 Task: Find connections with filter location Mūndwa with filter topic #Leanstartupswith filter profile language French with filter current company ZestMoney with filter school PSGR Krishnammal College for Women with filter industry Machinery Manufacturing with filter service category Technical with filter keywords title Culture Operations Manager
Action: Mouse moved to (612, 91)
Screenshot: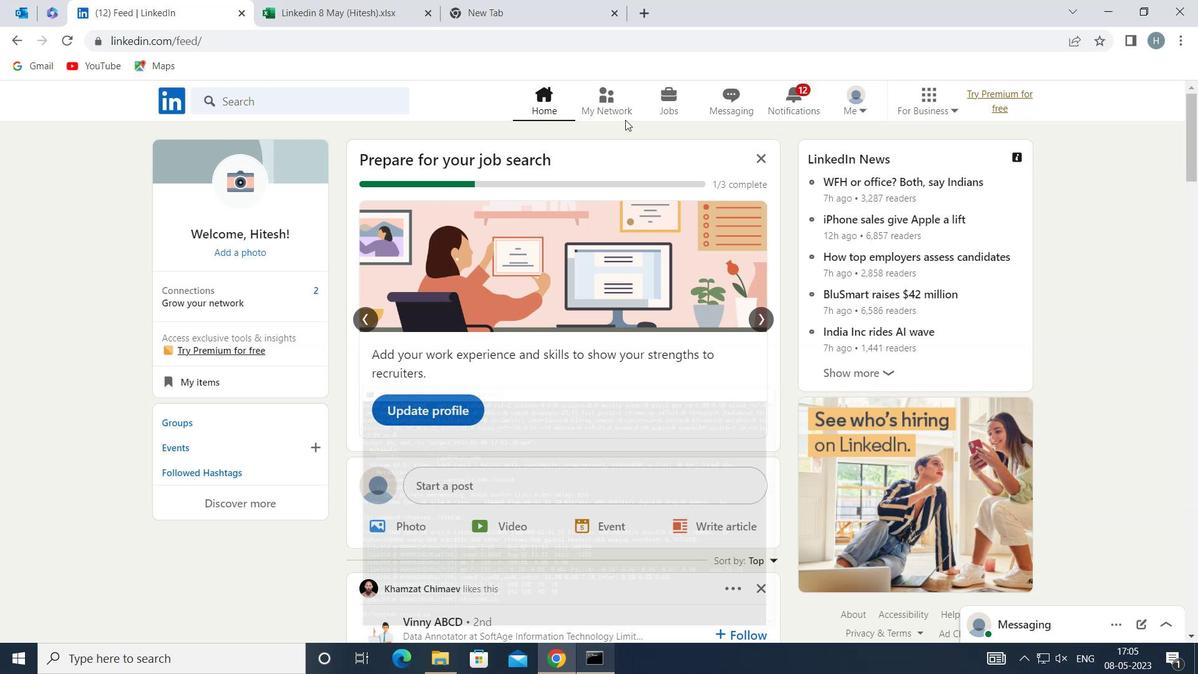
Action: Mouse pressed left at (612, 91)
Screenshot: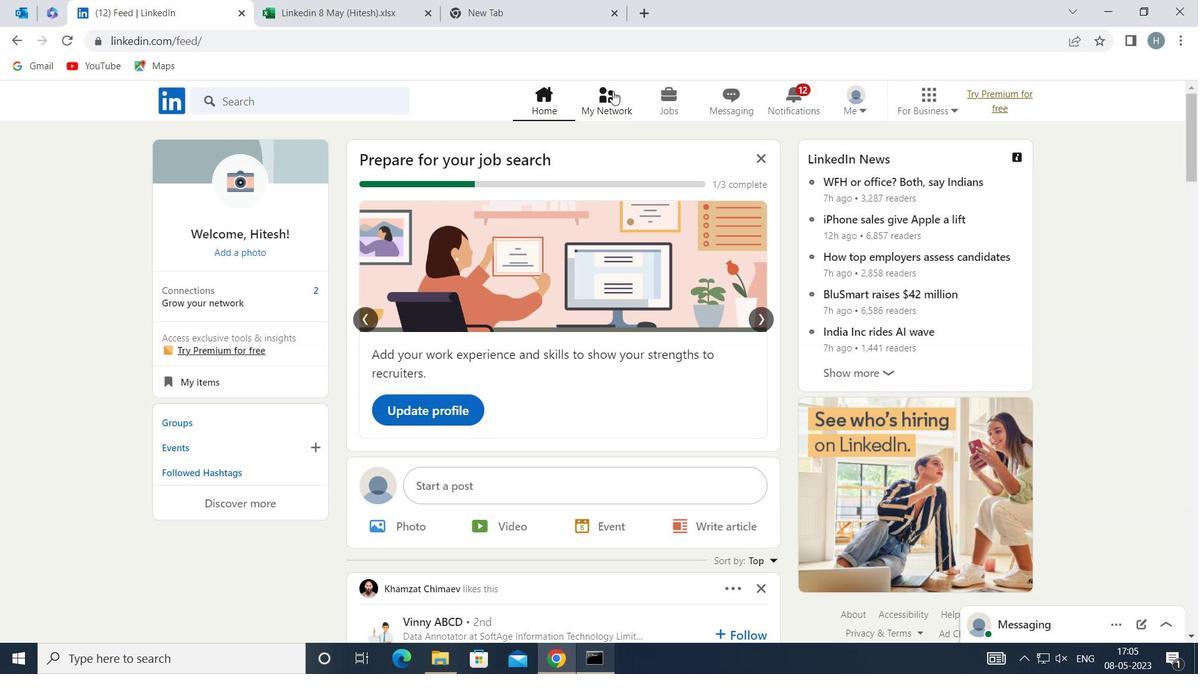 
Action: Mouse moved to (340, 185)
Screenshot: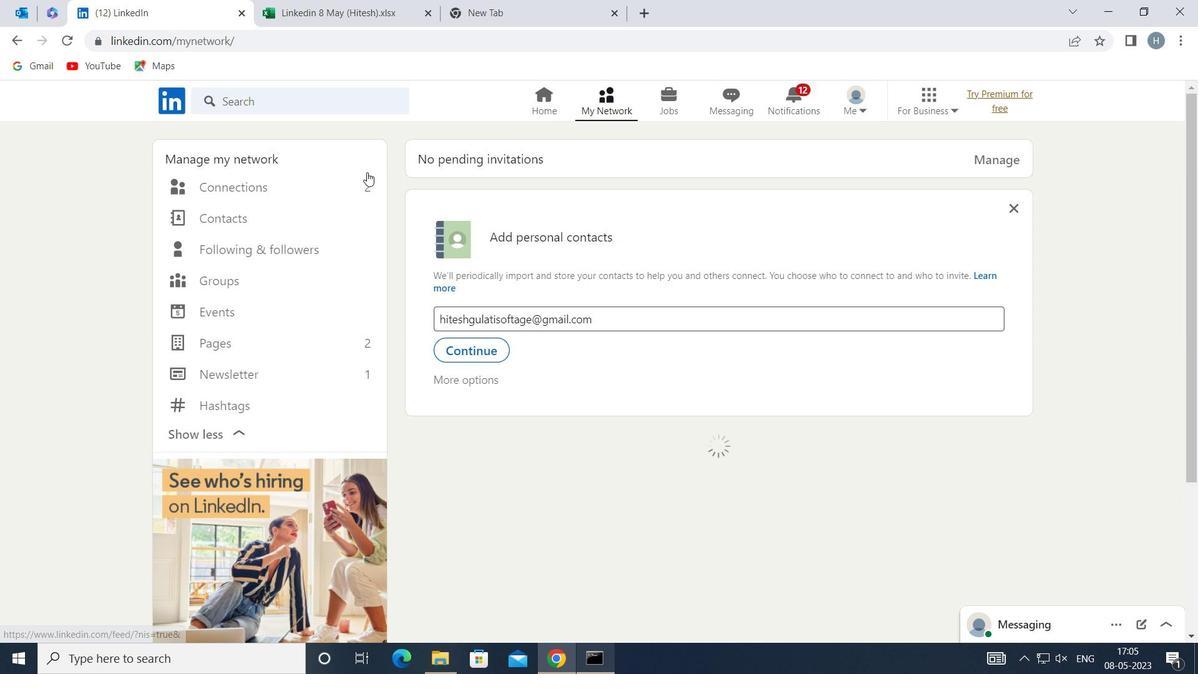 
Action: Mouse pressed left at (340, 185)
Screenshot: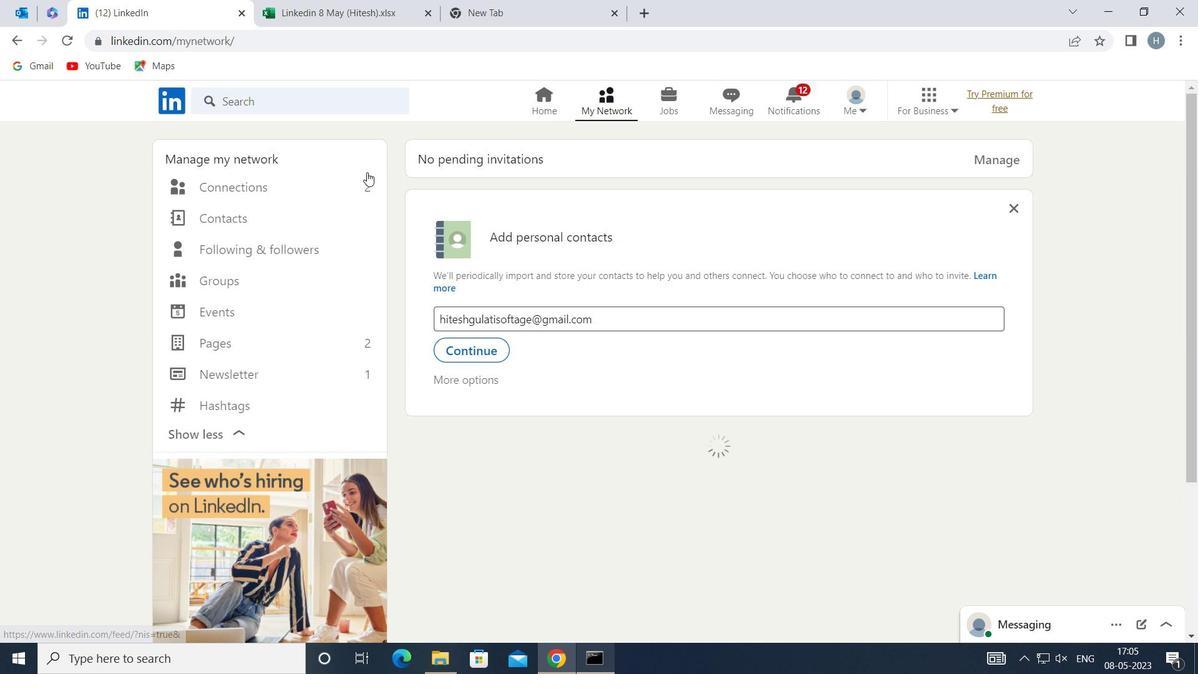 
Action: Mouse moved to (739, 186)
Screenshot: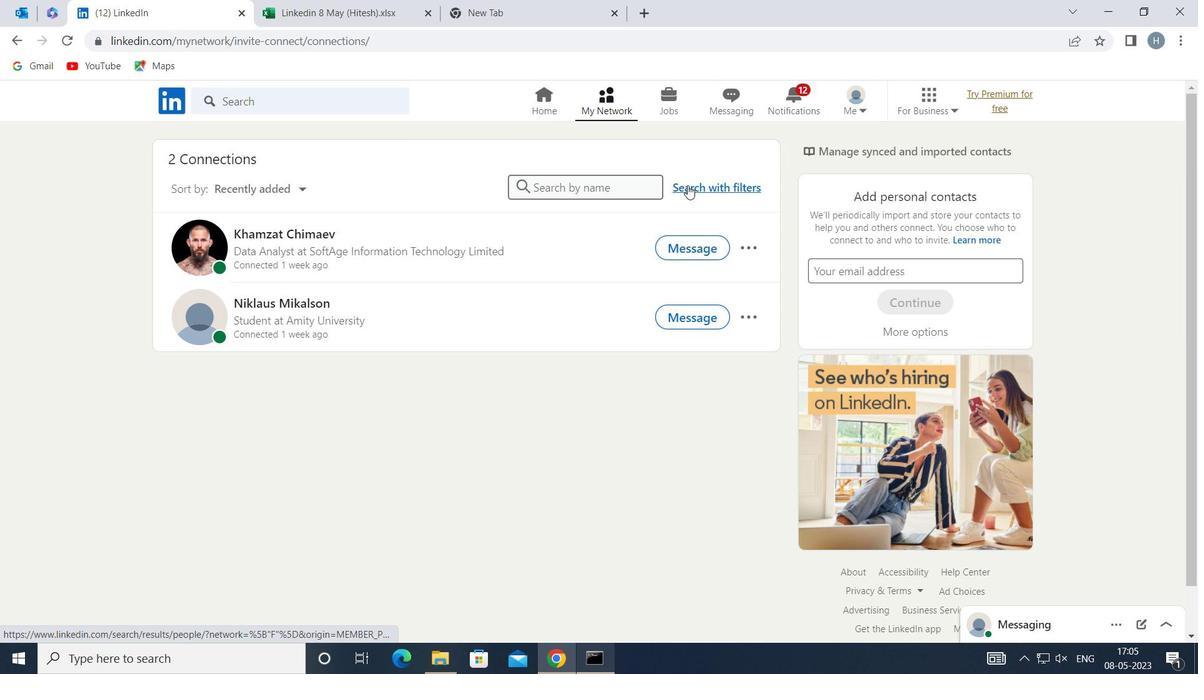 
Action: Mouse pressed left at (739, 186)
Screenshot: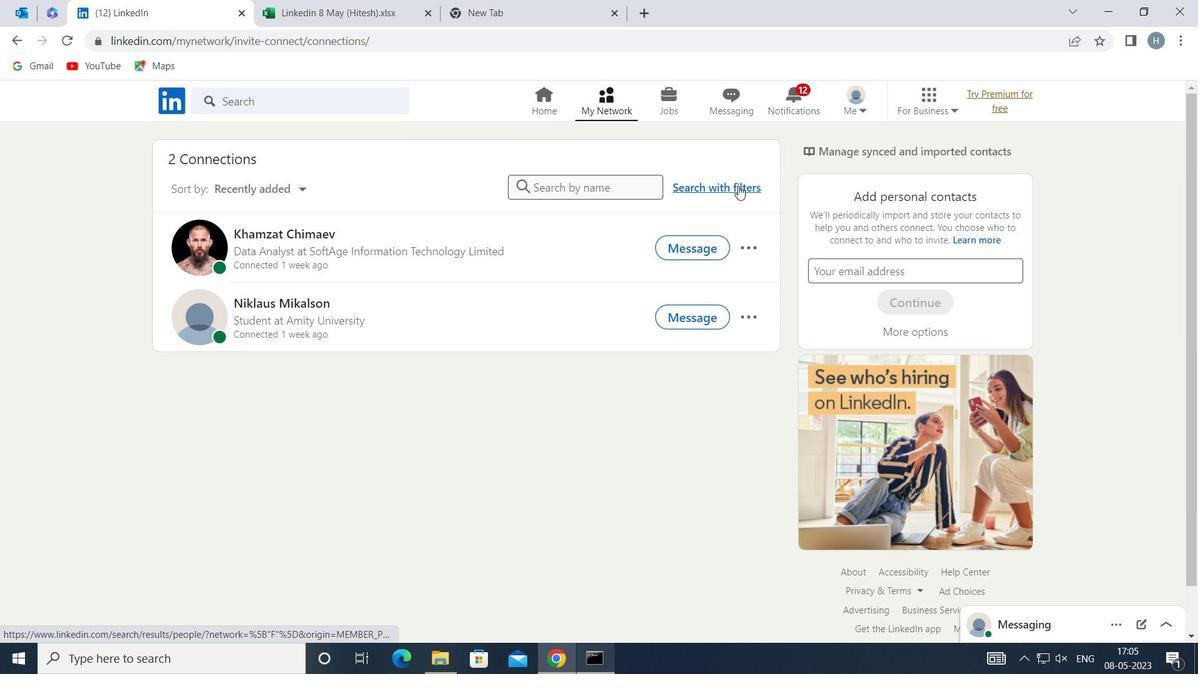 
Action: Mouse moved to (654, 142)
Screenshot: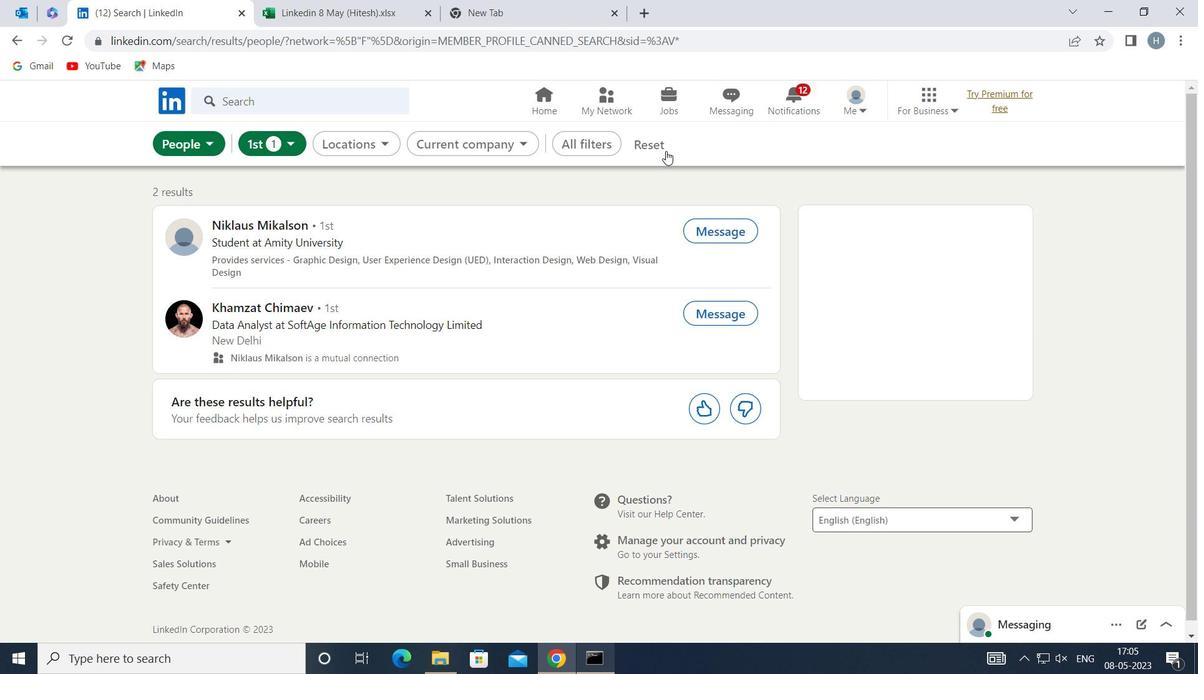 
Action: Mouse pressed left at (654, 142)
Screenshot: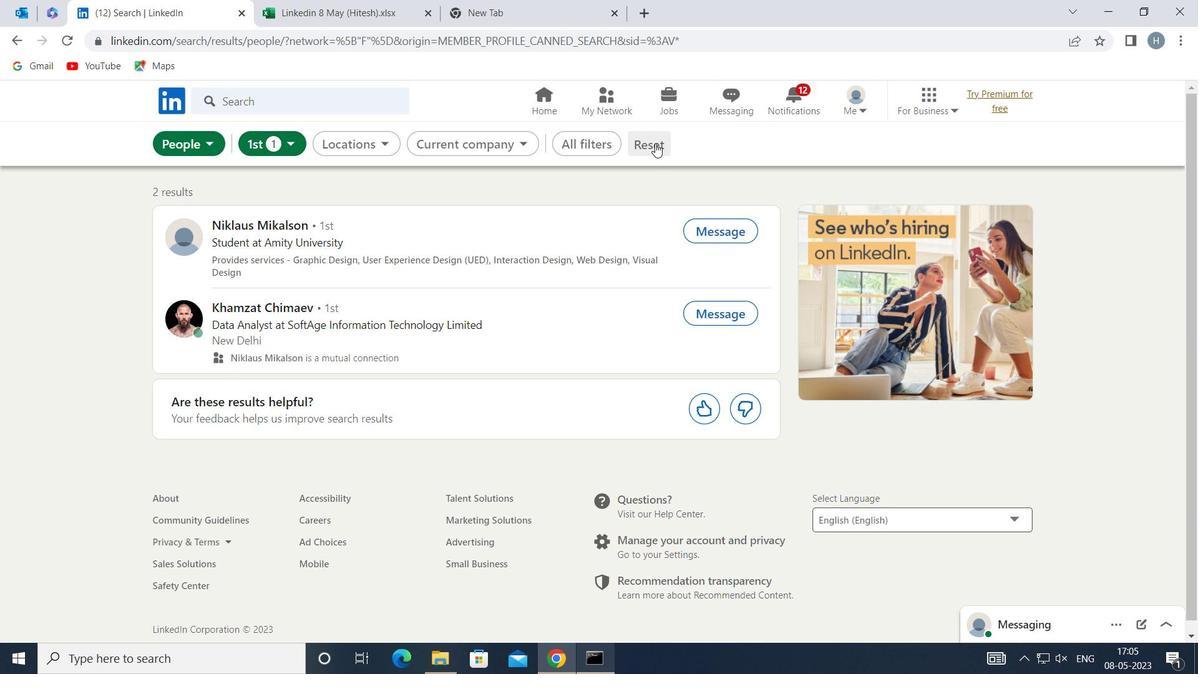 
Action: Mouse moved to (637, 140)
Screenshot: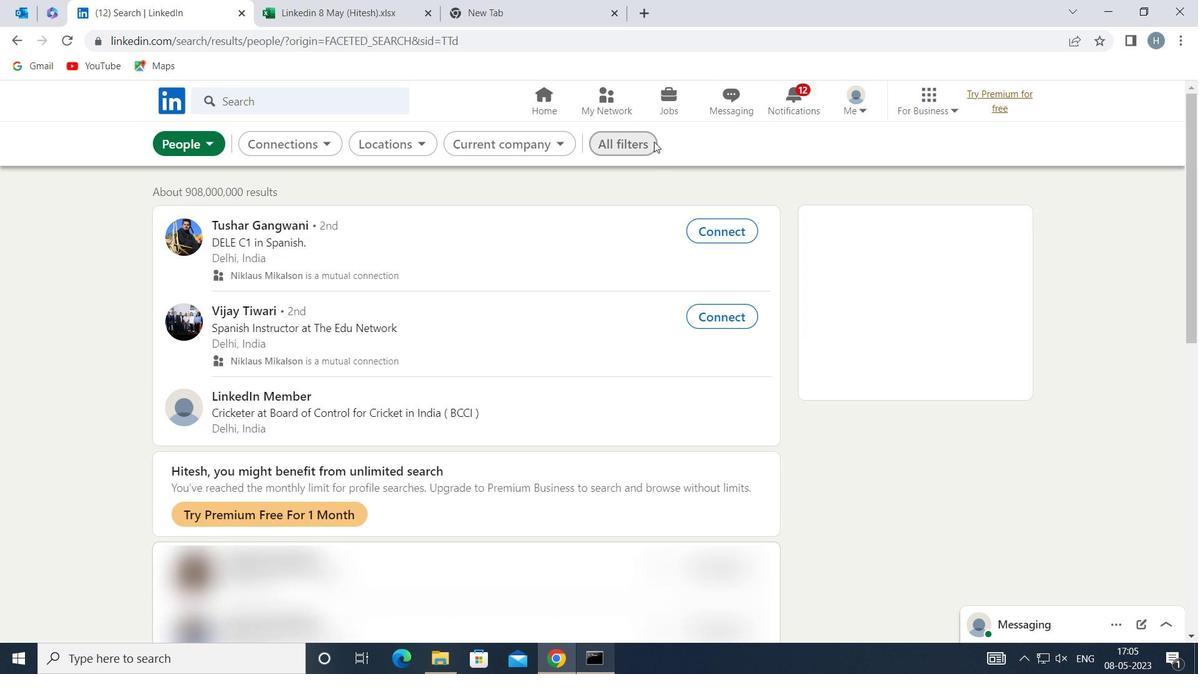 
Action: Mouse pressed left at (637, 140)
Screenshot: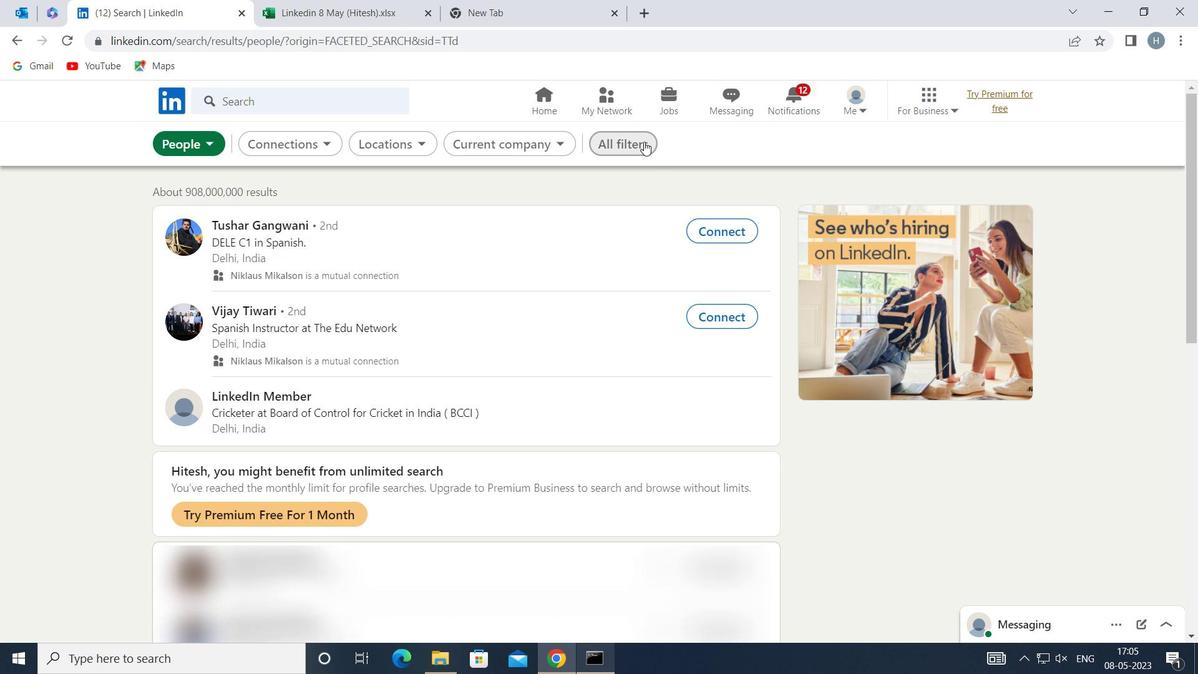 
Action: Mouse moved to (913, 278)
Screenshot: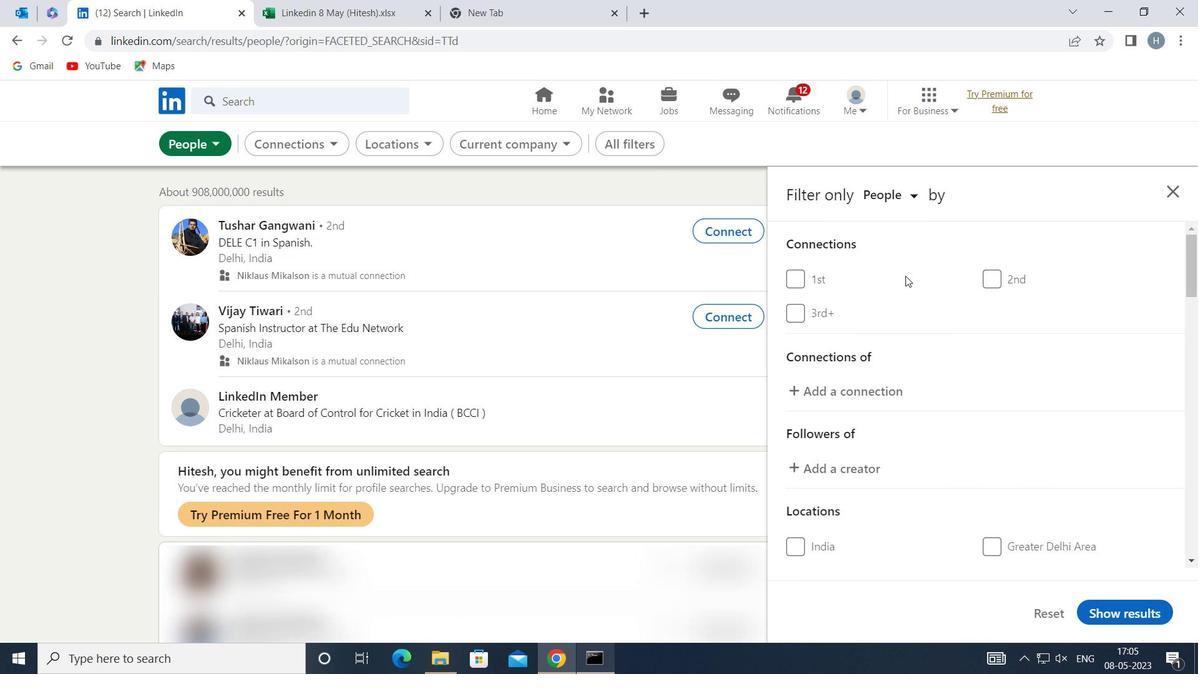 
Action: Mouse scrolled (913, 278) with delta (0, 0)
Screenshot: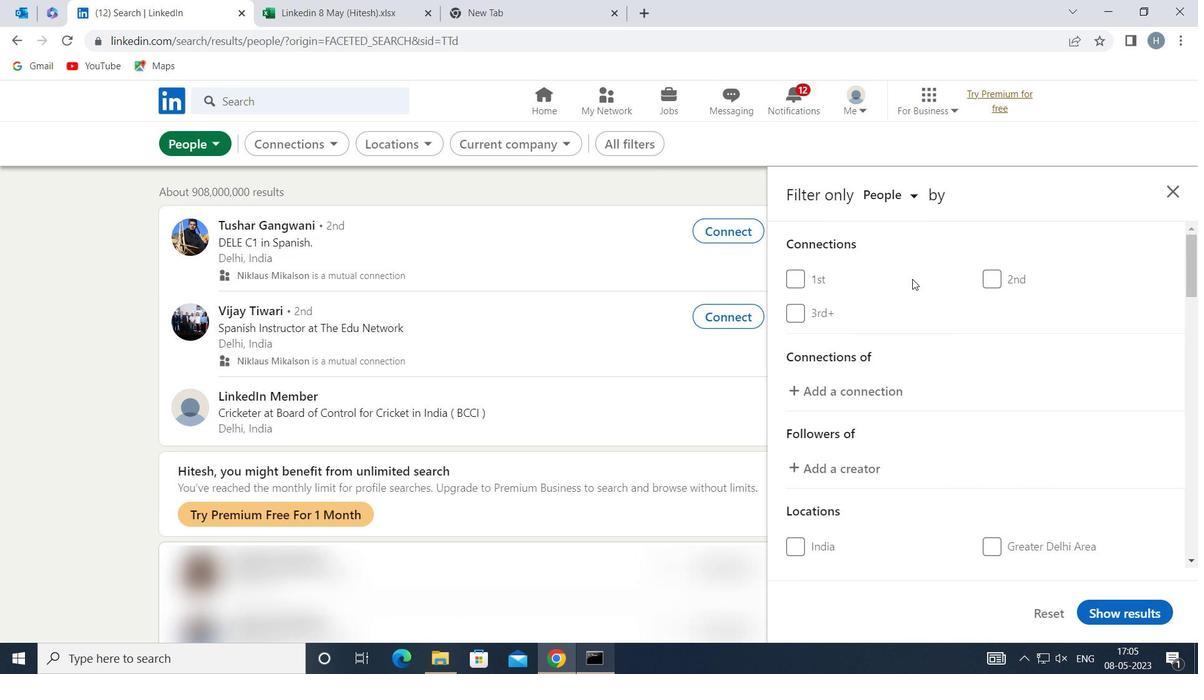 
Action: Mouse scrolled (913, 278) with delta (0, 0)
Screenshot: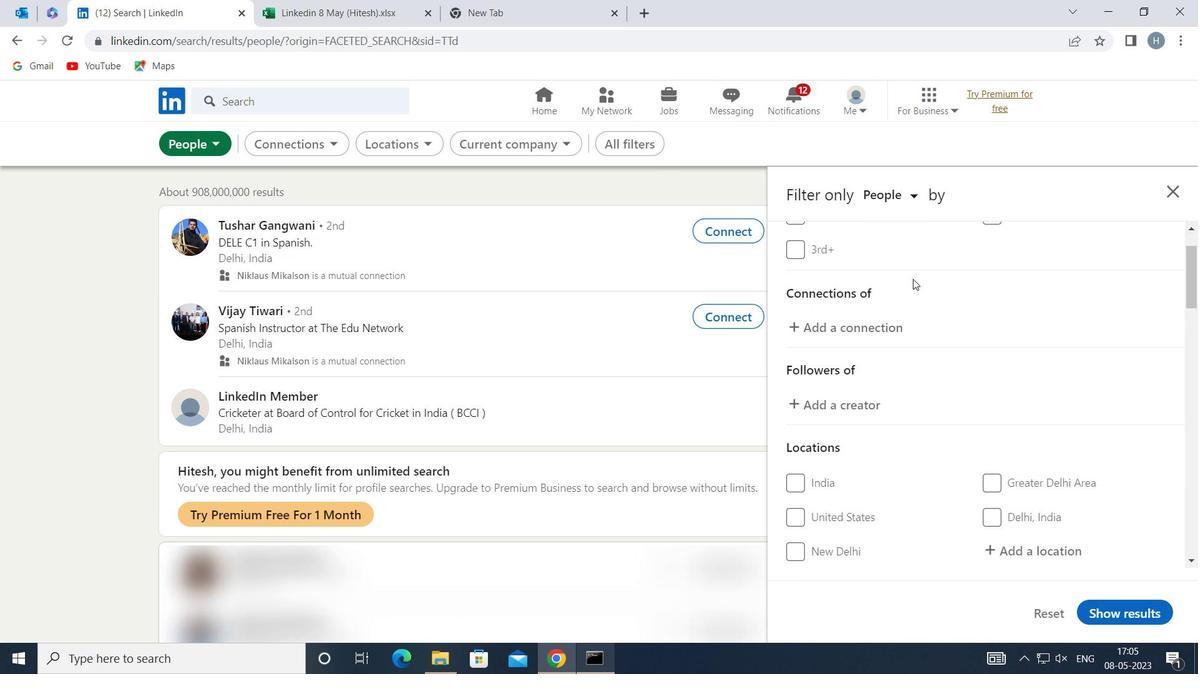 
Action: Mouse scrolled (913, 278) with delta (0, 0)
Screenshot: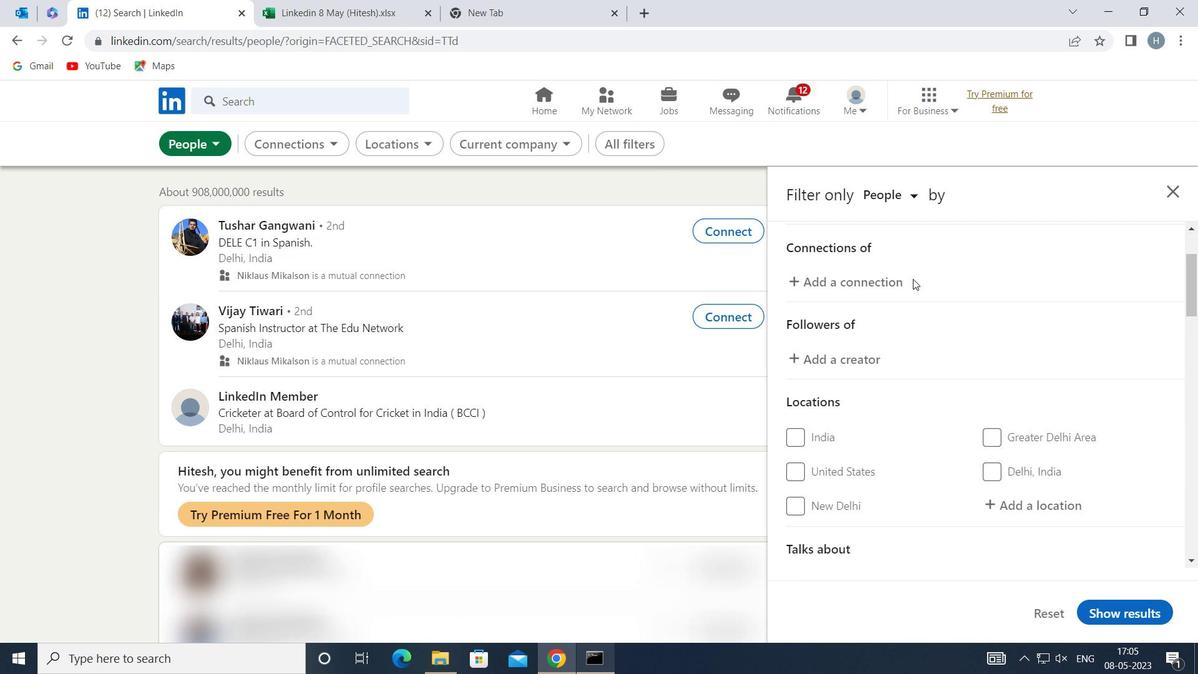 
Action: Mouse moved to (1018, 368)
Screenshot: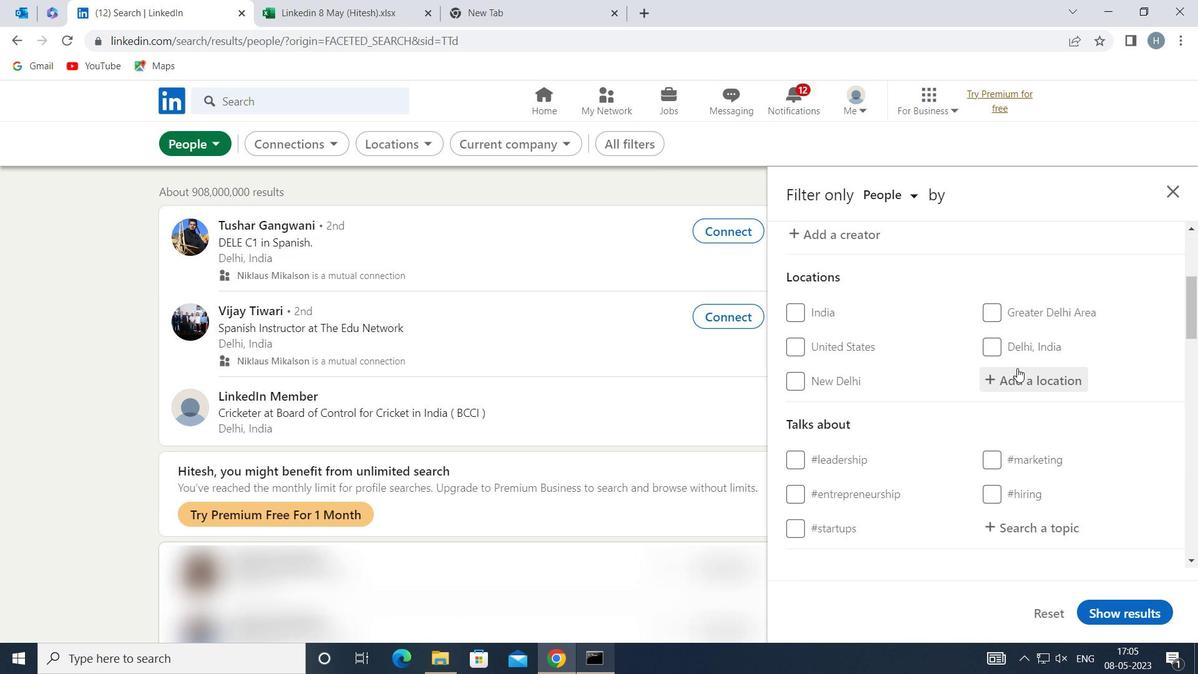 
Action: Mouse pressed left at (1018, 368)
Screenshot: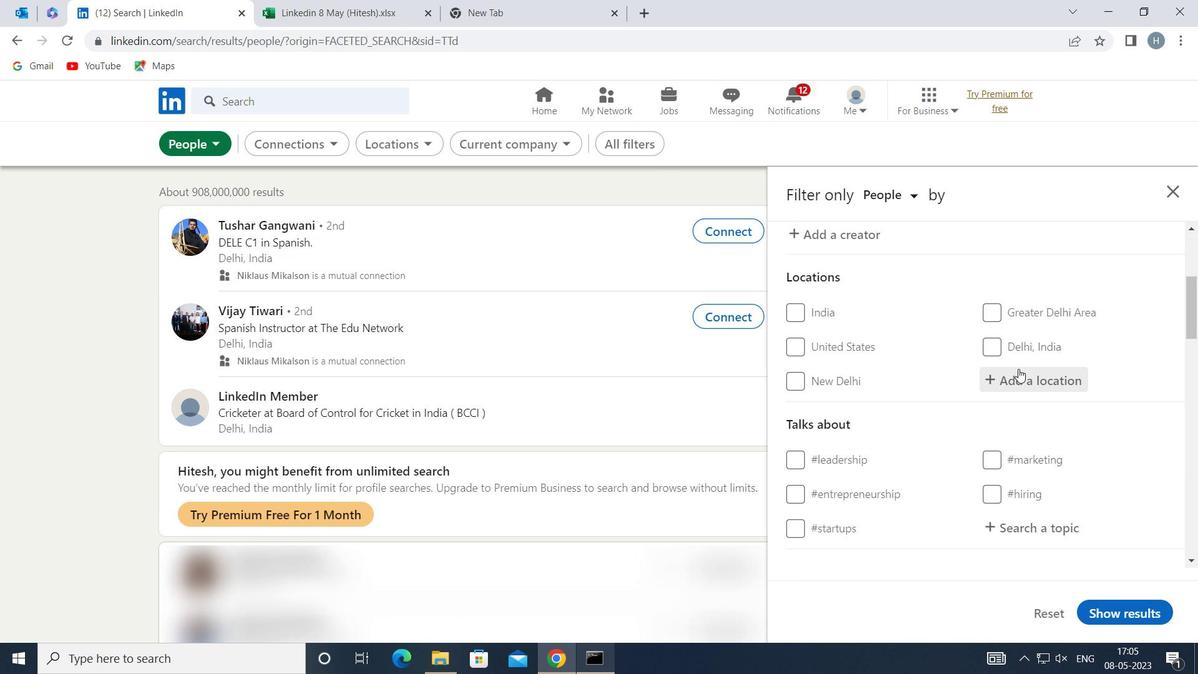 
Action: Key pressed <Key.shift>MUNDWA
Screenshot: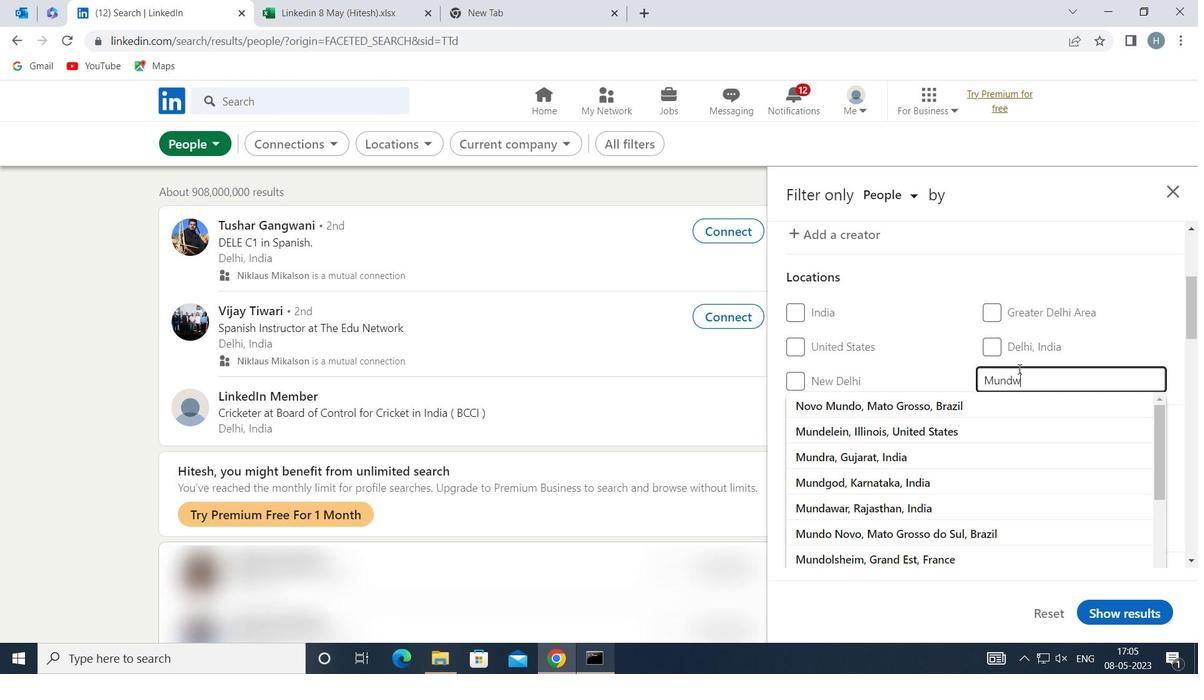 
Action: Mouse moved to (1069, 429)
Screenshot: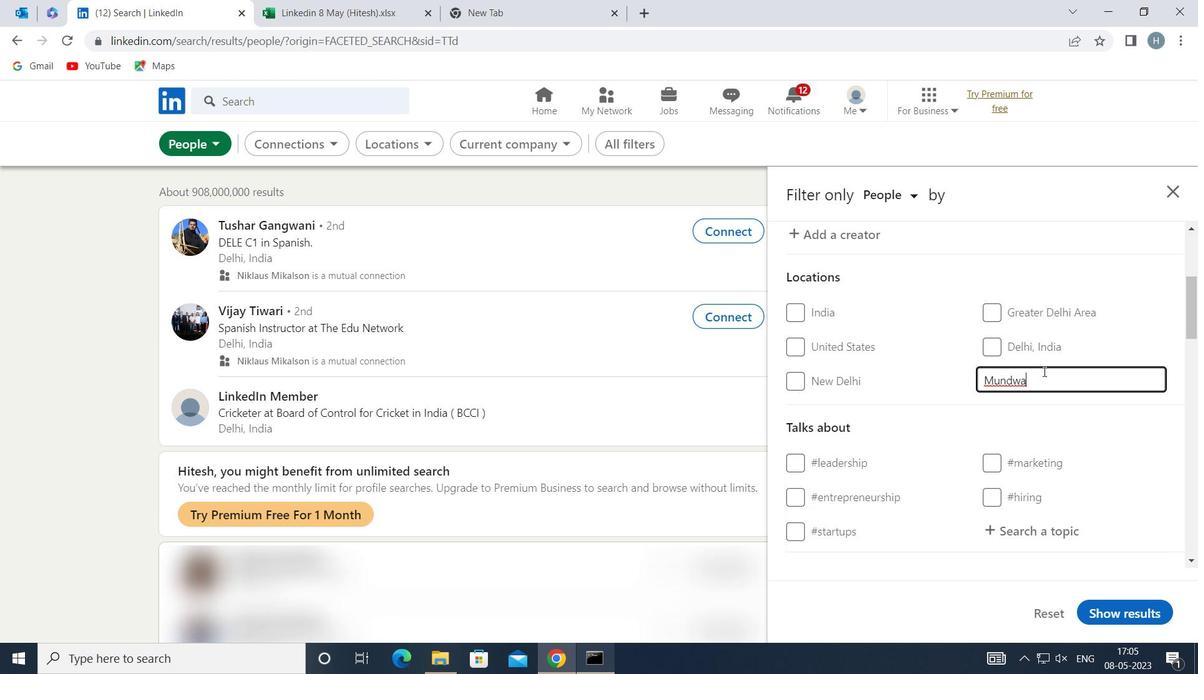 
Action: Mouse pressed left at (1069, 429)
Screenshot: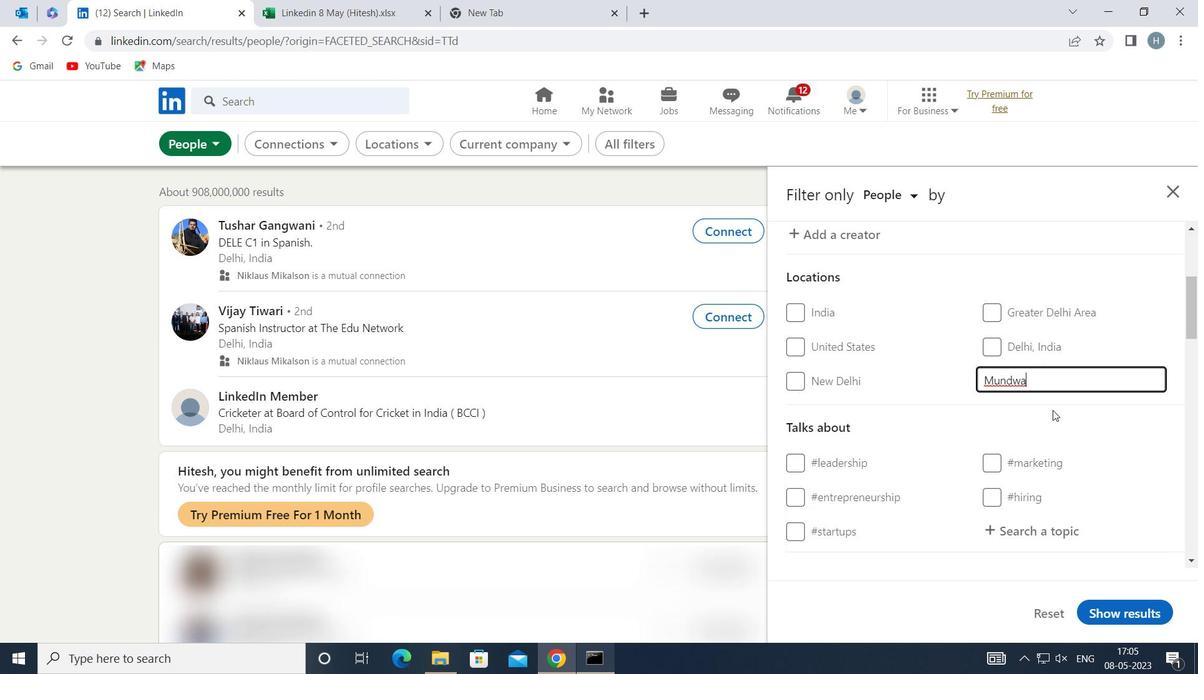 
Action: Mouse moved to (1069, 431)
Screenshot: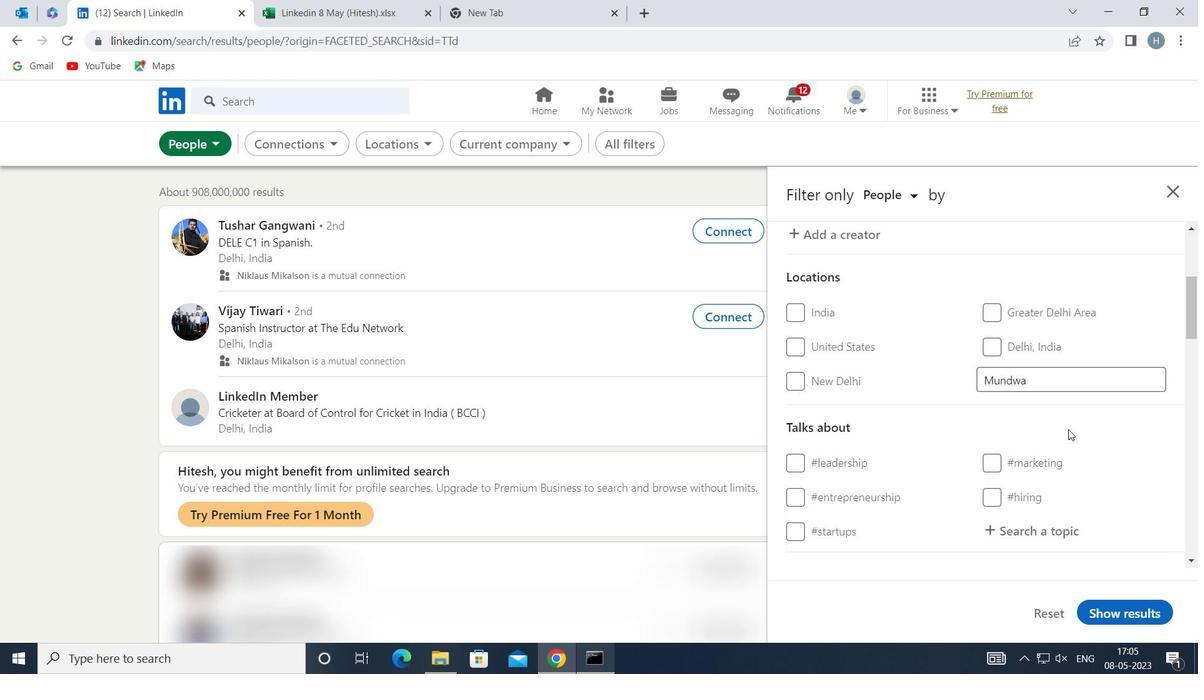 
Action: Mouse scrolled (1069, 430) with delta (0, 0)
Screenshot: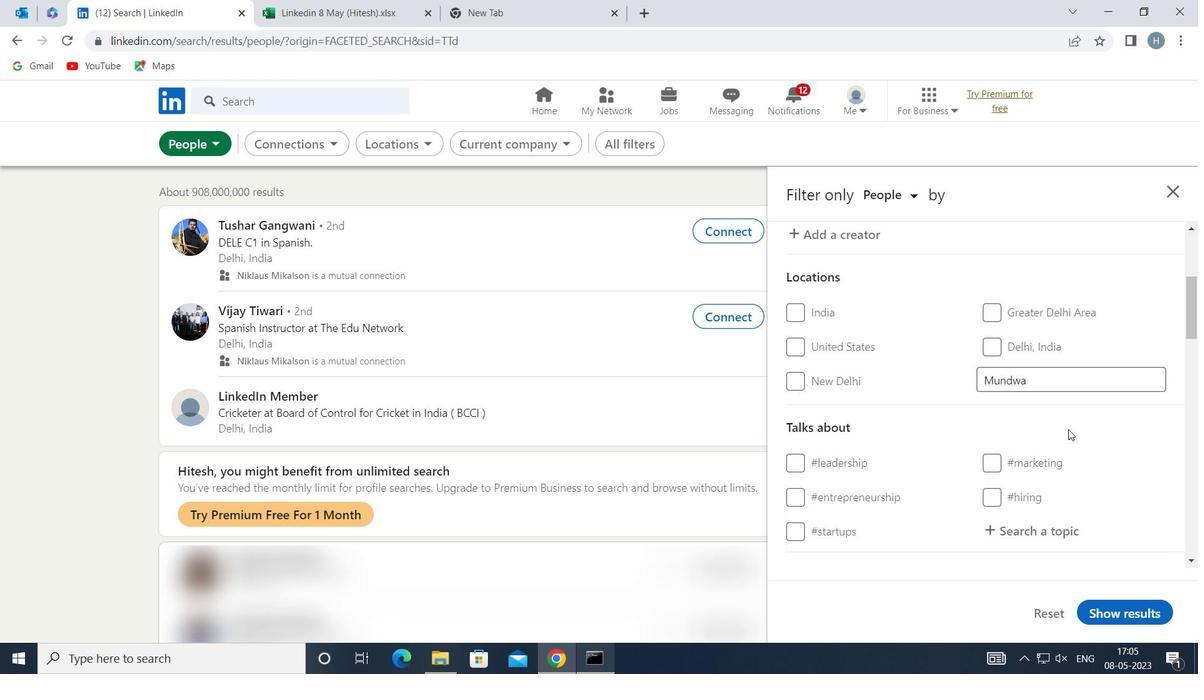 
Action: Mouse scrolled (1069, 430) with delta (0, 0)
Screenshot: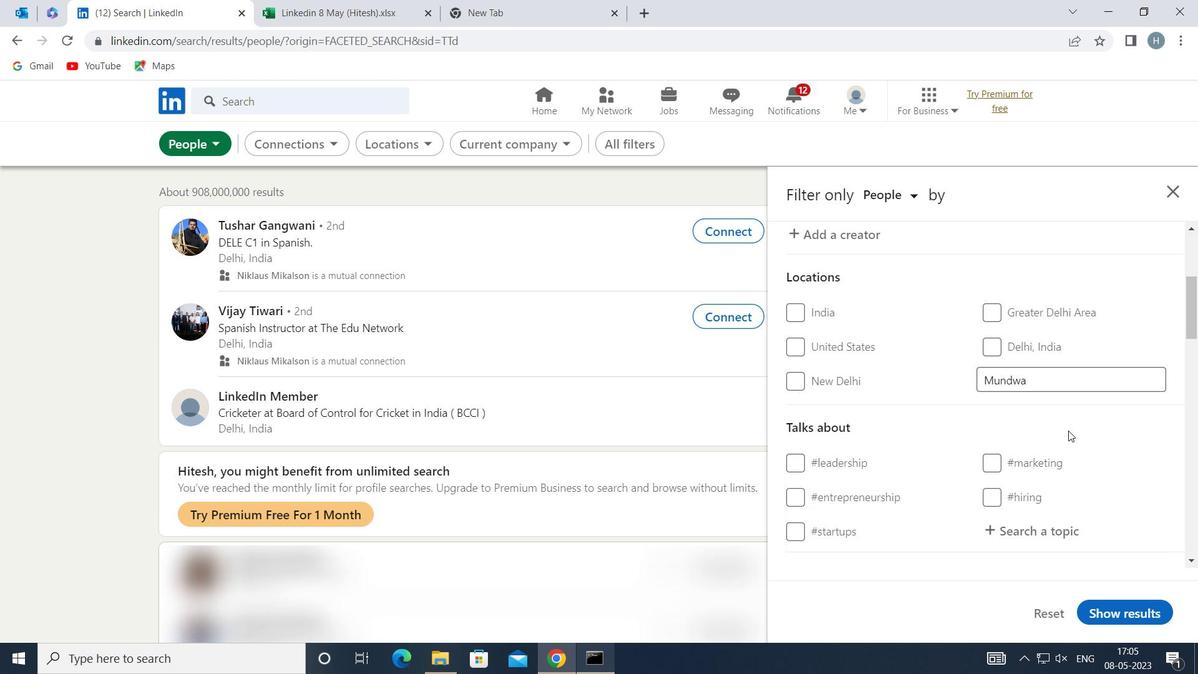 
Action: Mouse moved to (1047, 375)
Screenshot: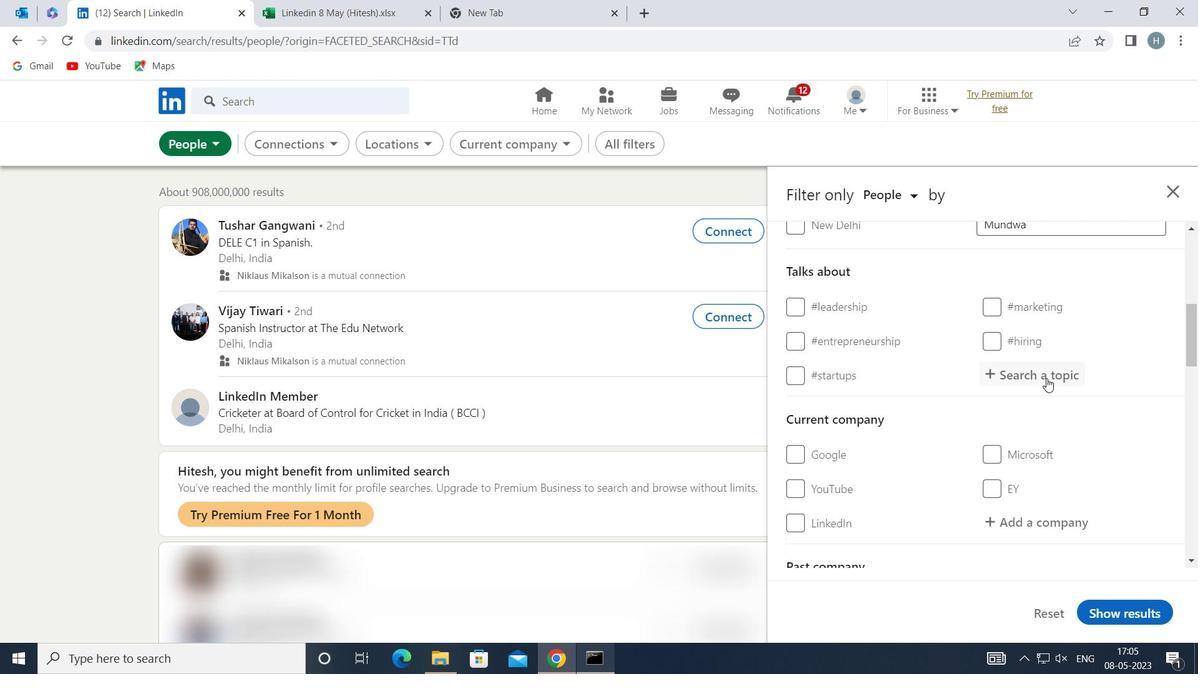 
Action: Mouse pressed left at (1047, 375)
Screenshot: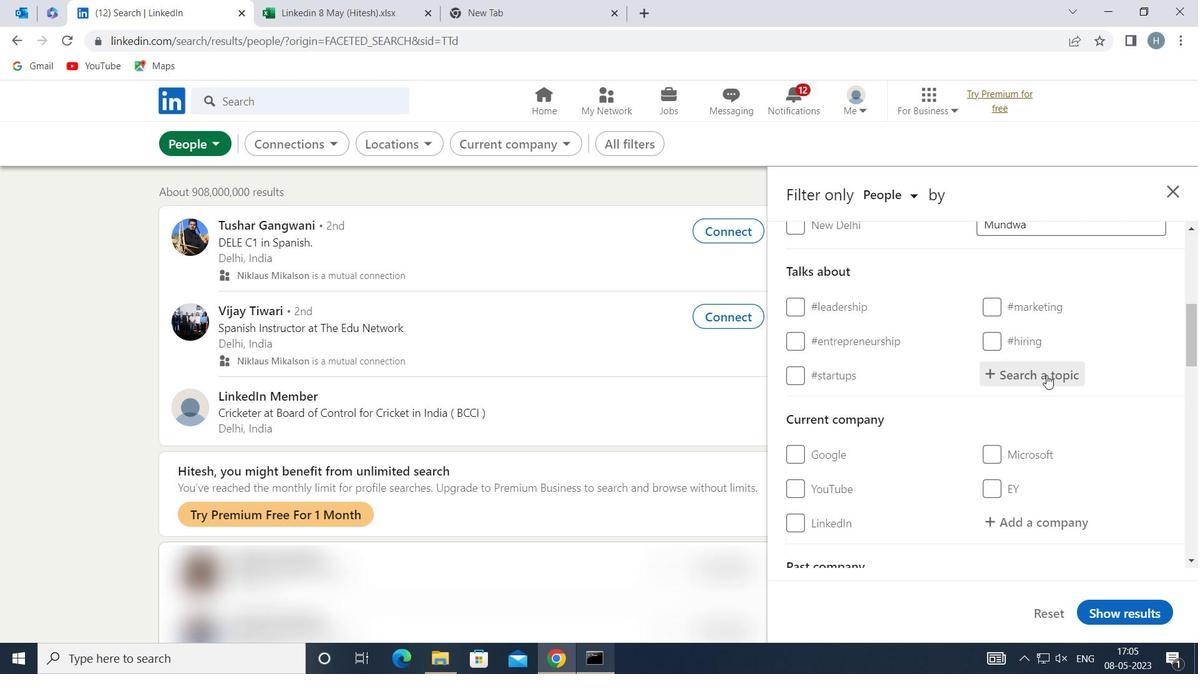 
Action: Key pressed LEANST
Screenshot: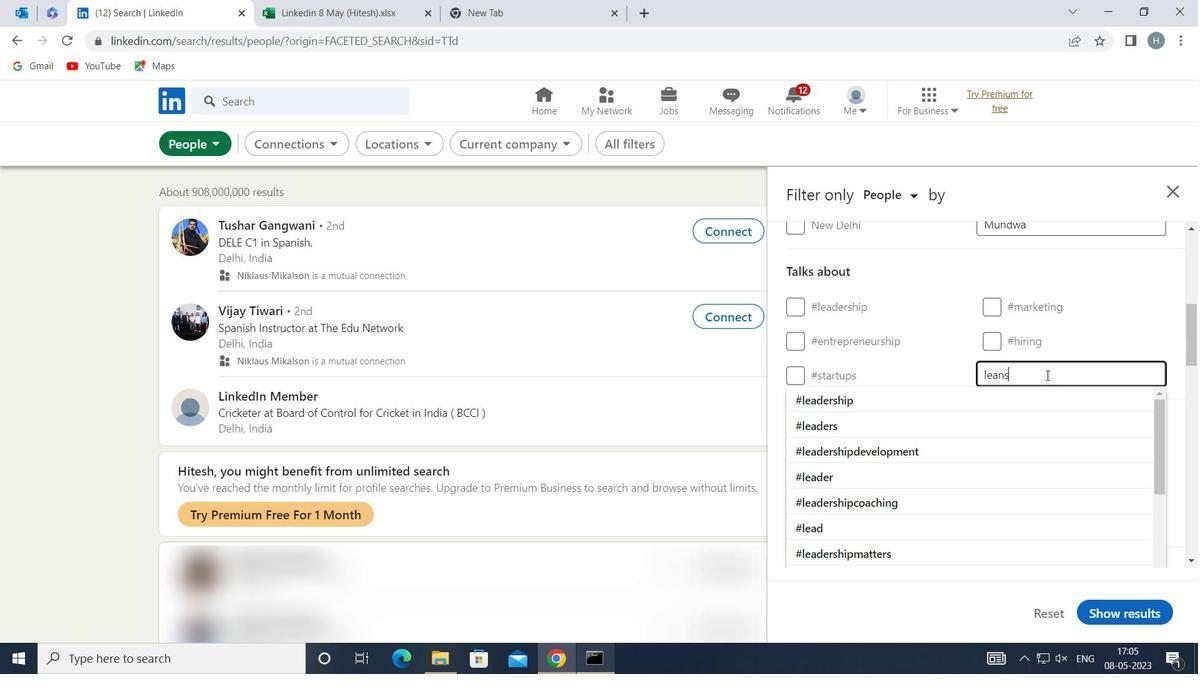 
Action: Mouse moved to (964, 393)
Screenshot: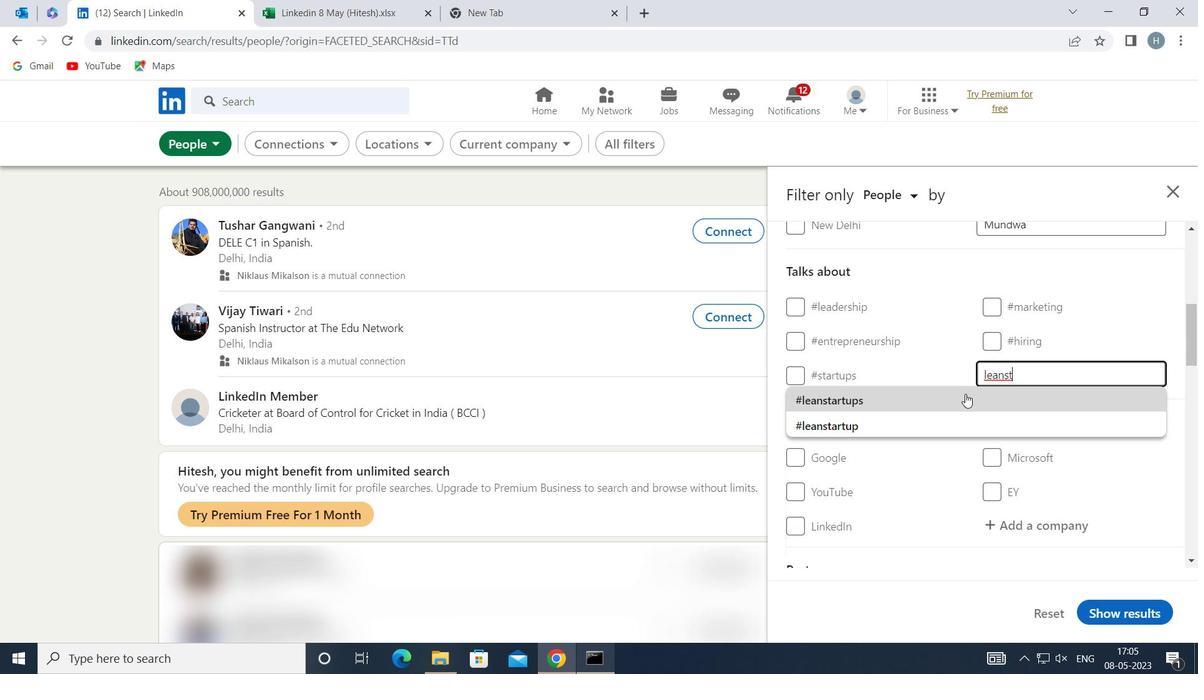 
Action: Mouse pressed left at (964, 393)
Screenshot: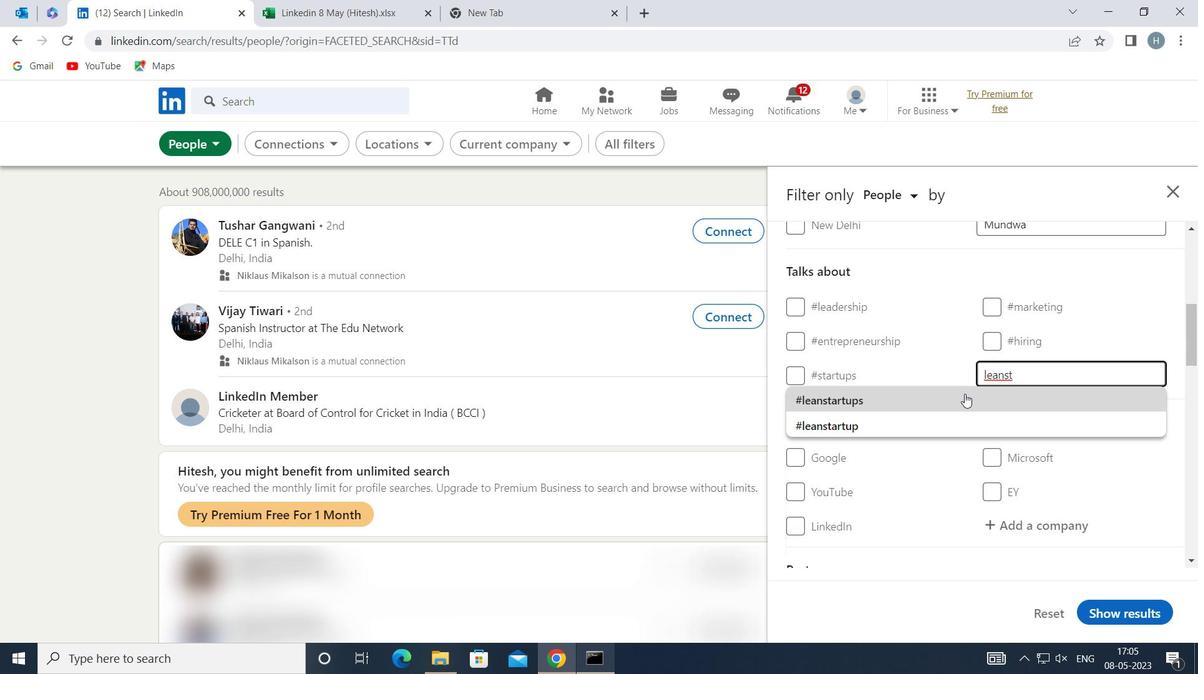 
Action: Mouse moved to (946, 393)
Screenshot: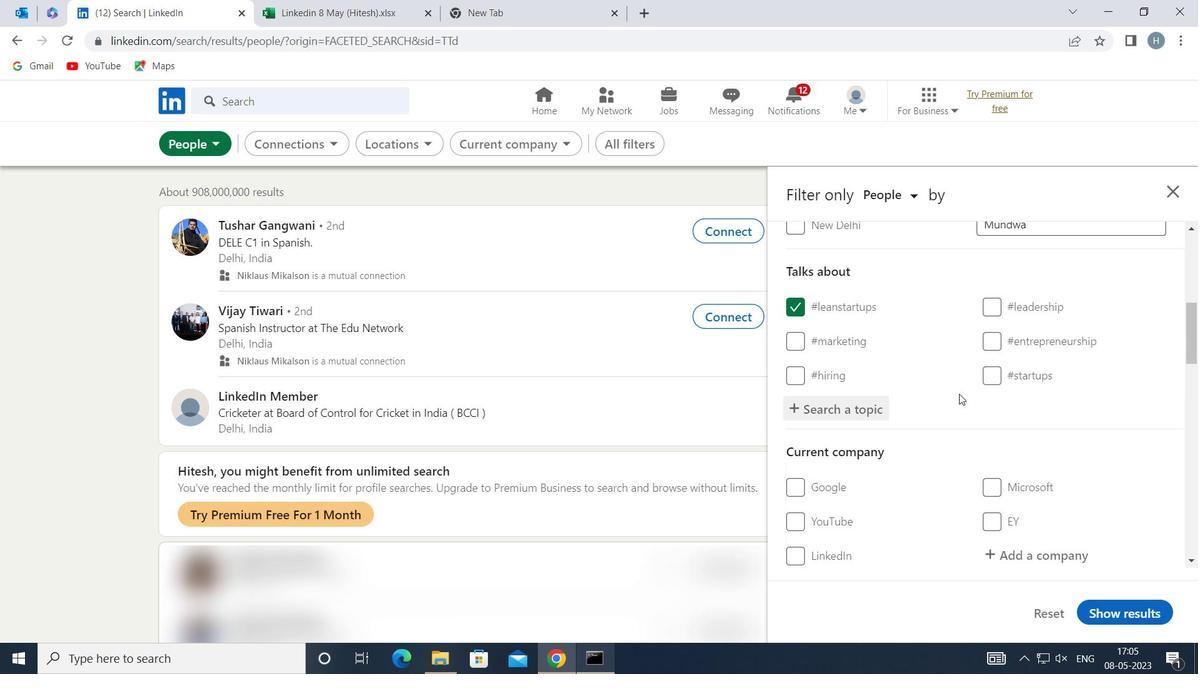 
Action: Mouse scrolled (946, 393) with delta (0, 0)
Screenshot: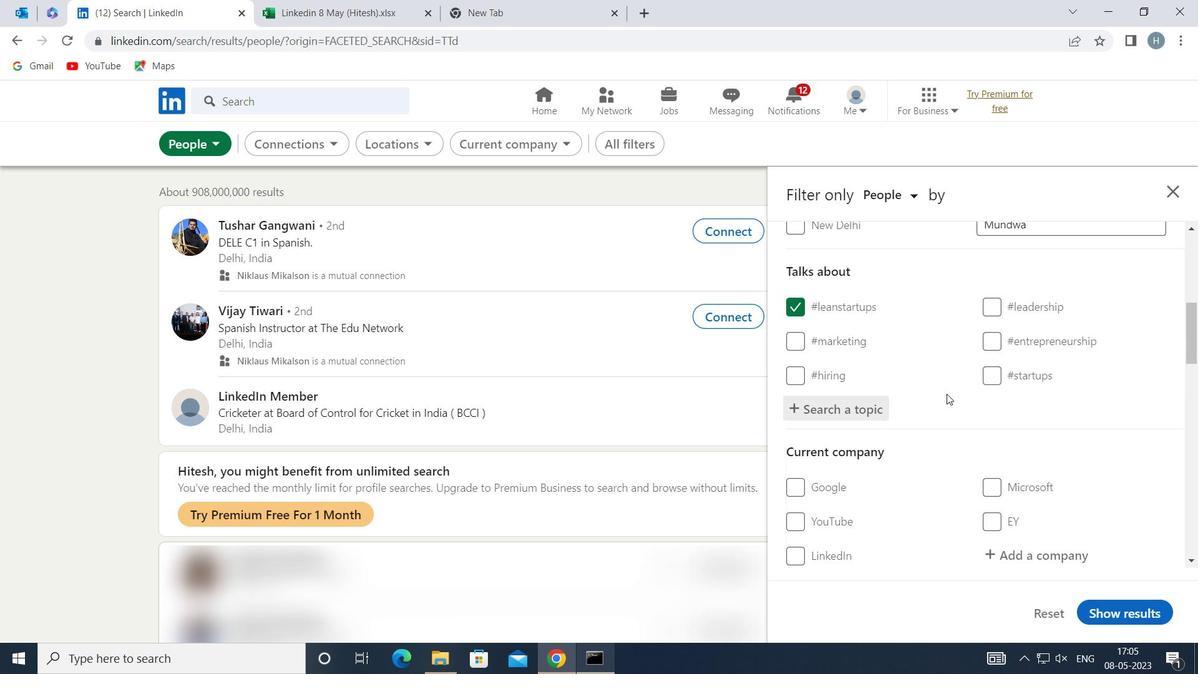 
Action: Mouse moved to (943, 395)
Screenshot: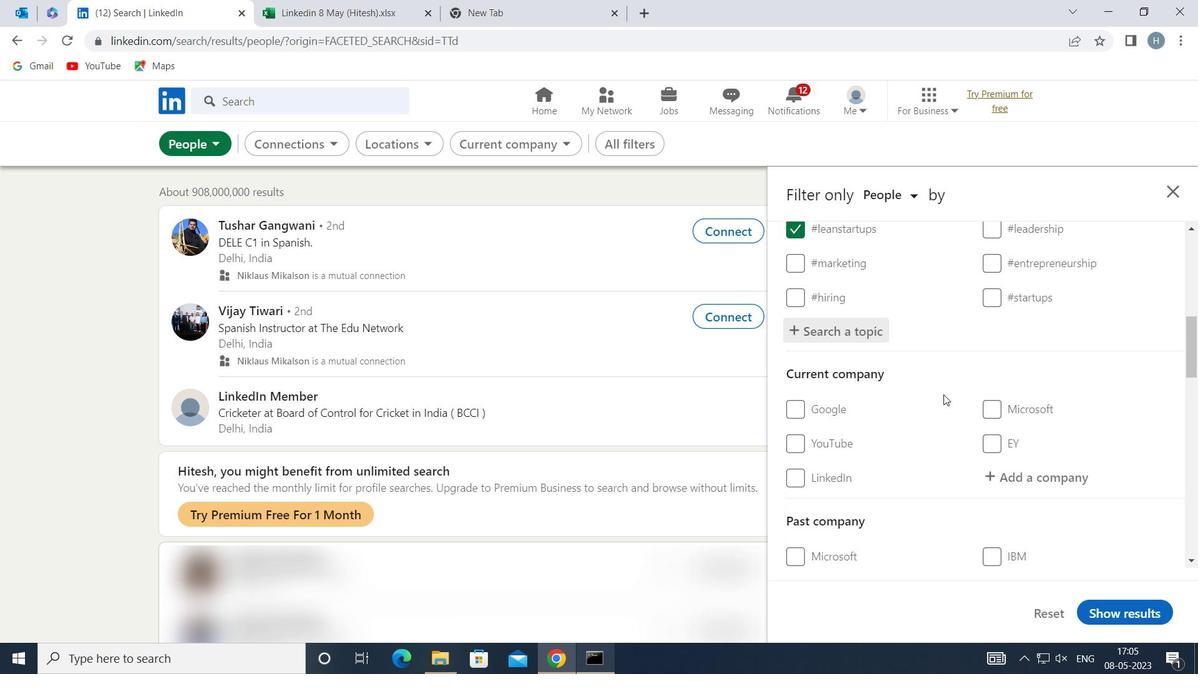 
Action: Mouse scrolled (943, 395) with delta (0, 0)
Screenshot: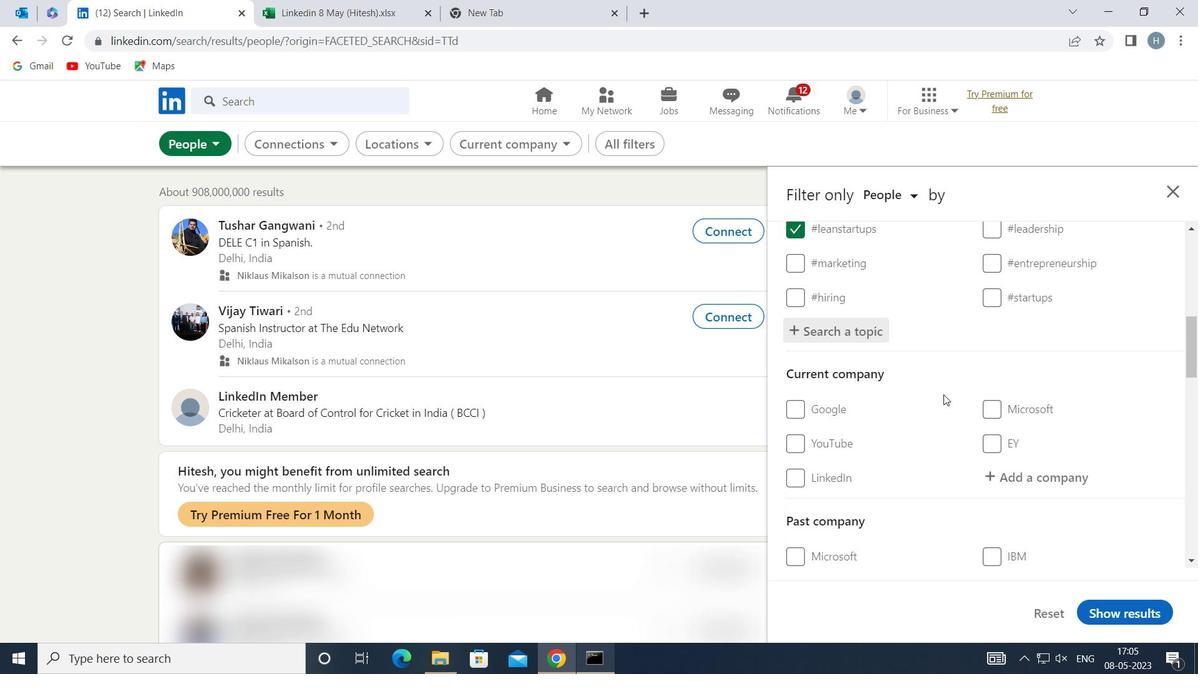 
Action: Mouse moved to (941, 396)
Screenshot: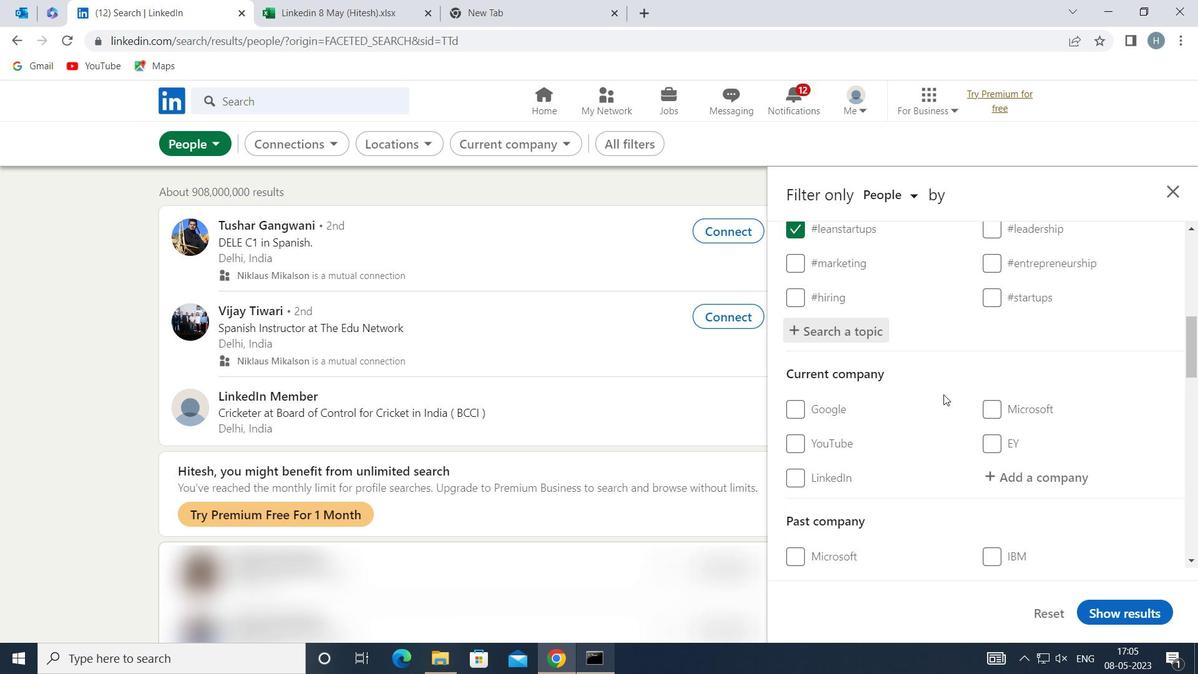 
Action: Mouse scrolled (941, 395) with delta (0, 0)
Screenshot: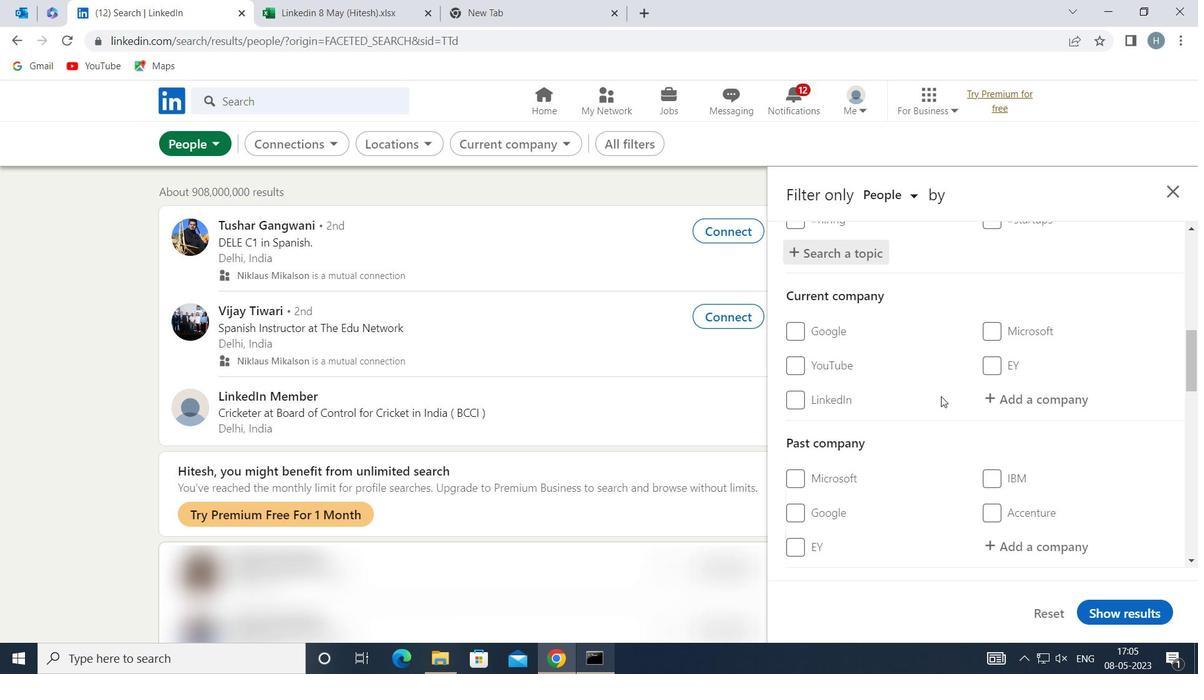 
Action: Mouse moved to (941, 393)
Screenshot: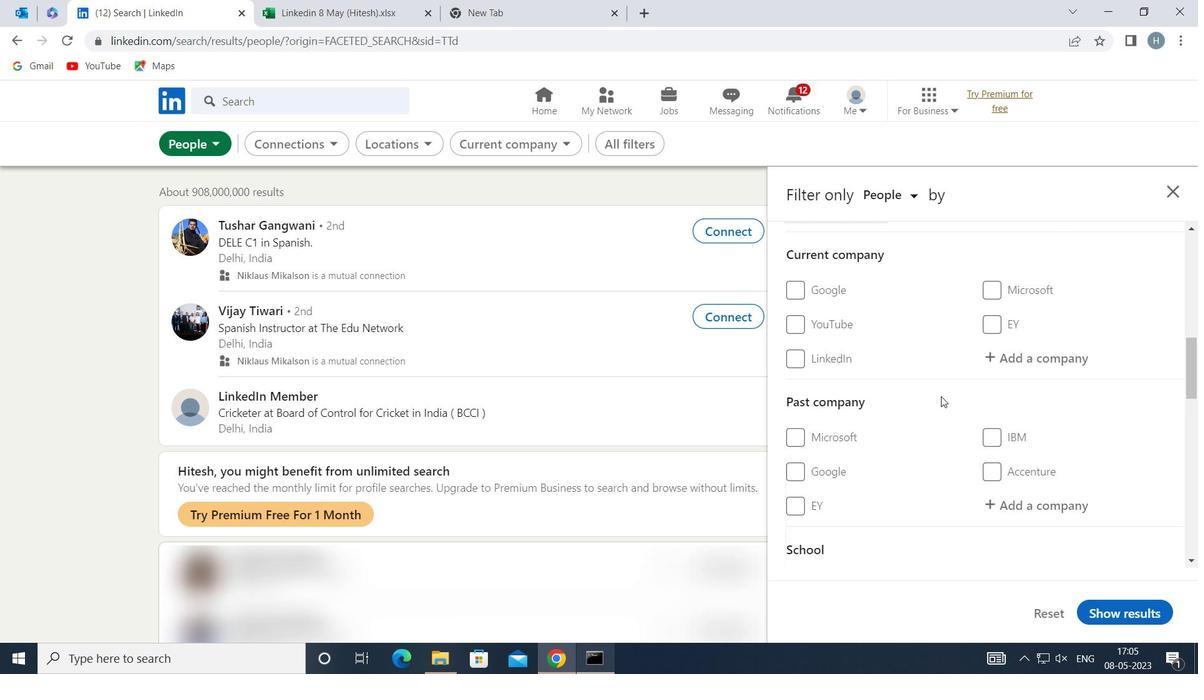 
Action: Mouse scrolled (941, 392) with delta (0, 0)
Screenshot: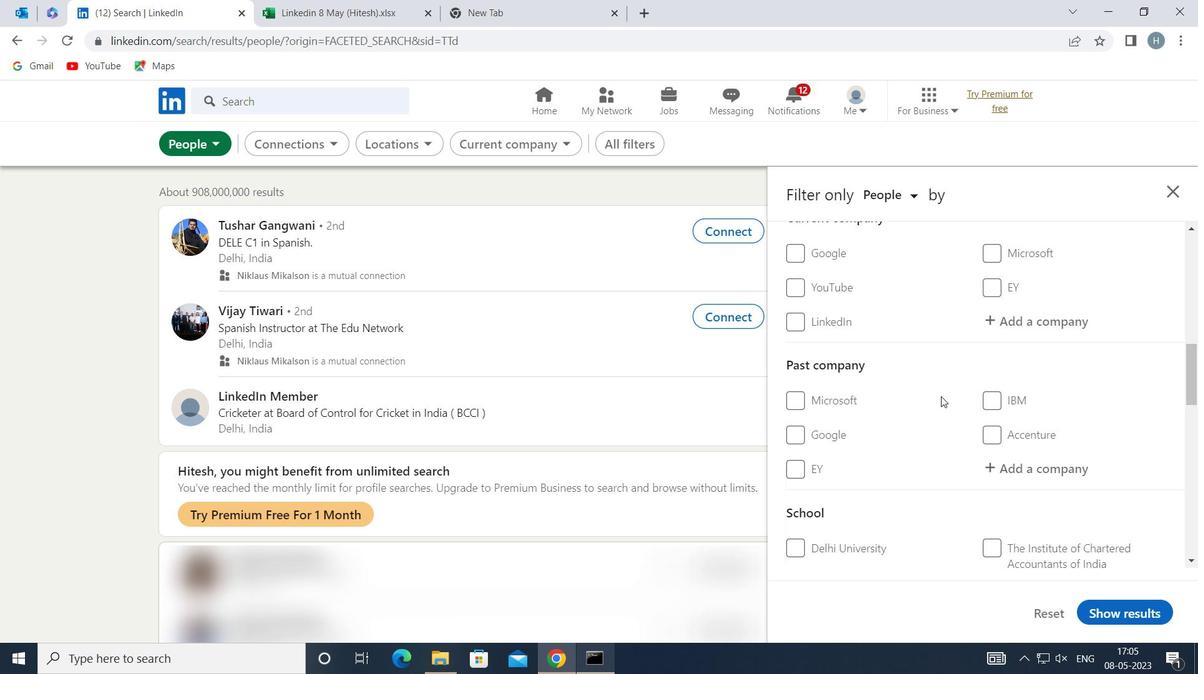 
Action: Mouse scrolled (941, 392) with delta (0, 0)
Screenshot: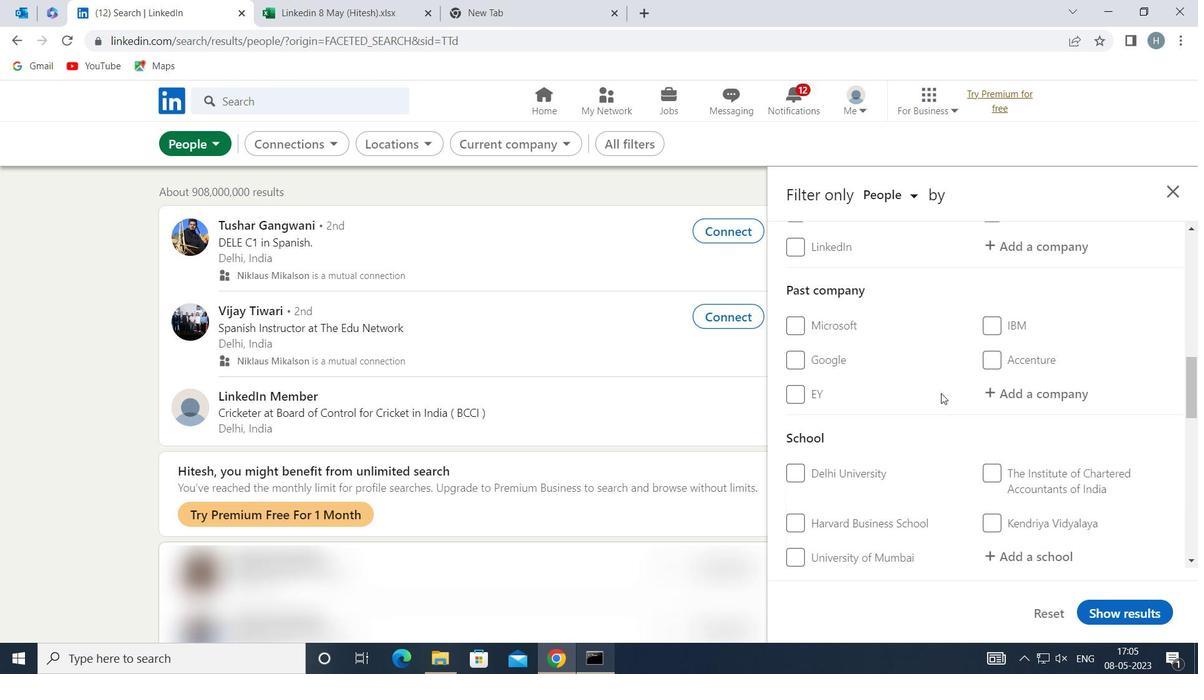
Action: Mouse scrolled (941, 392) with delta (0, 0)
Screenshot: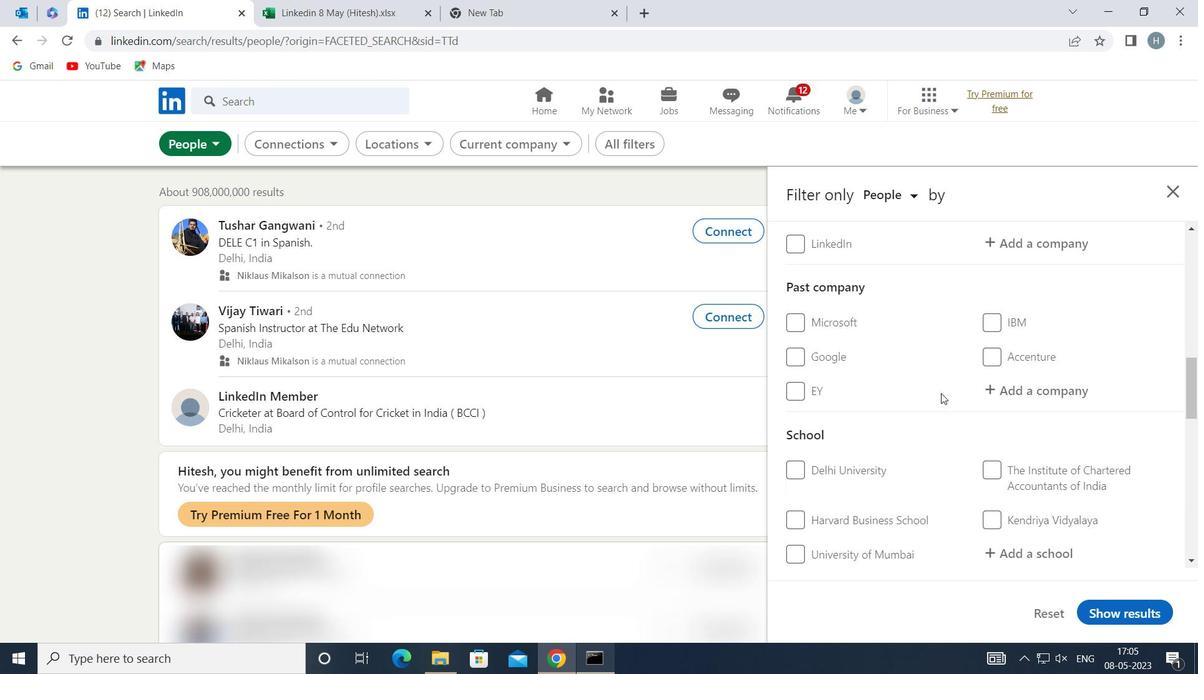 
Action: Mouse scrolled (941, 392) with delta (0, 0)
Screenshot: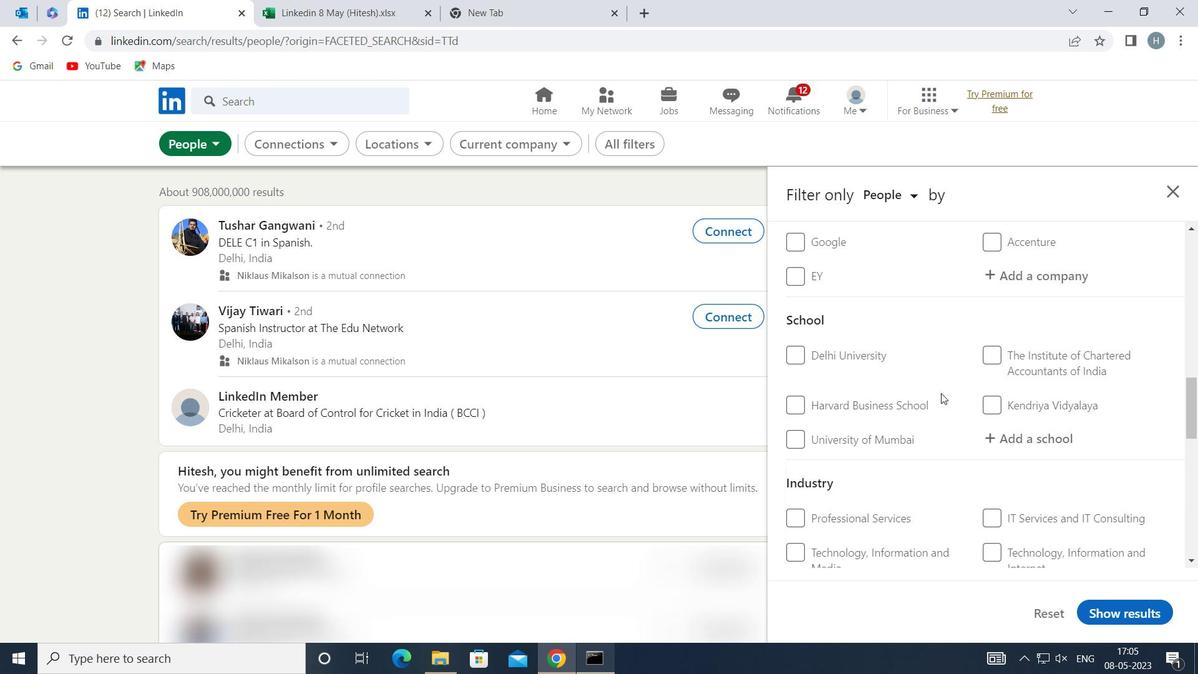 
Action: Mouse scrolled (941, 392) with delta (0, 0)
Screenshot: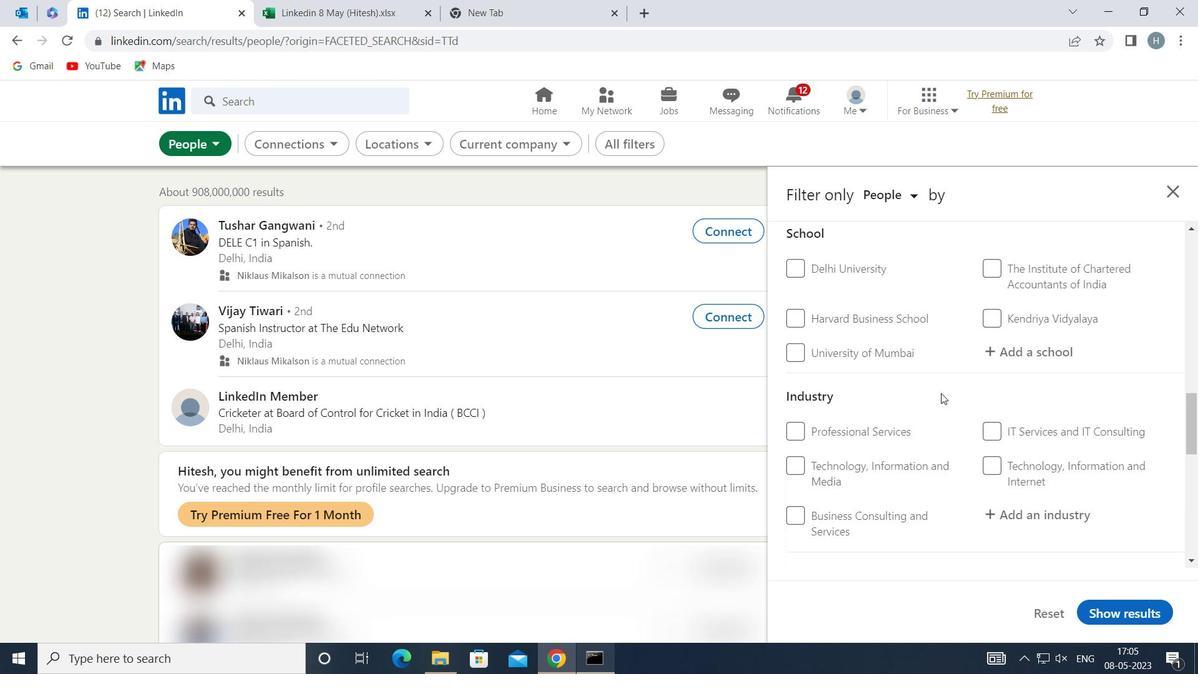 
Action: Mouse scrolled (941, 392) with delta (0, 0)
Screenshot: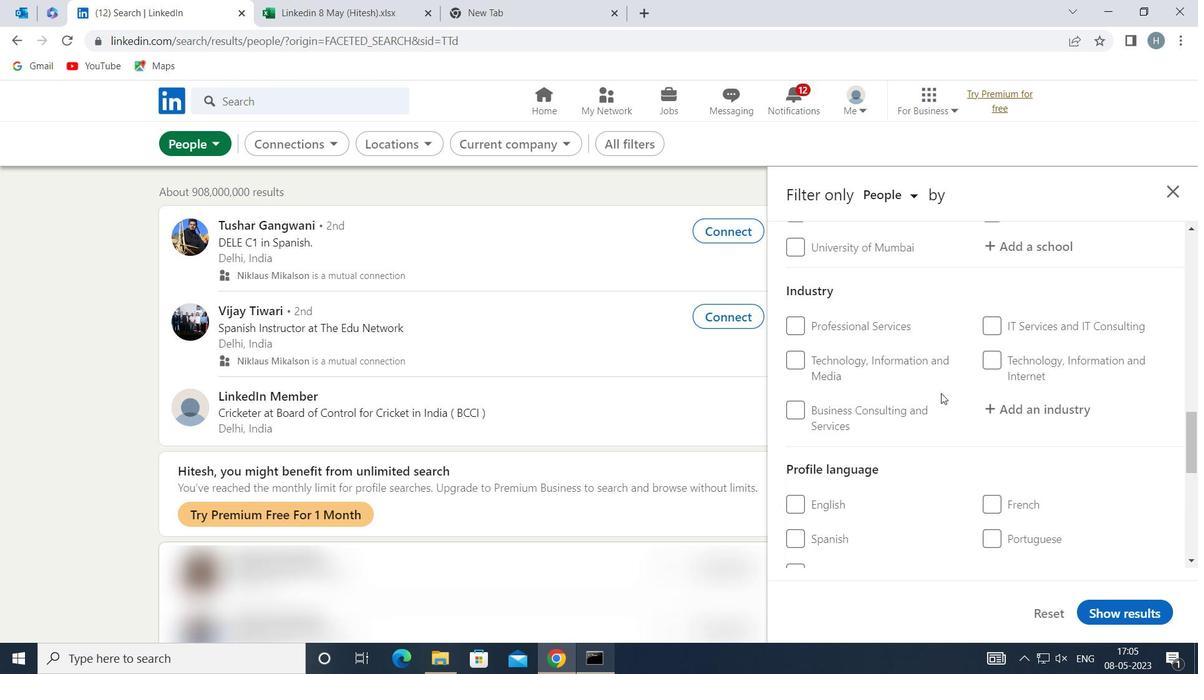 
Action: Mouse moved to (993, 420)
Screenshot: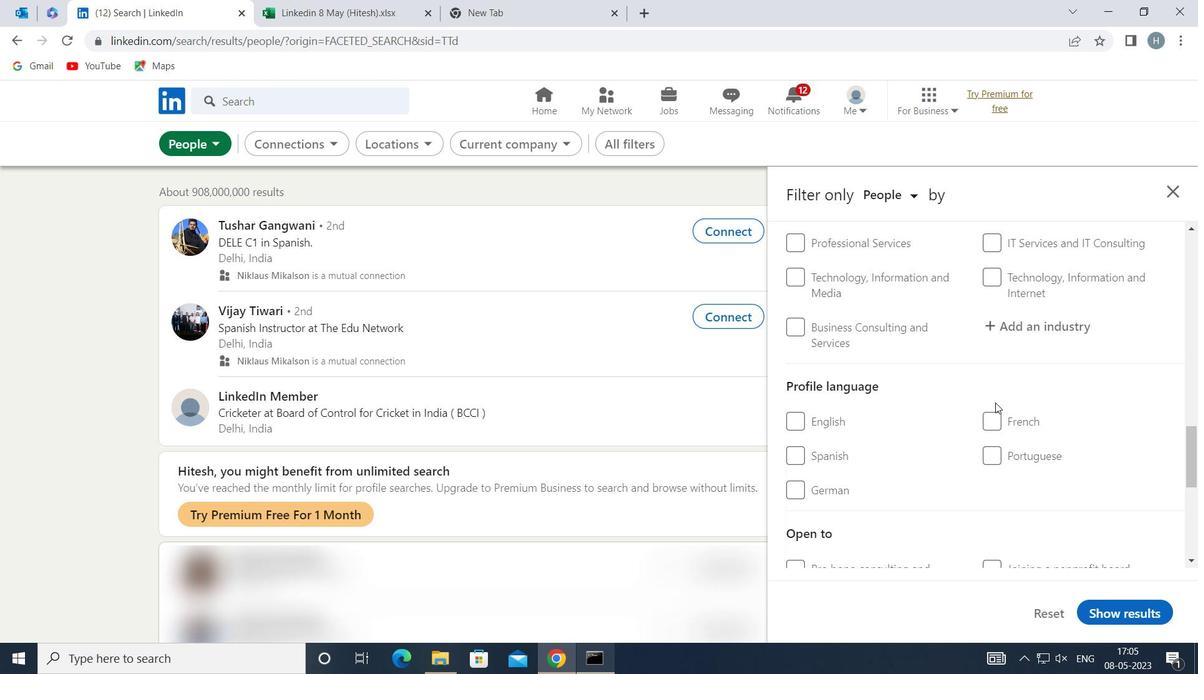 
Action: Mouse pressed left at (993, 420)
Screenshot: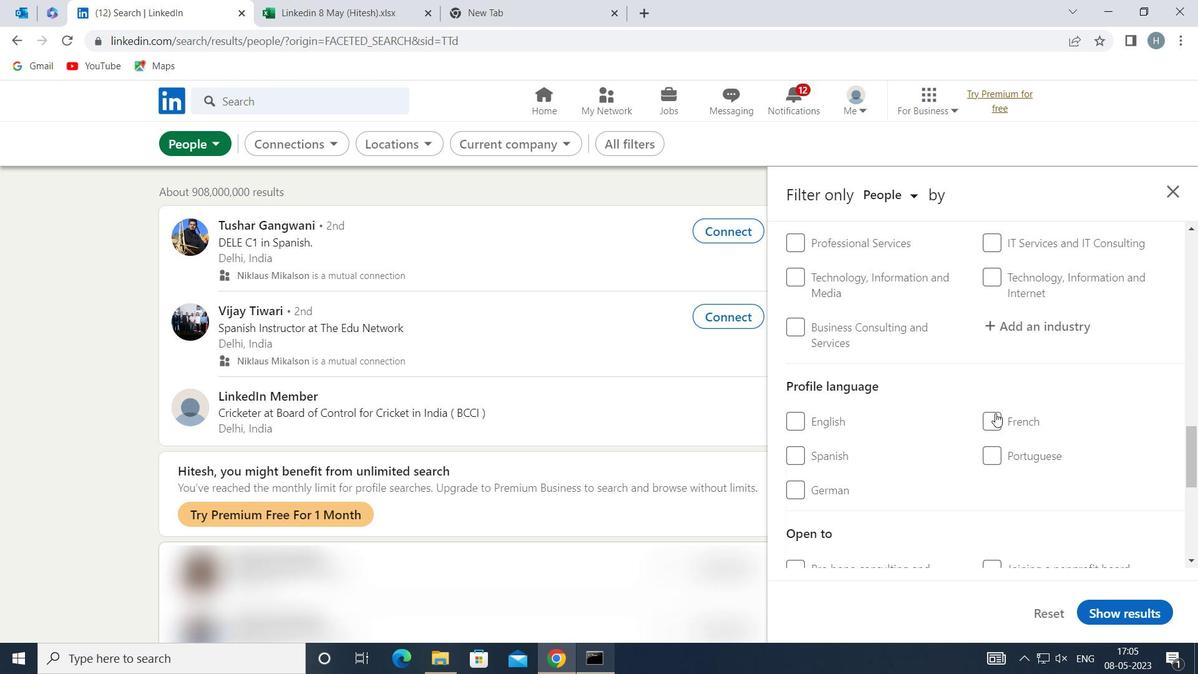 
Action: Mouse moved to (954, 436)
Screenshot: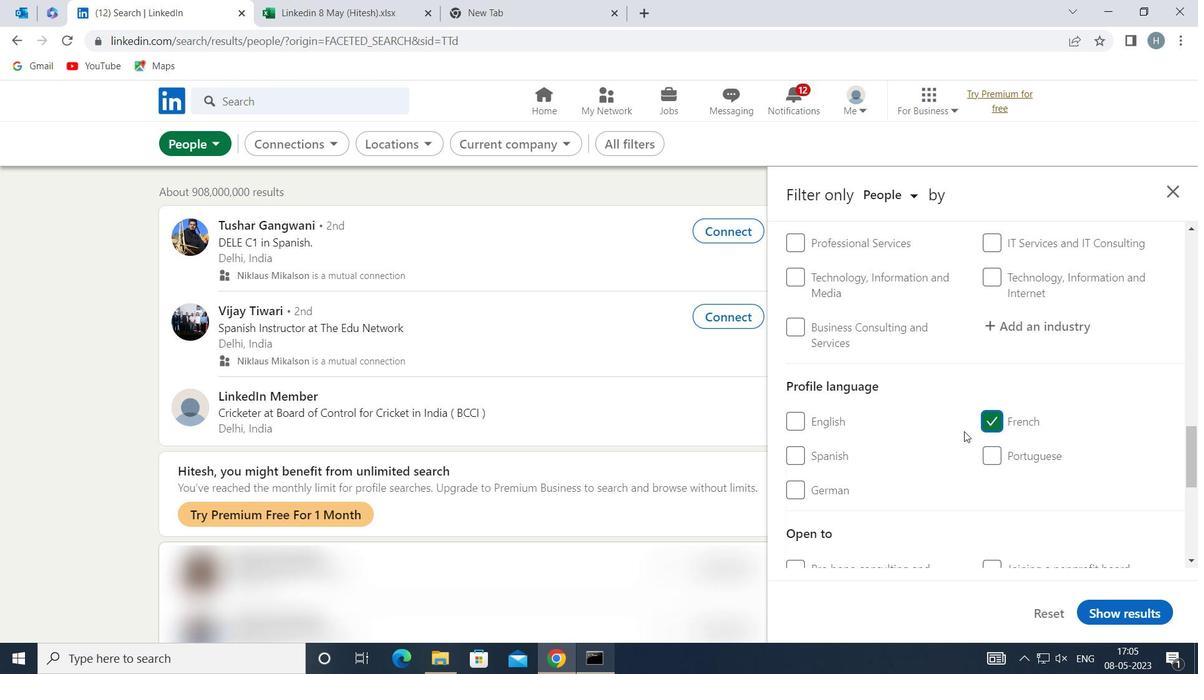 
Action: Mouse scrolled (954, 436) with delta (0, 0)
Screenshot: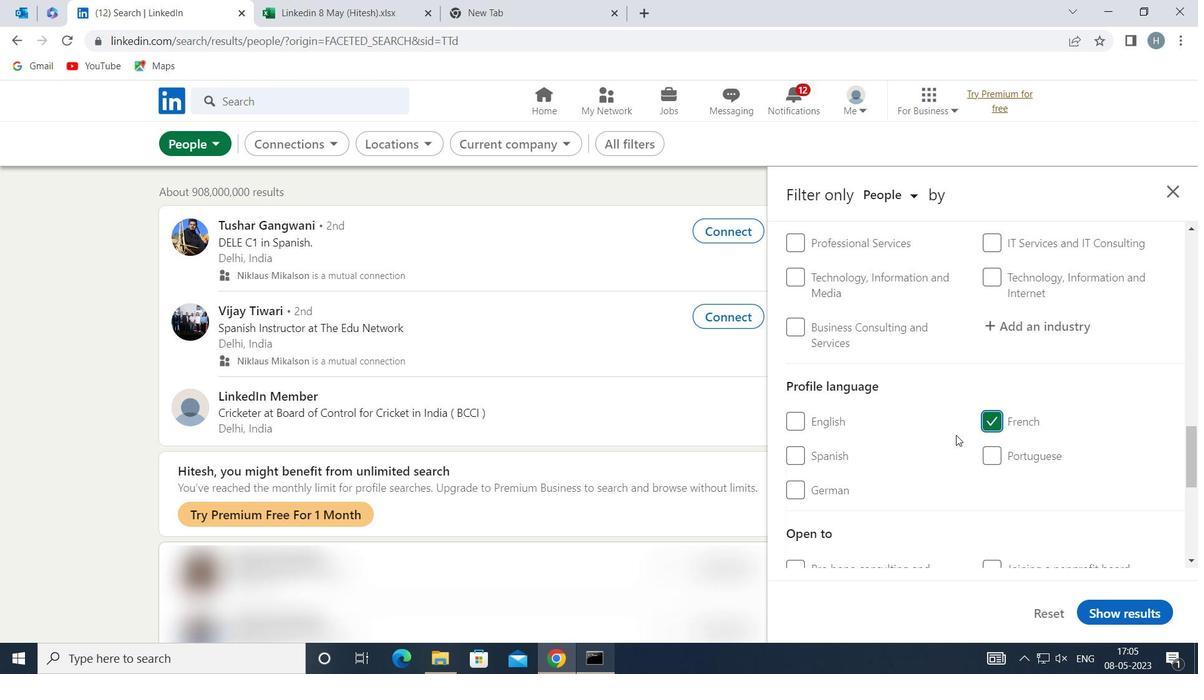 
Action: Mouse moved to (953, 434)
Screenshot: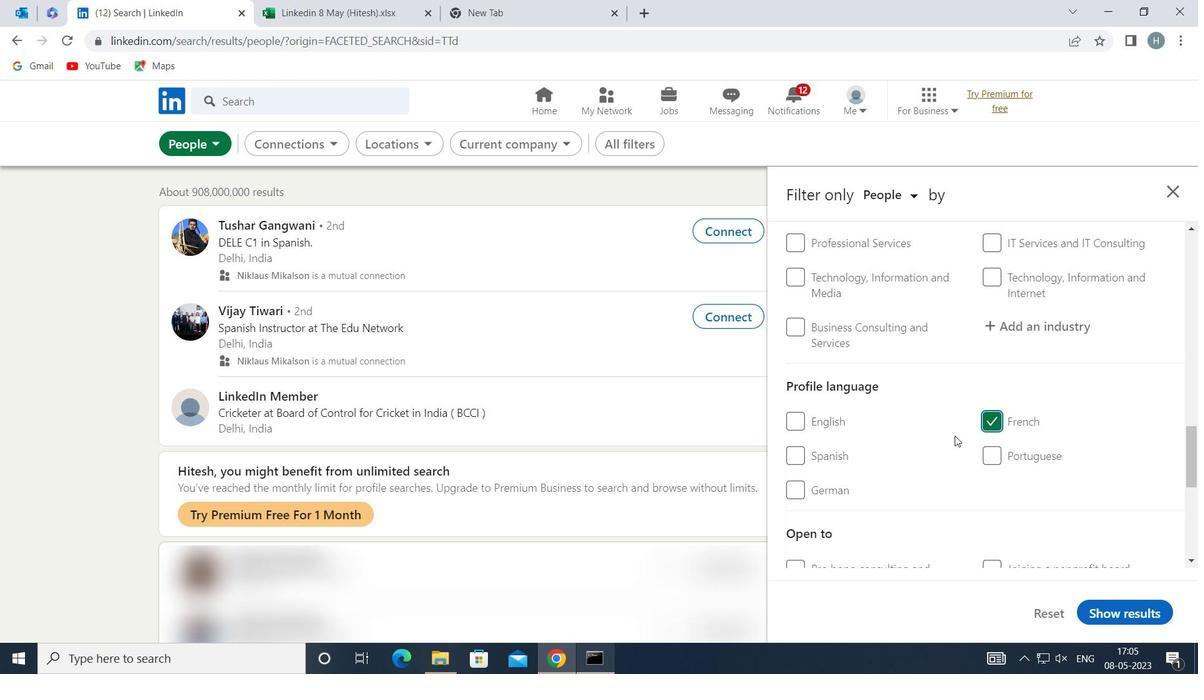 
Action: Mouse scrolled (953, 435) with delta (0, 0)
Screenshot: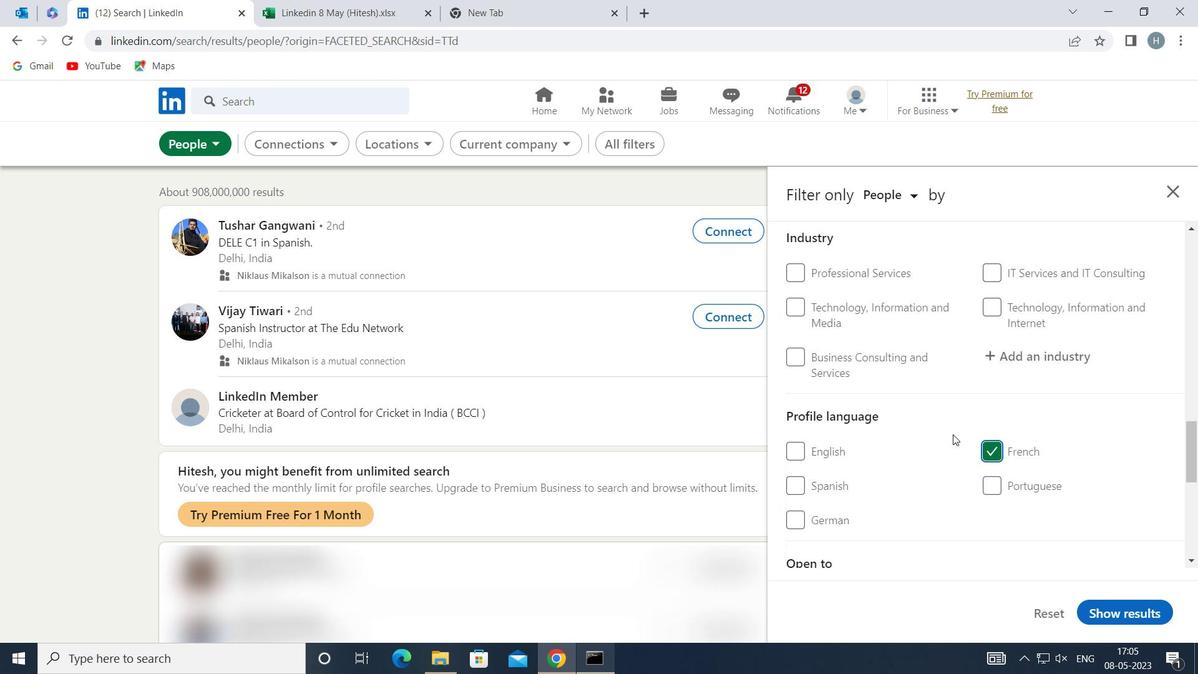 
Action: Mouse scrolled (953, 435) with delta (0, 0)
Screenshot: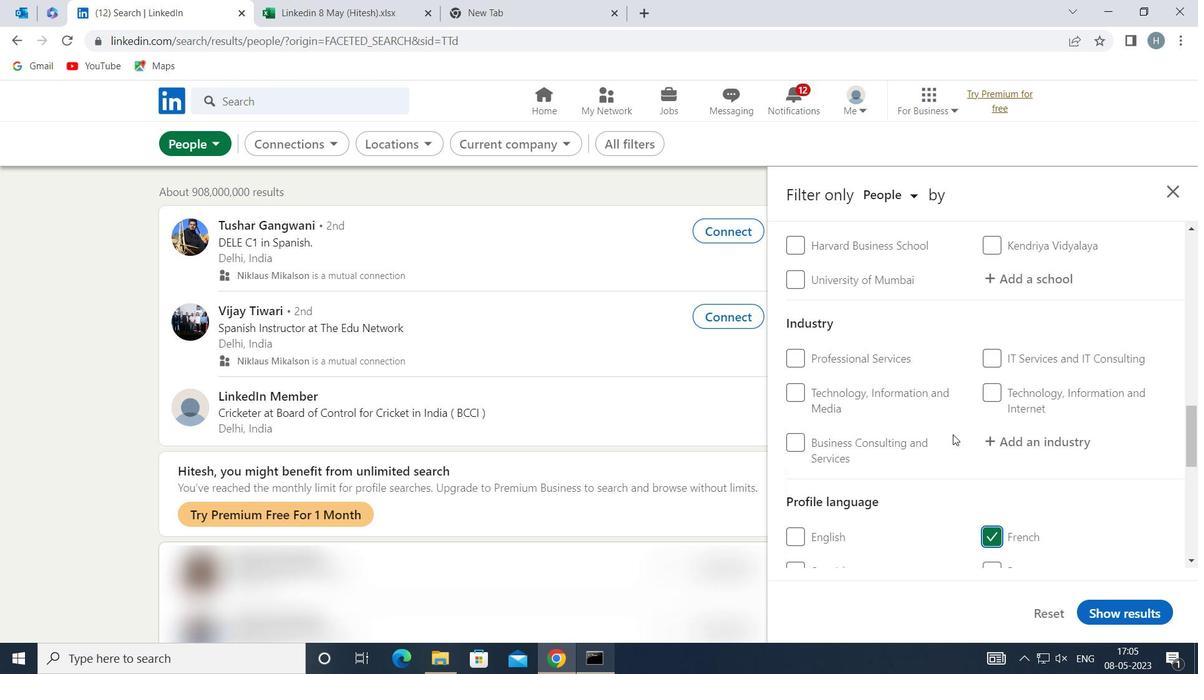 
Action: Mouse scrolled (953, 435) with delta (0, 0)
Screenshot: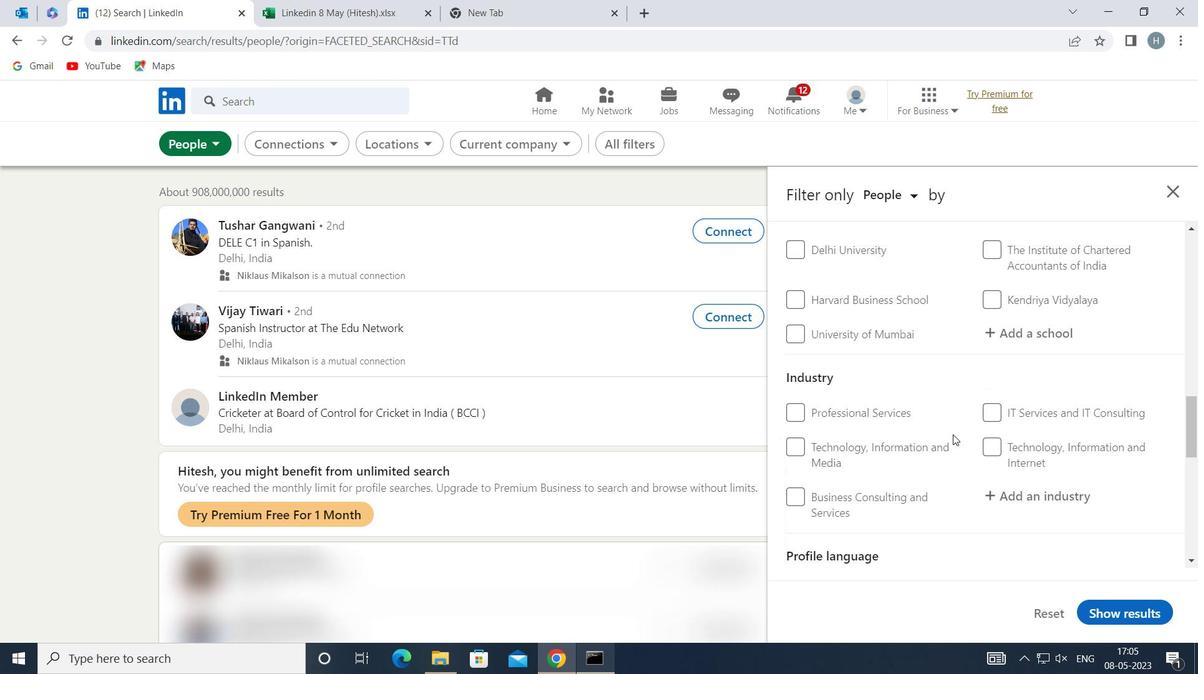 
Action: Mouse scrolled (953, 435) with delta (0, 0)
Screenshot: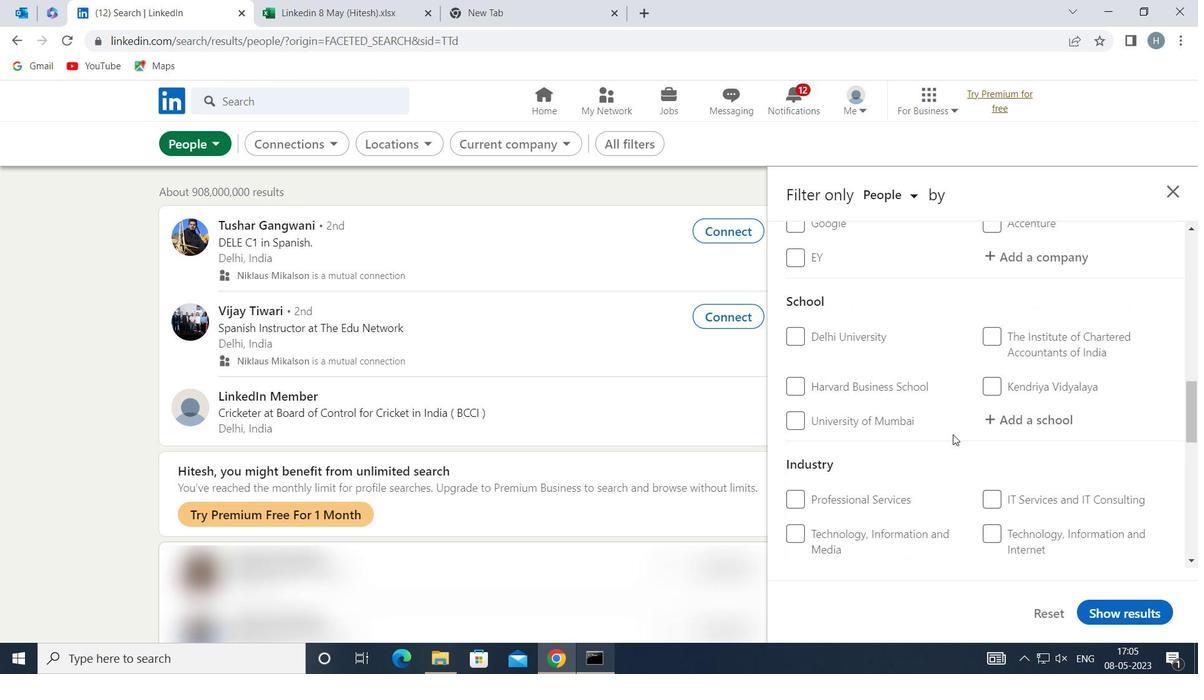 
Action: Mouse scrolled (953, 435) with delta (0, 0)
Screenshot: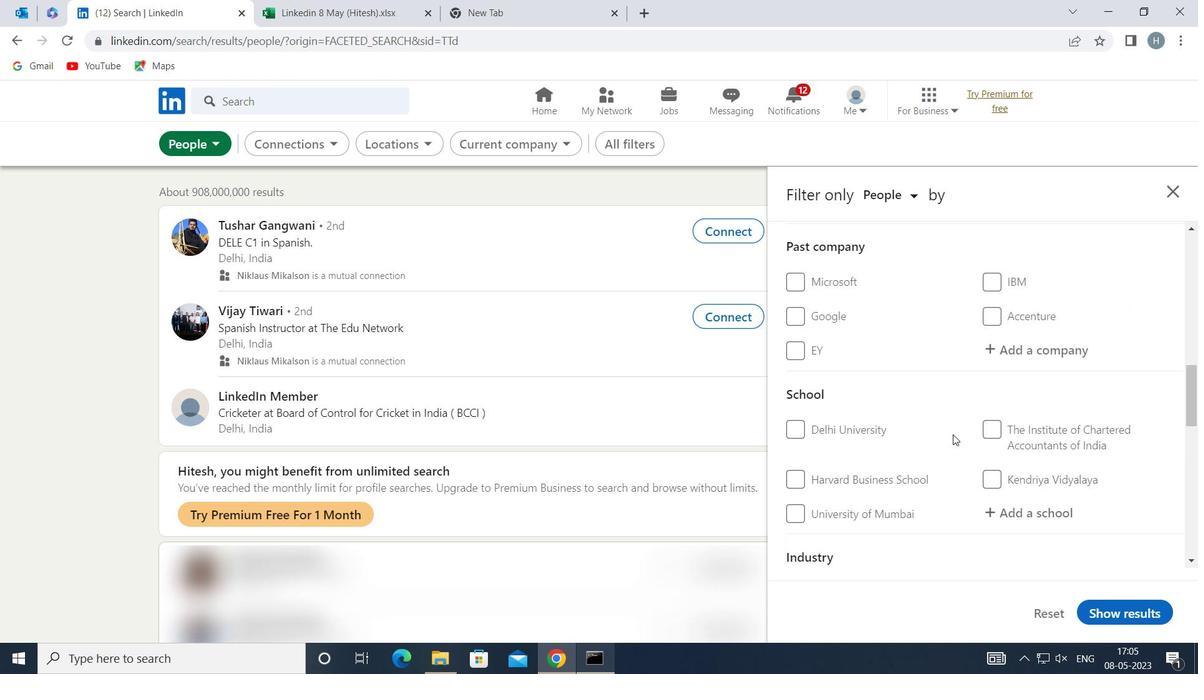 
Action: Mouse scrolled (953, 435) with delta (0, 0)
Screenshot: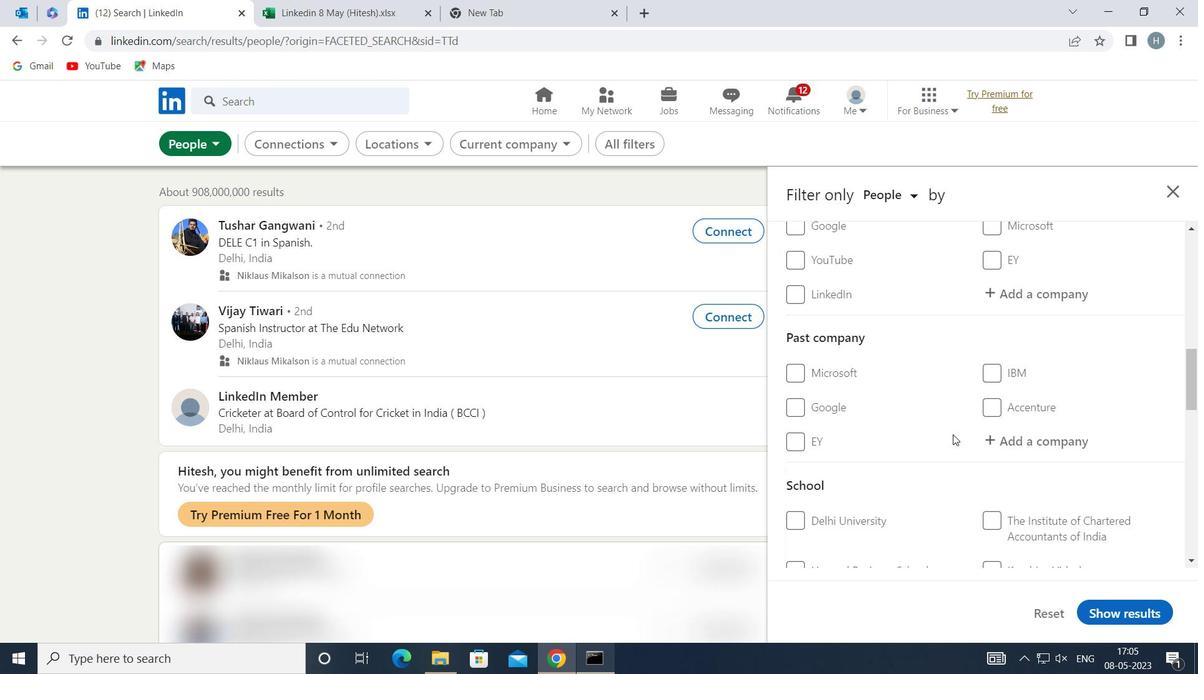 
Action: Mouse moved to (1022, 401)
Screenshot: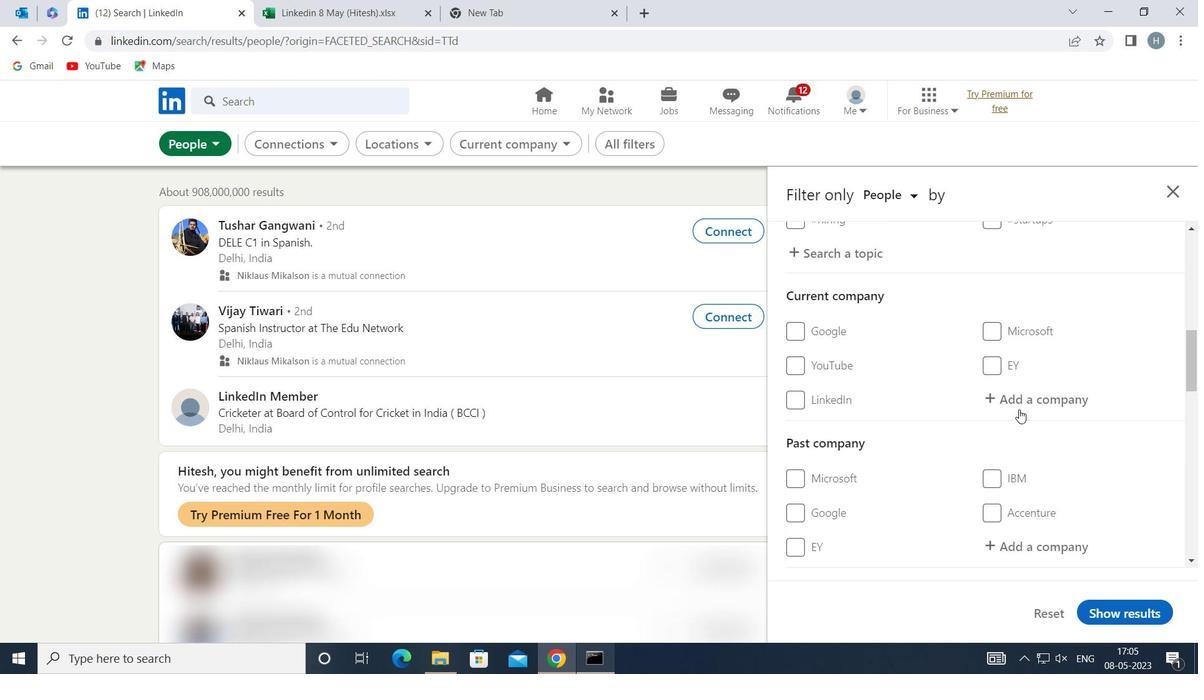 
Action: Mouse pressed left at (1022, 401)
Screenshot: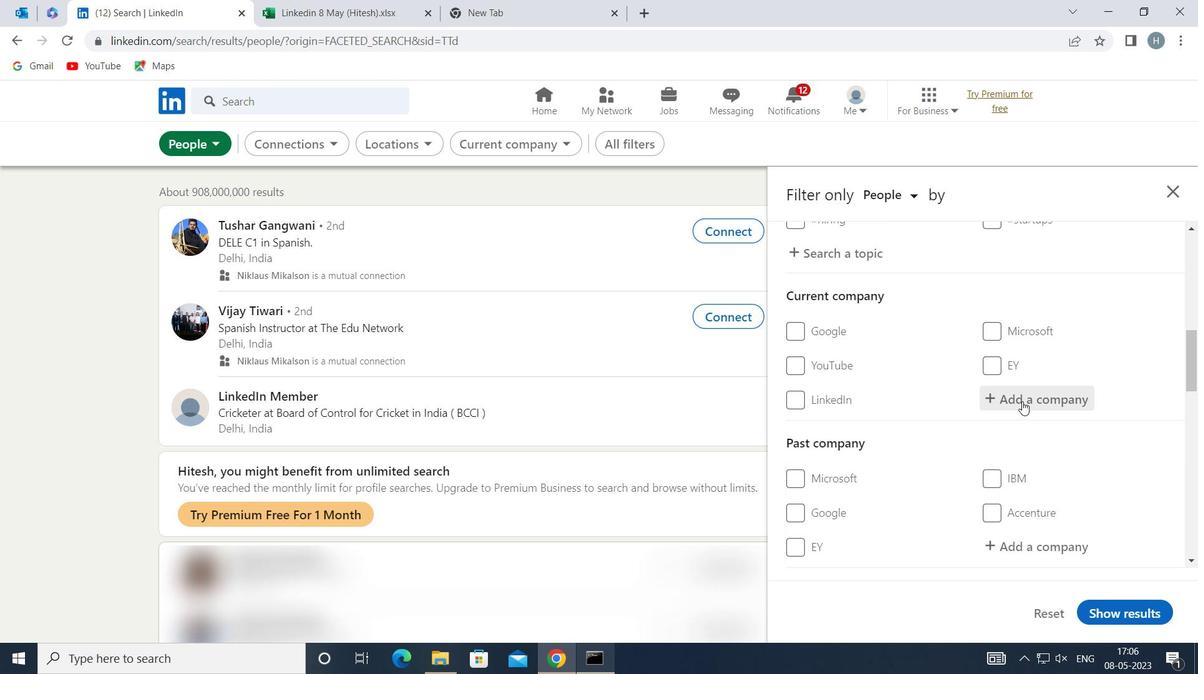 
Action: Key pressed <Key.shift>ZEST<Key.shift>MONEY
Screenshot: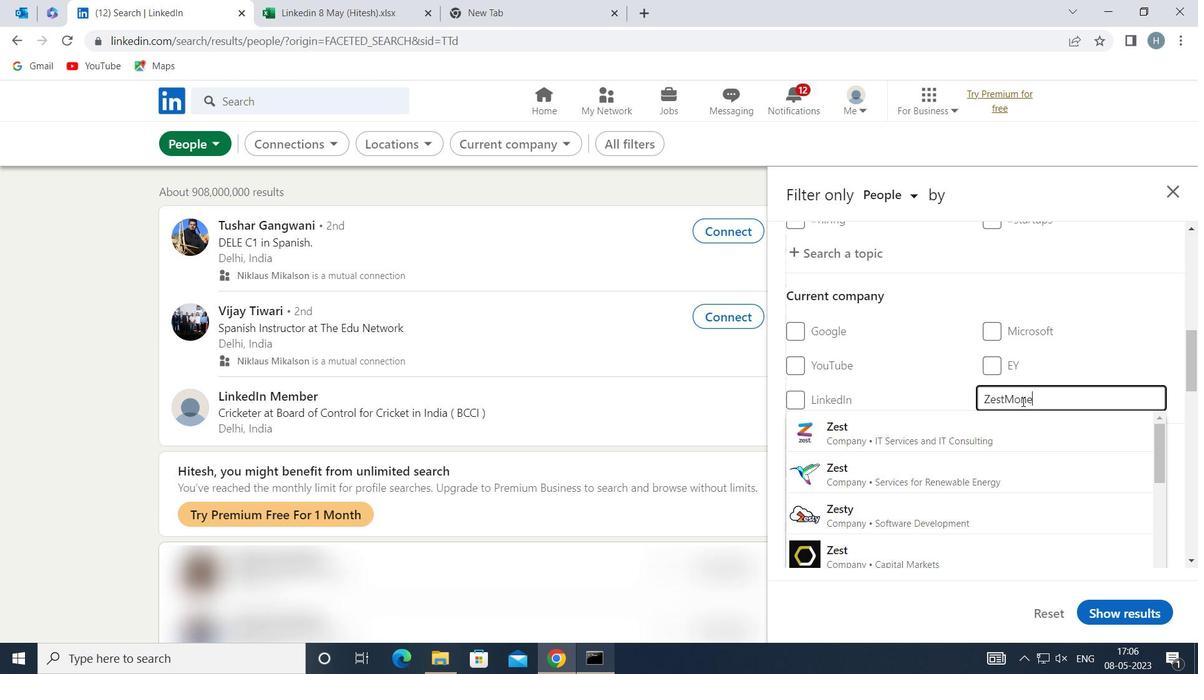 
Action: Mouse moved to (946, 427)
Screenshot: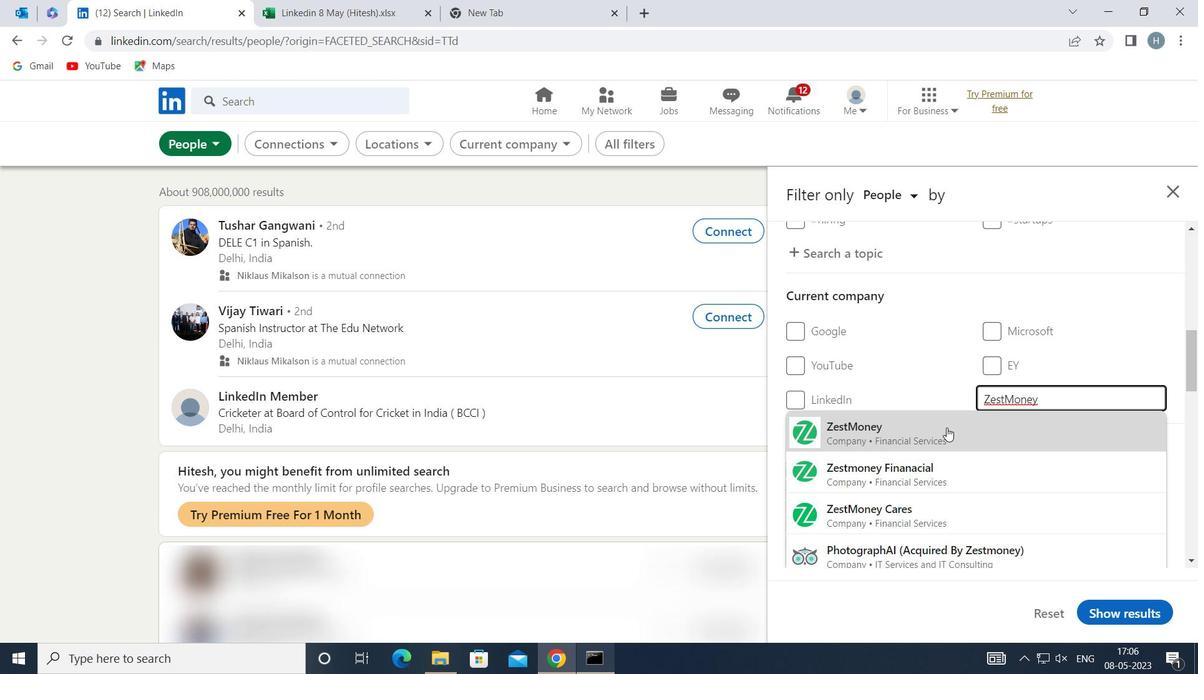 
Action: Mouse pressed left at (946, 427)
Screenshot: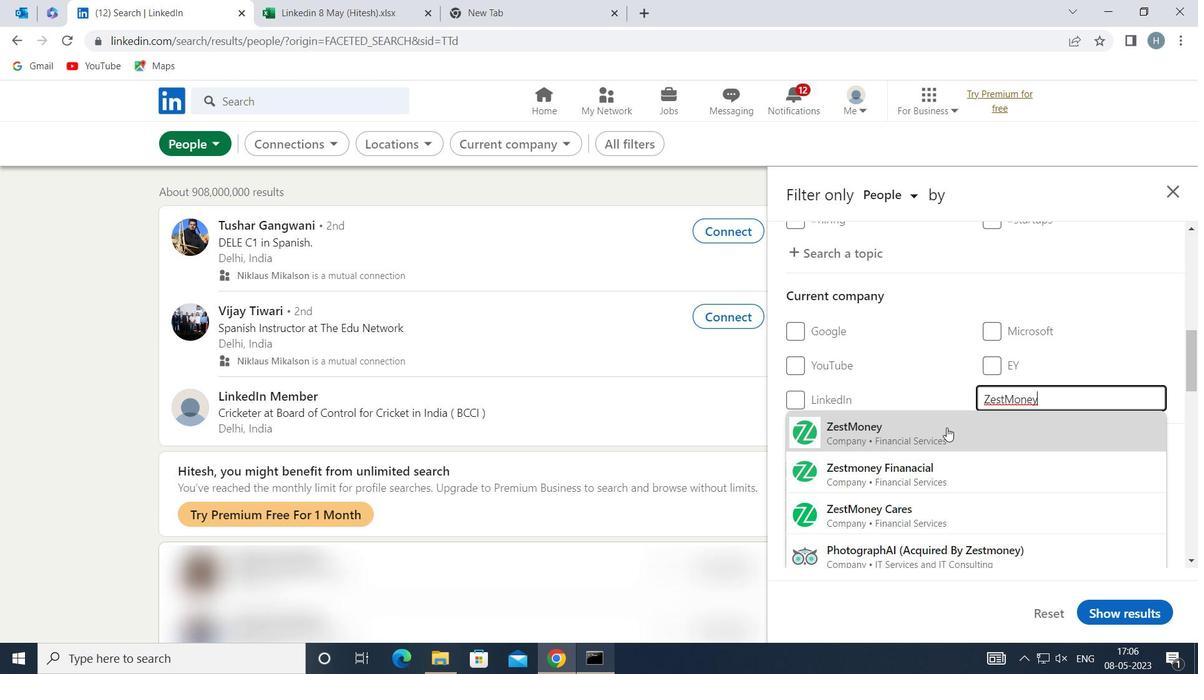 
Action: Mouse moved to (941, 389)
Screenshot: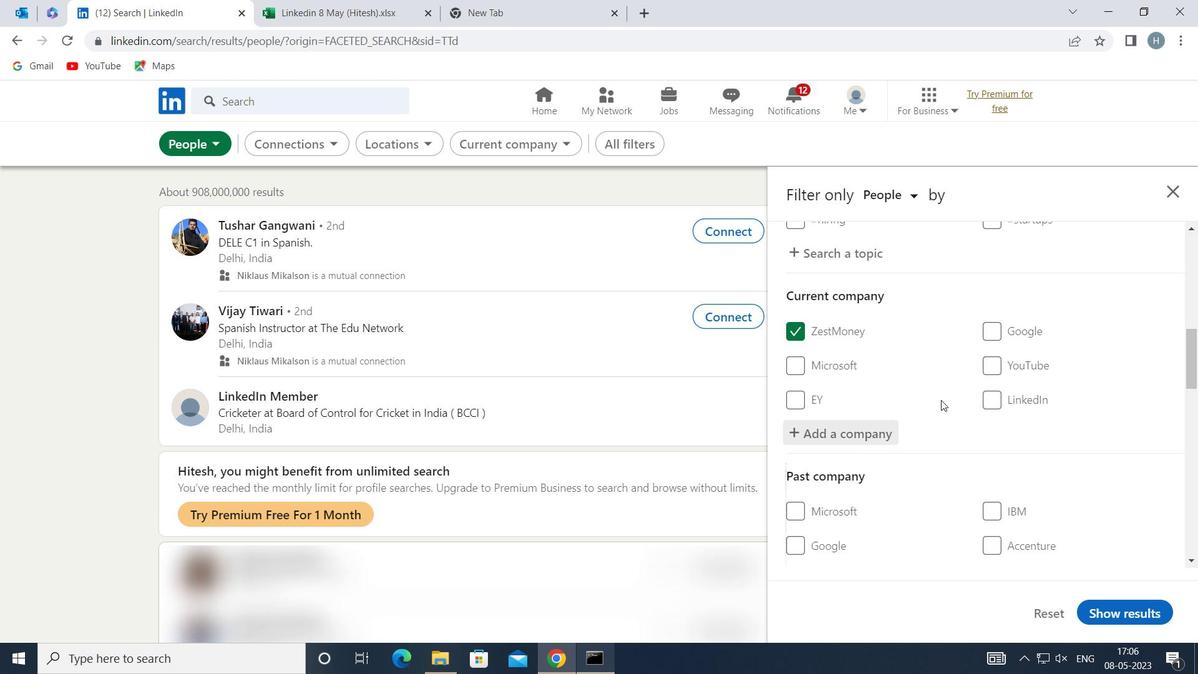 
Action: Mouse scrolled (941, 388) with delta (0, 0)
Screenshot: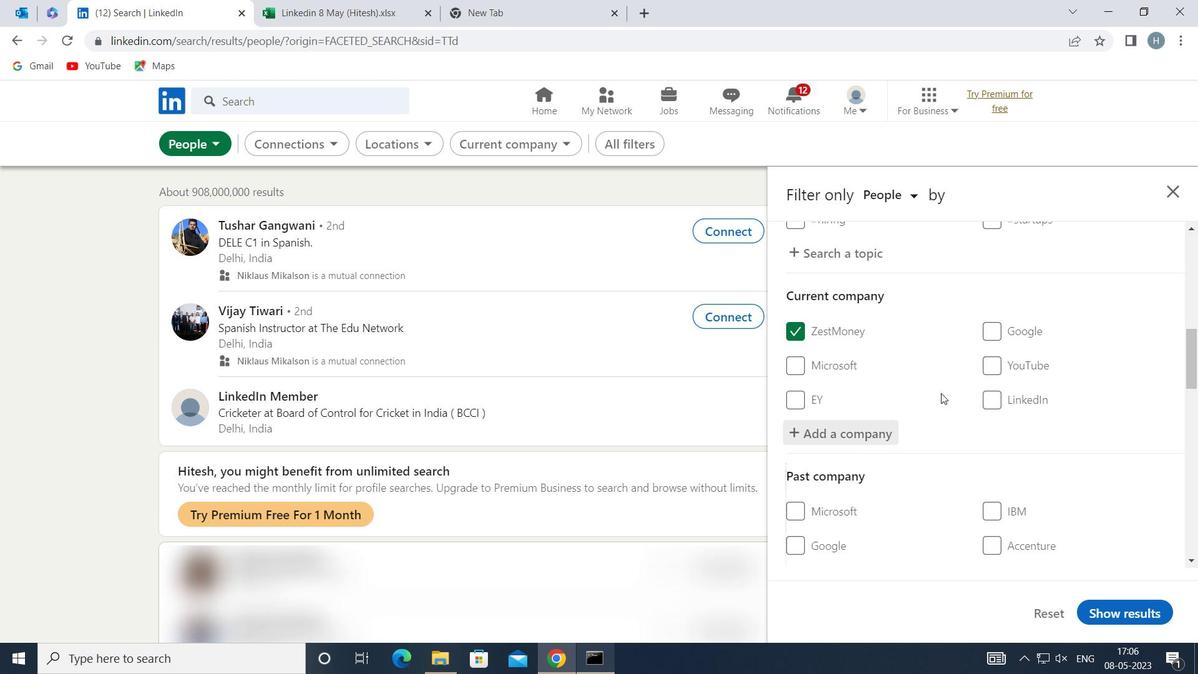 
Action: Mouse scrolled (941, 388) with delta (0, 0)
Screenshot: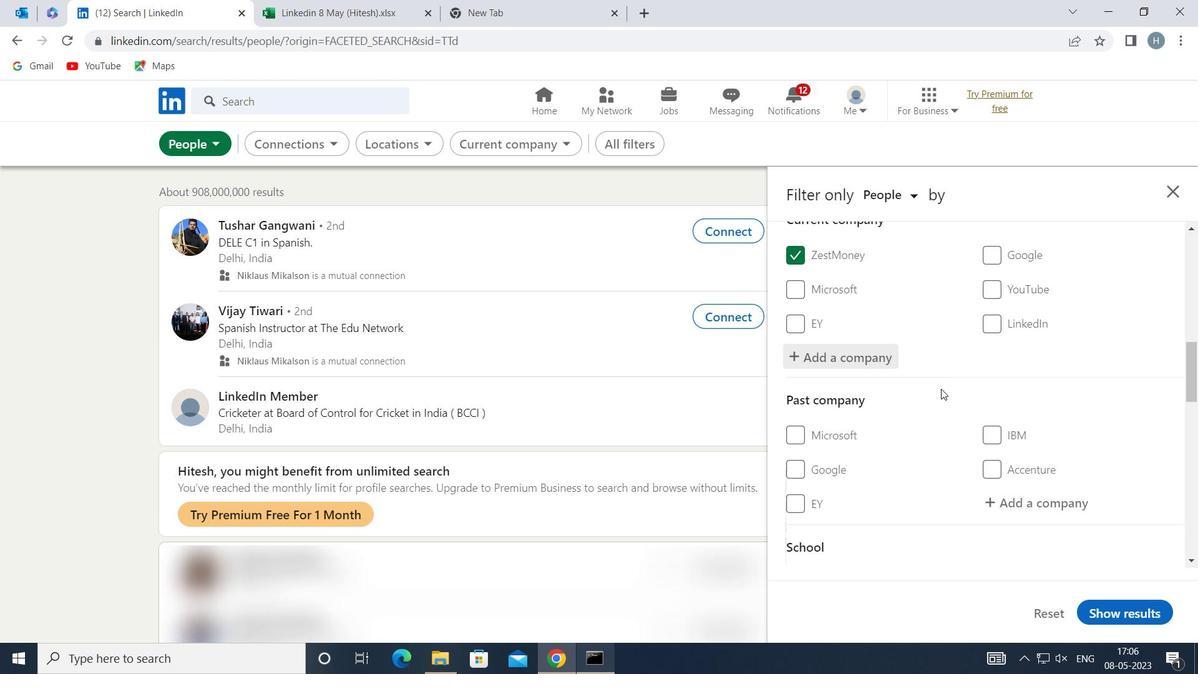 
Action: Mouse scrolled (941, 388) with delta (0, 0)
Screenshot: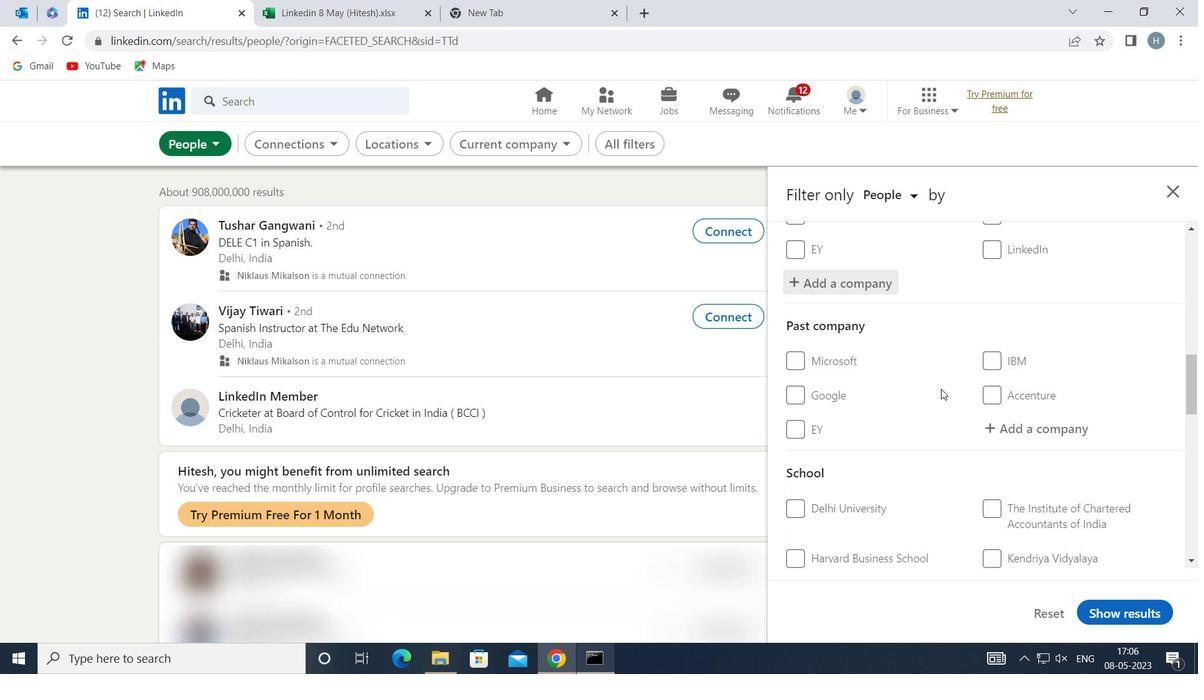 
Action: Mouse scrolled (941, 388) with delta (0, 0)
Screenshot: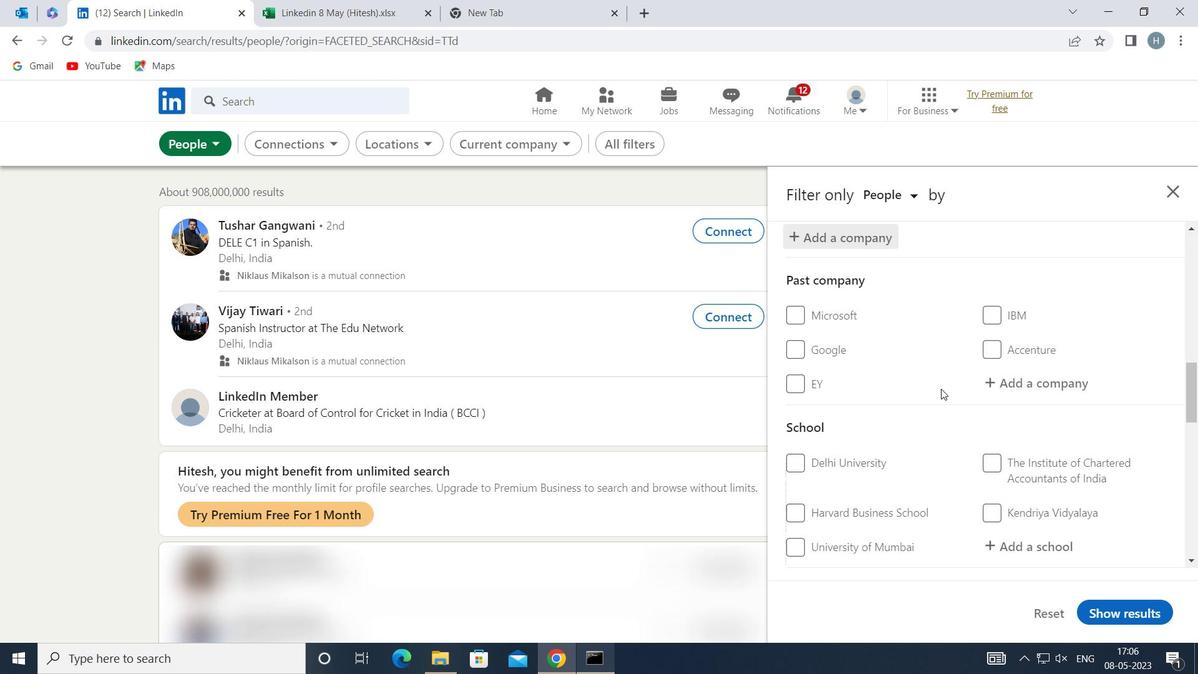 
Action: Mouse moved to (1038, 430)
Screenshot: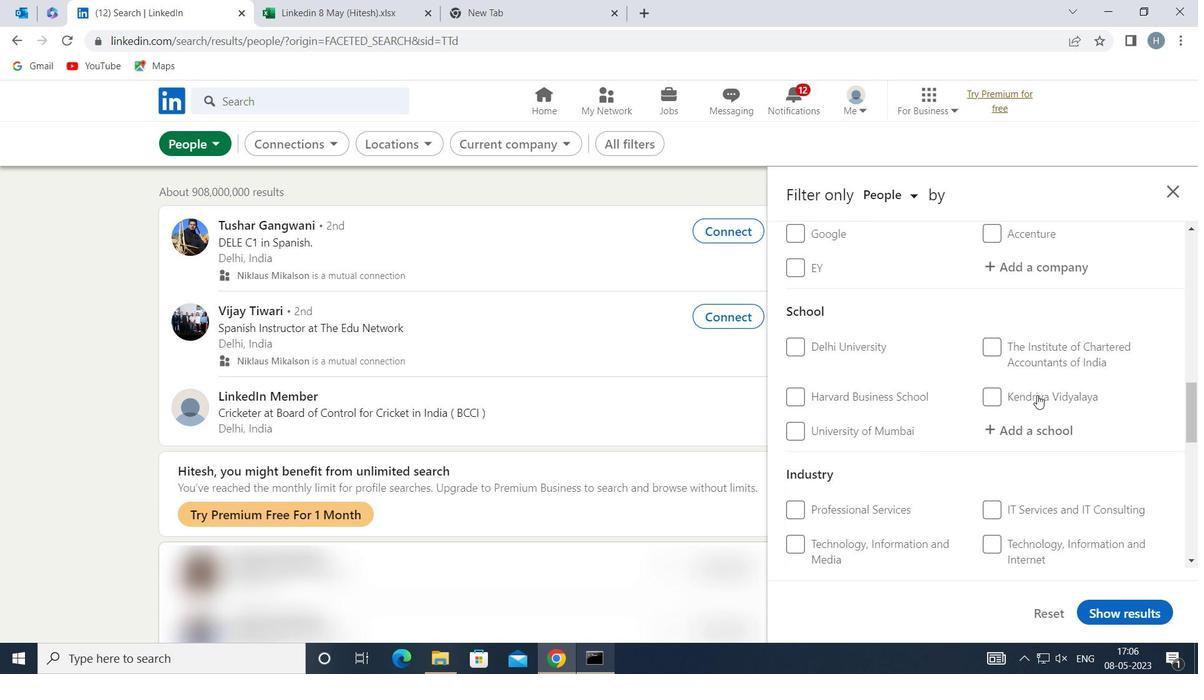 
Action: Mouse pressed left at (1038, 430)
Screenshot: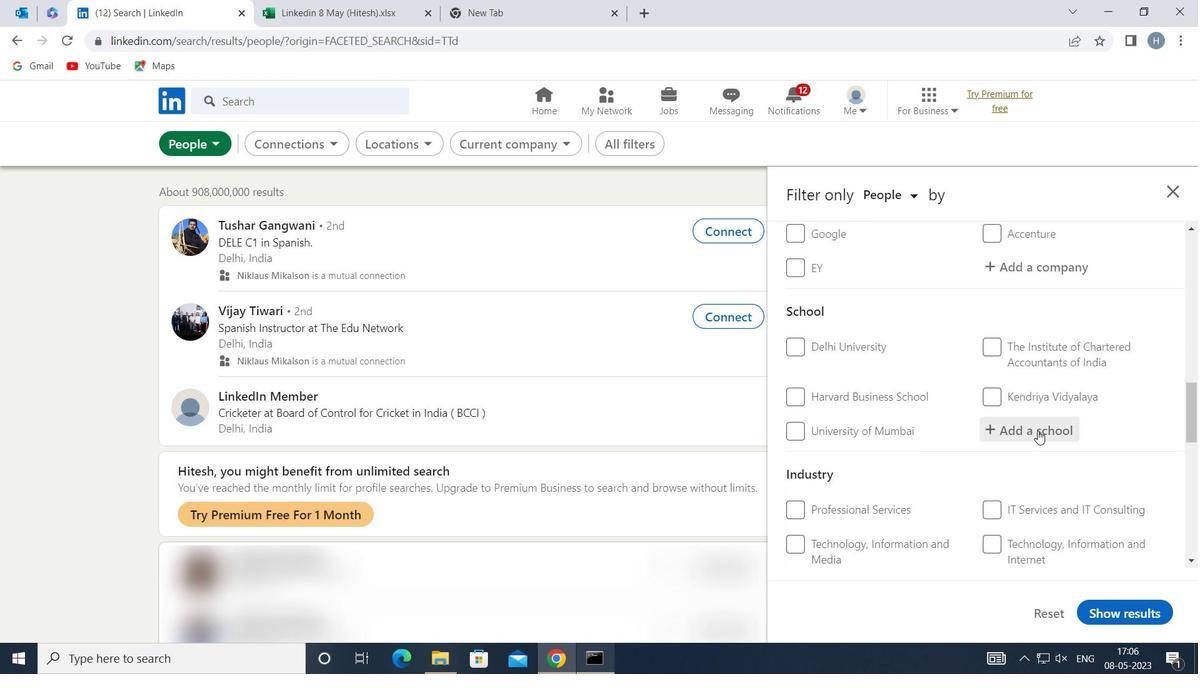 
Action: Mouse moved to (1036, 430)
Screenshot: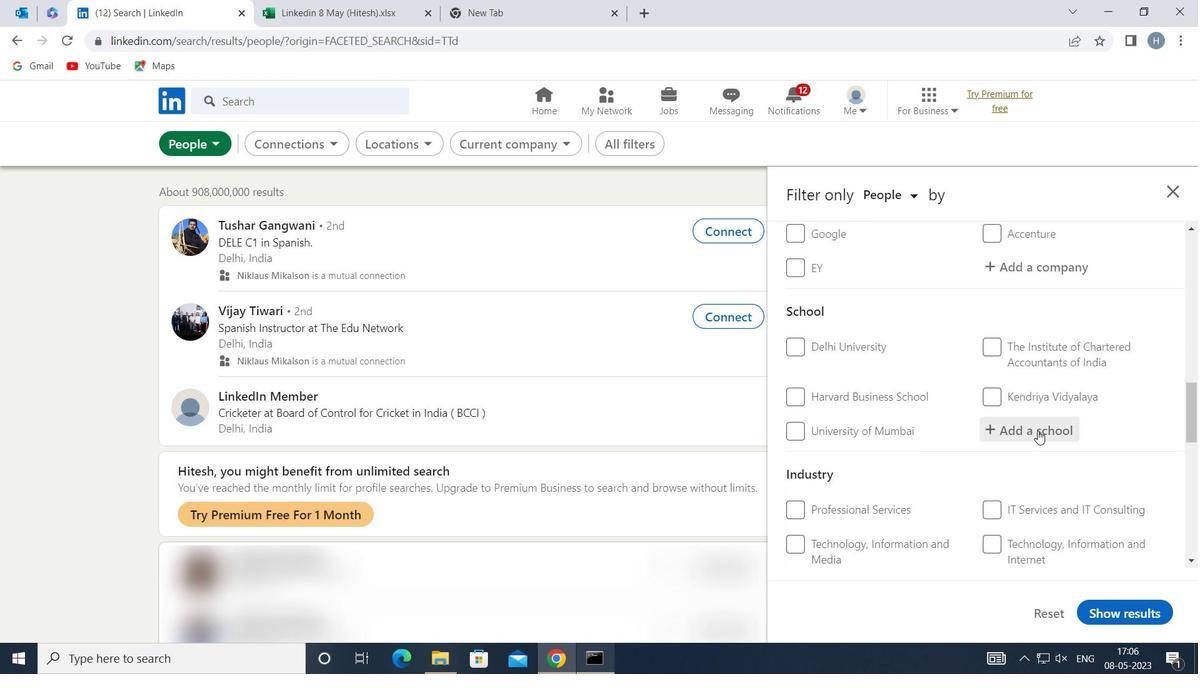 
Action: Key pressed <Key.shift>PSGR<Key.space><Key.shift>KRISHNAMMAL
Screenshot: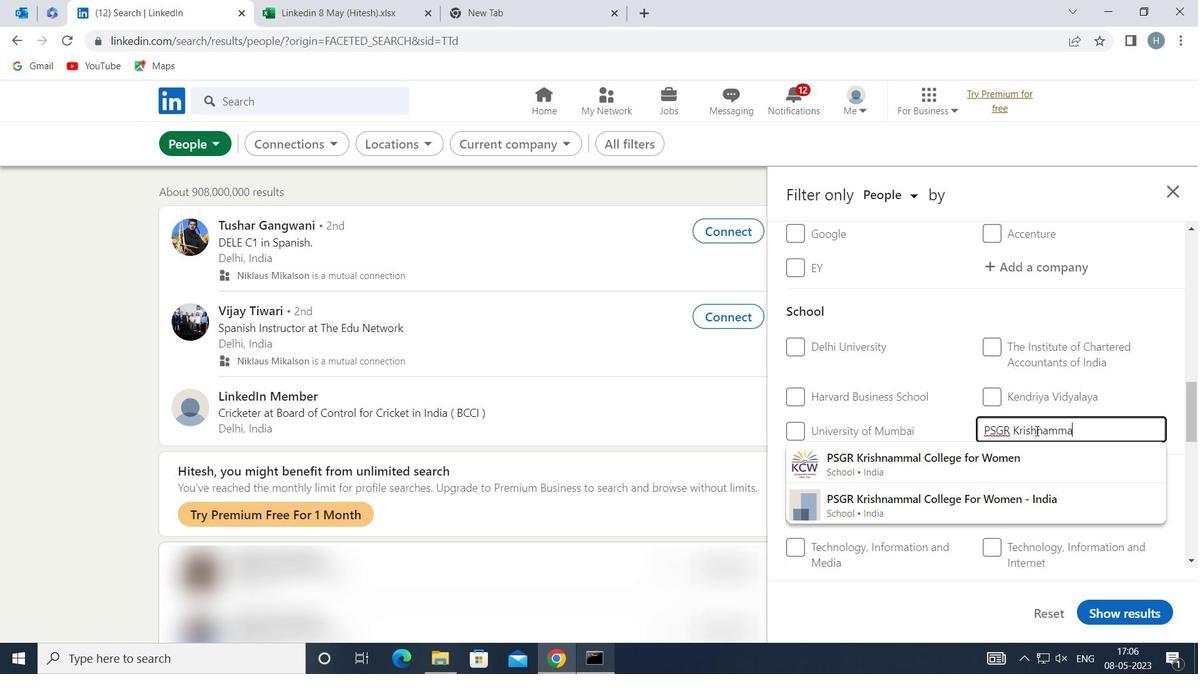 
Action: Mouse moved to (998, 466)
Screenshot: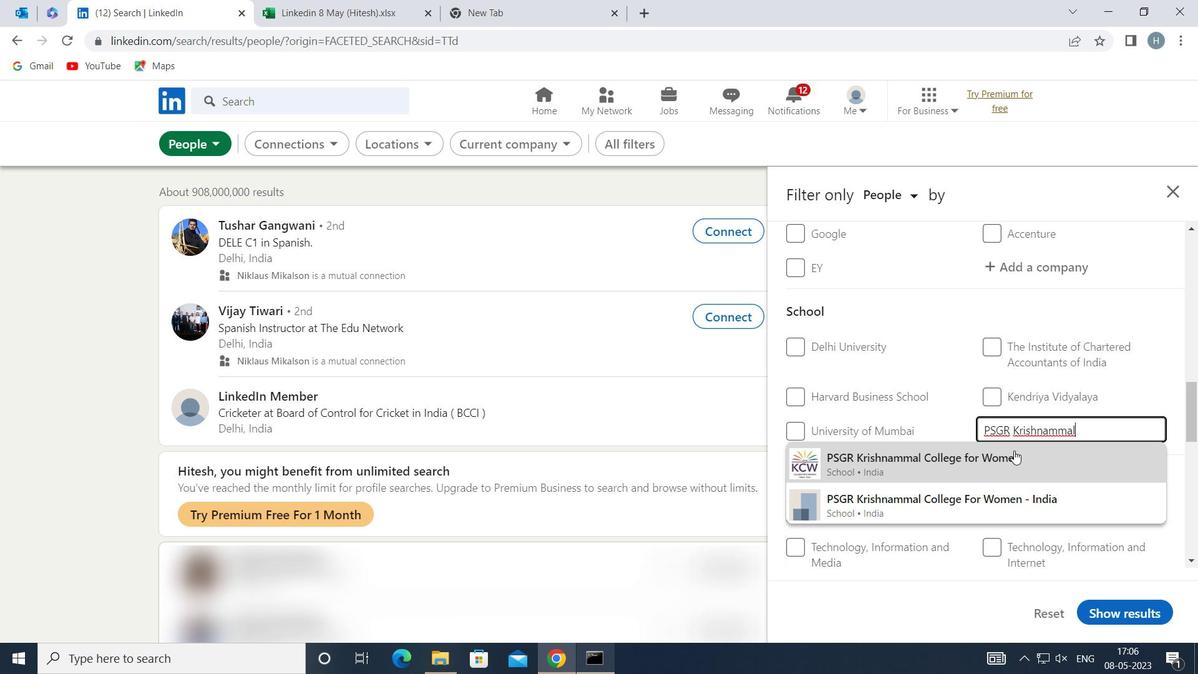 
Action: Mouse pressed left at (998, 466)
Screenshot: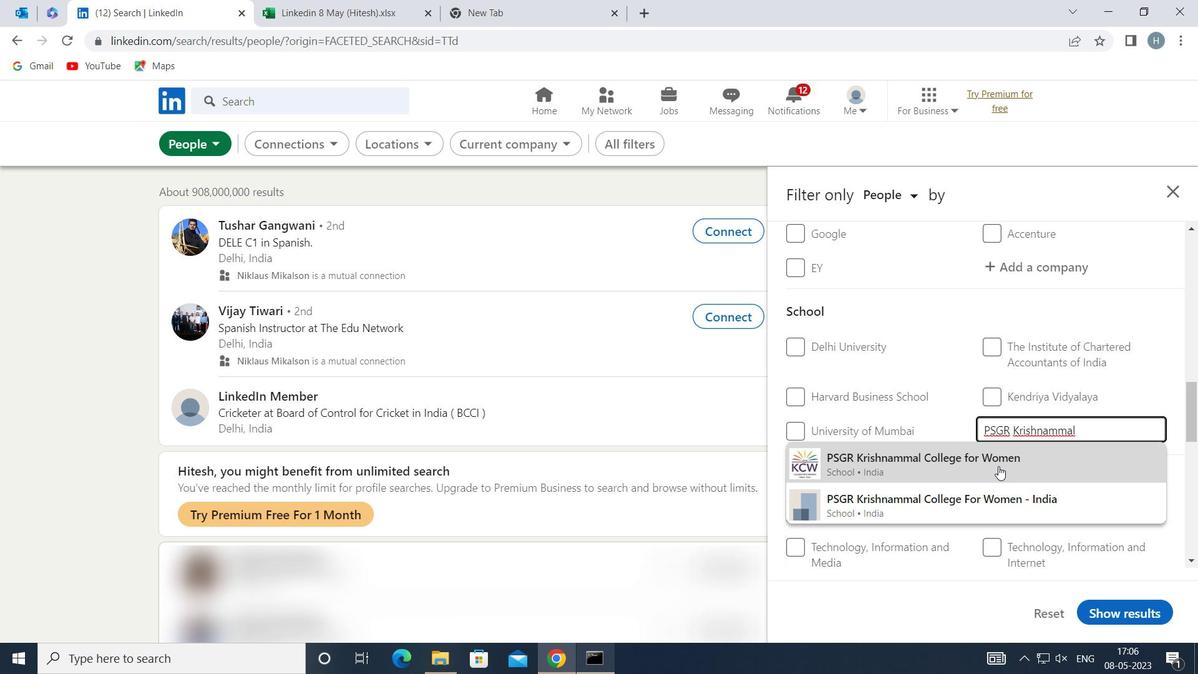
Action: Mouse moved to (963, 440)
Screenshot: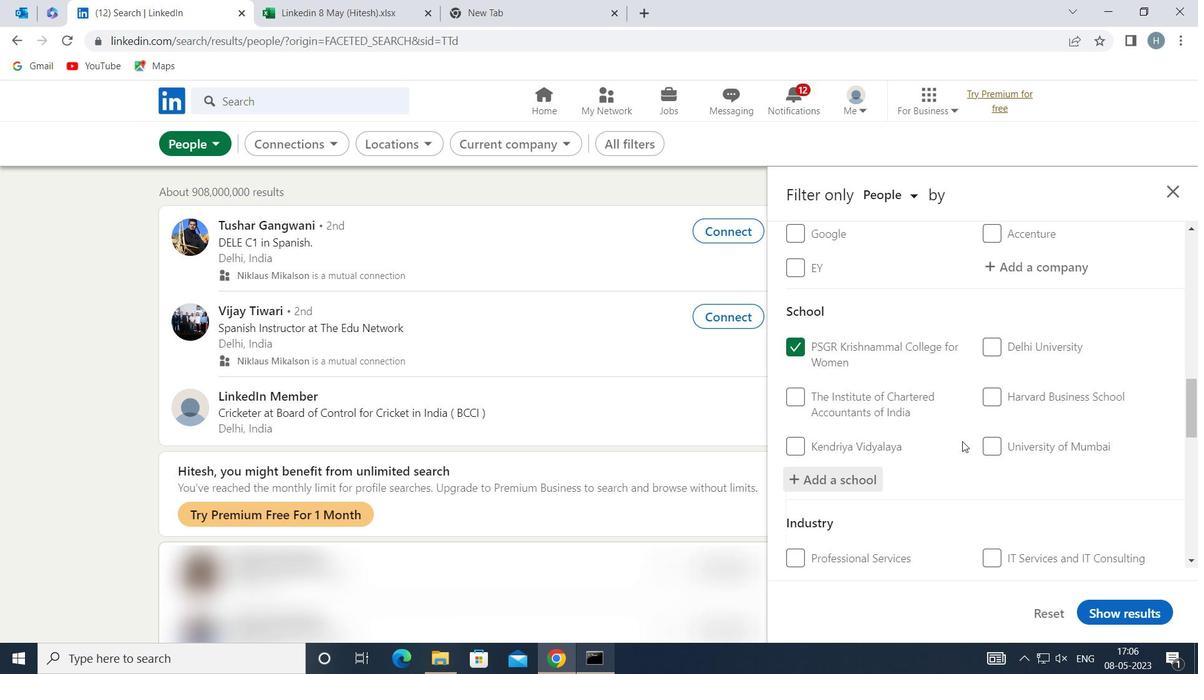 
Action: Mouse scrolled (963, 440) with delta (0, 0)
Screenshot: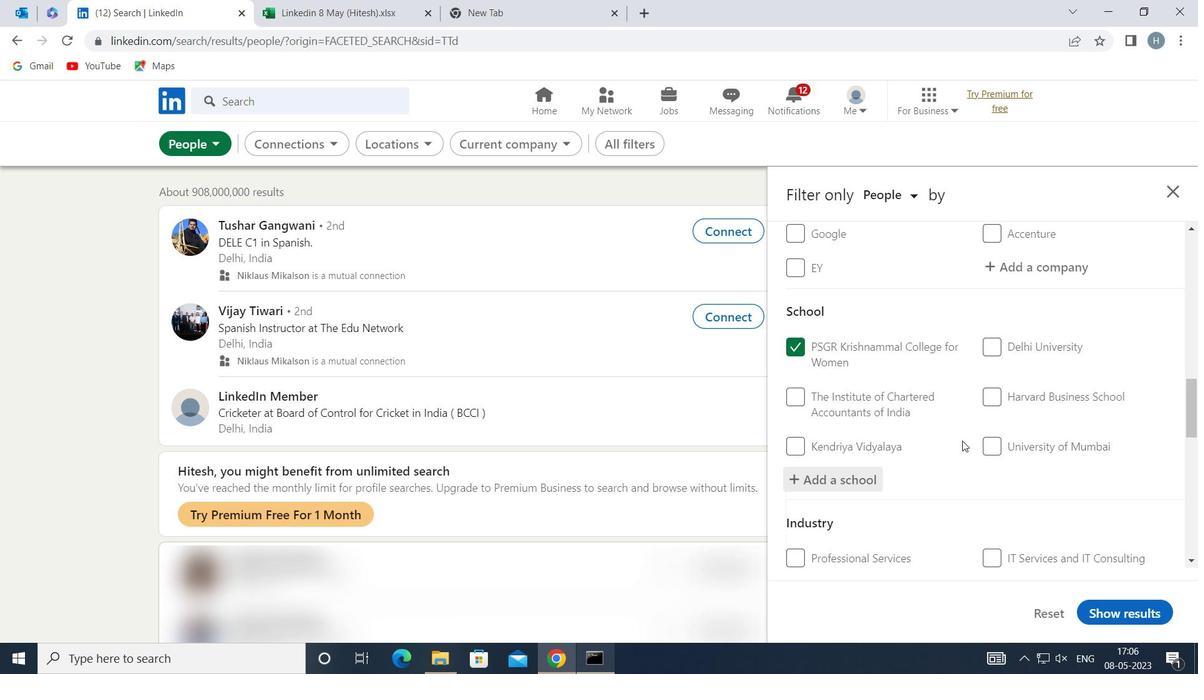 
Action: Mouse scrolled (963, 440) with delta (0, 0)
Screenshot: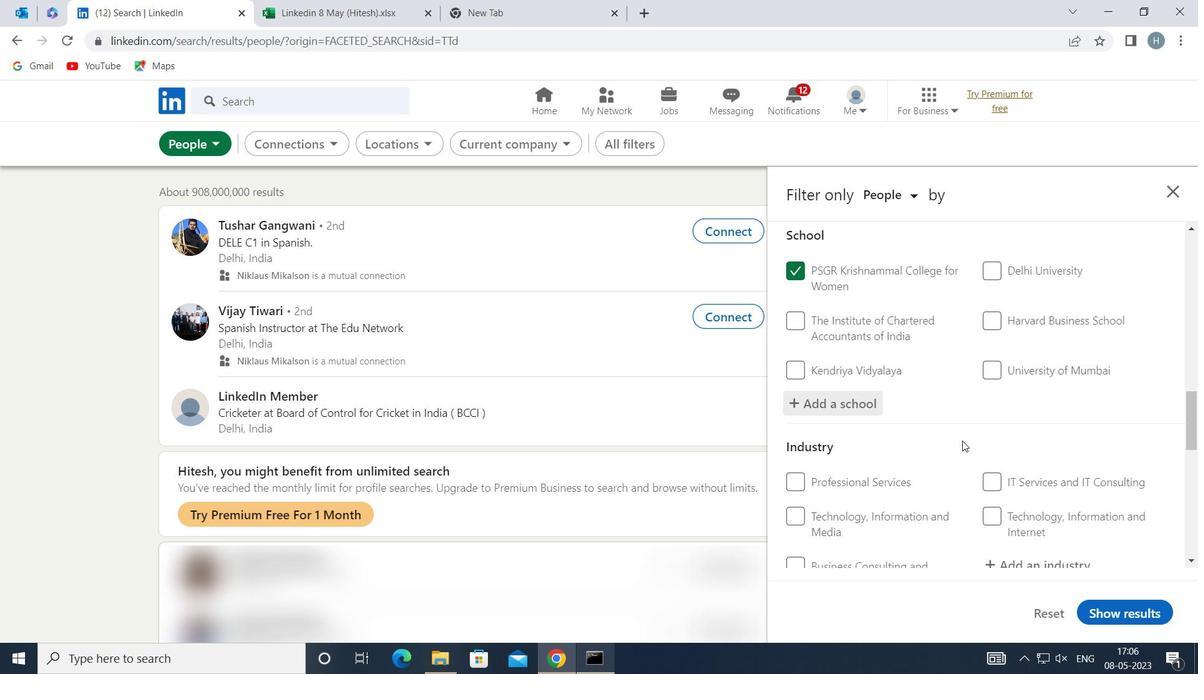 
Action: Mouse scrolled (963, 440) with delta (0, 0)
Screenshot: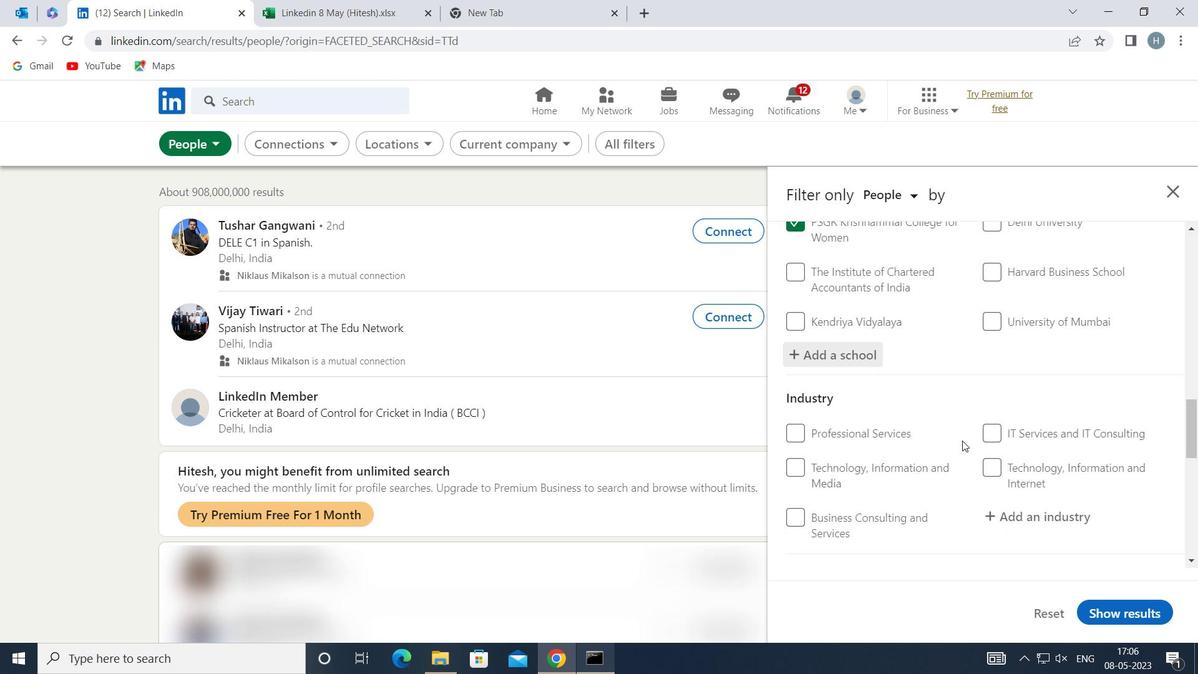 
Action: Mouse moved to (1019, 406)
Screenshot: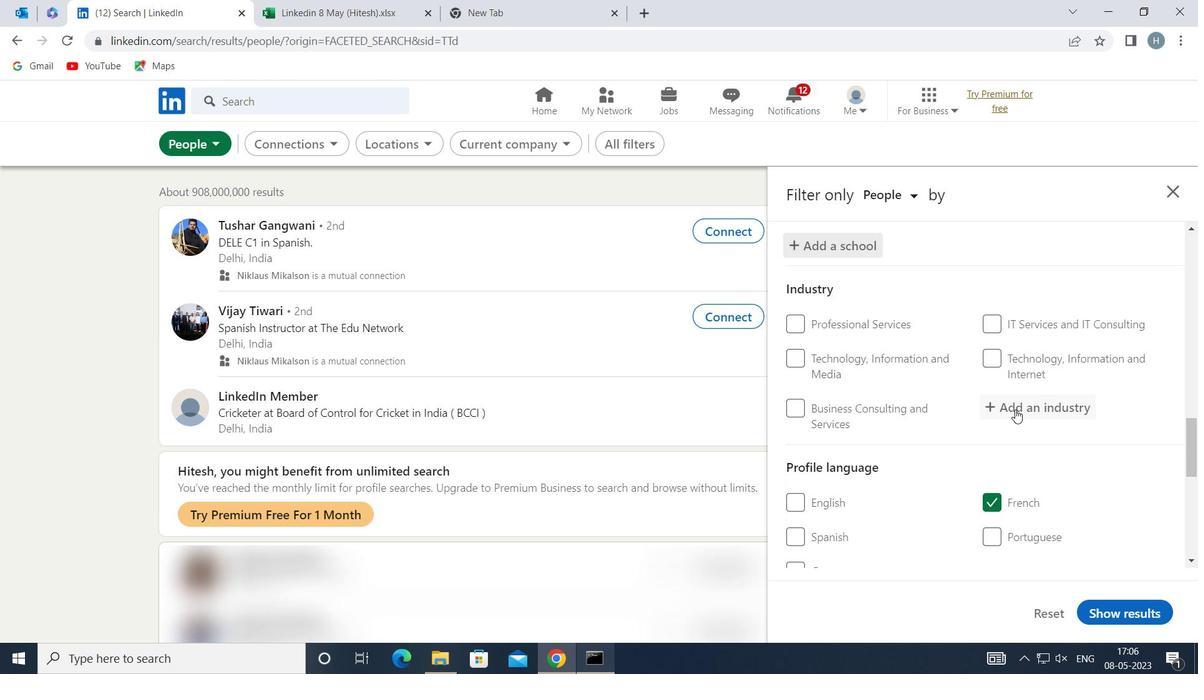 
Action: Mouse pressed left at (1019, 406)
Screenshot: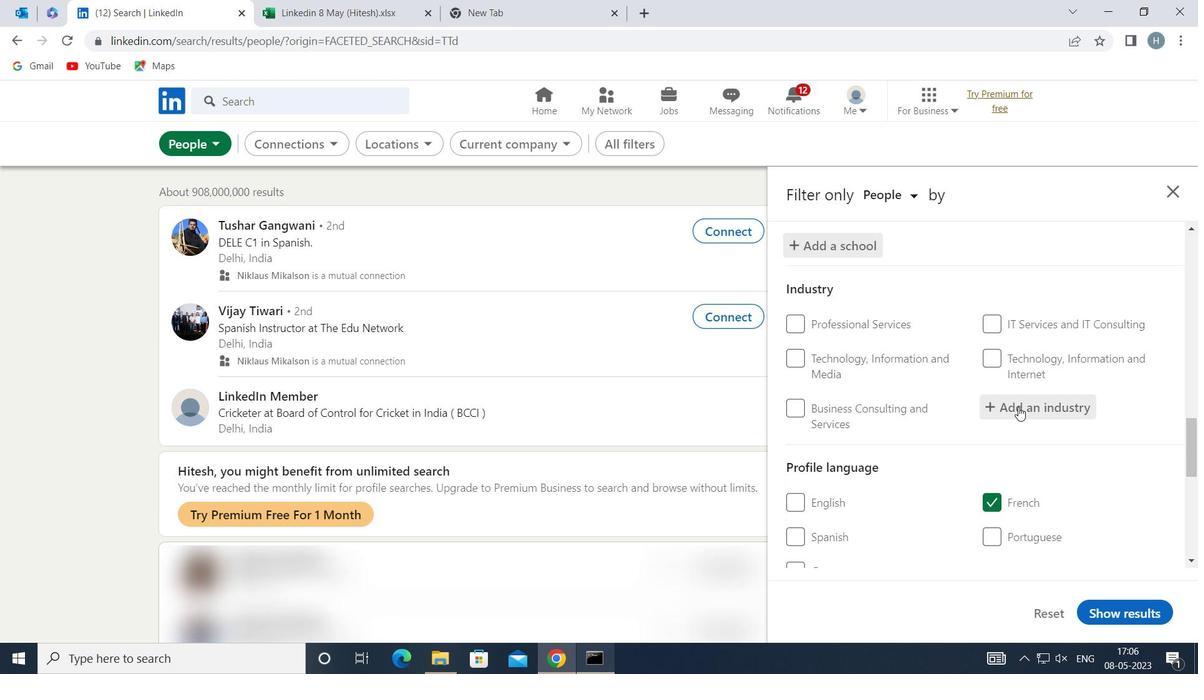
Action: Key pressed <Key.shift>MACHINERY<Key.space><Key.shift><Key.shift><Key.shift><Key.shift><Key.shift>MA
Screenshot: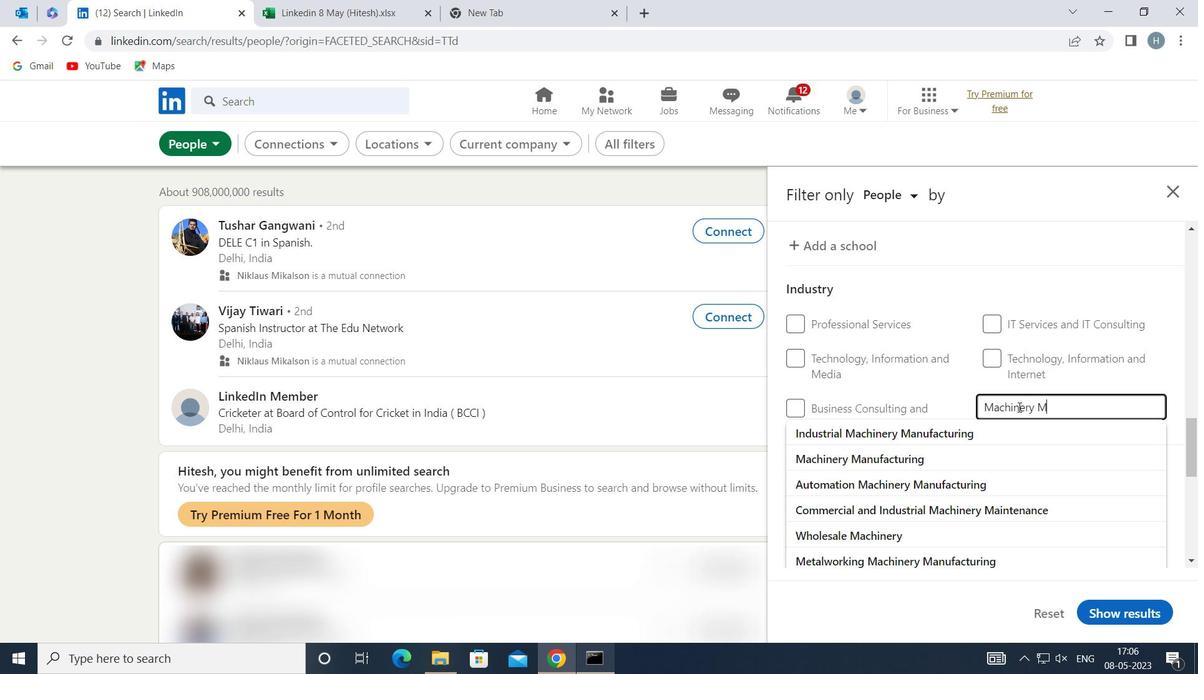 
Action: Mouse moved to (960, 426)
Screenshot: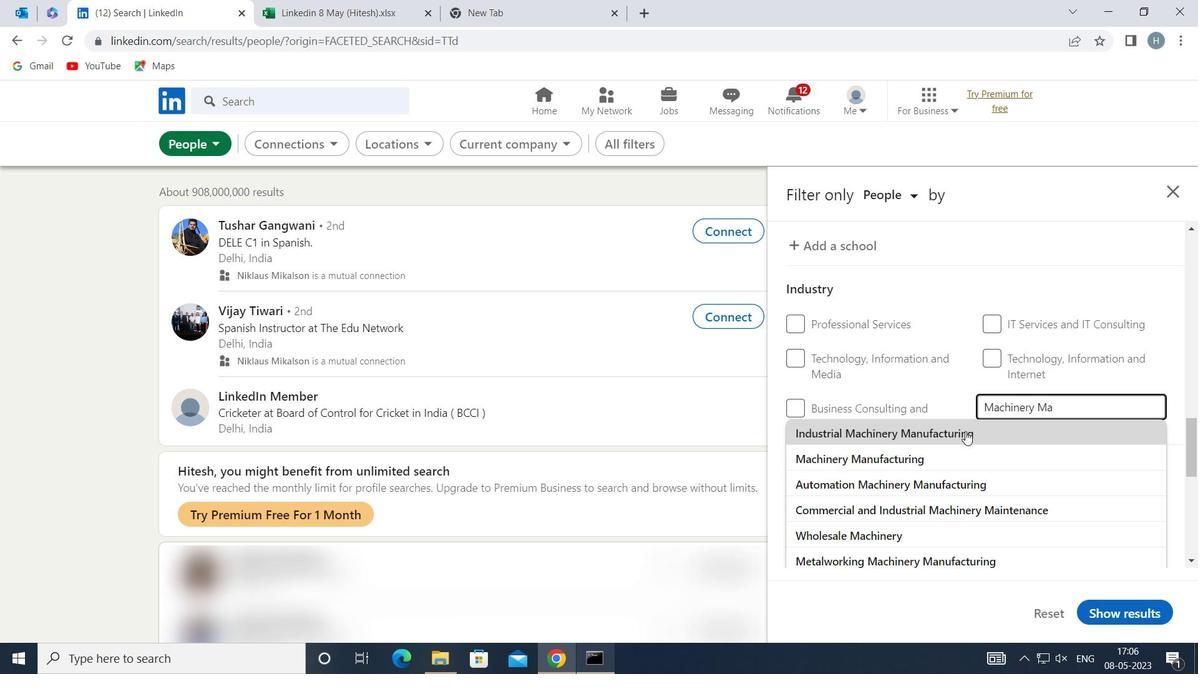 
Action: Key pressed NU
Screenshot: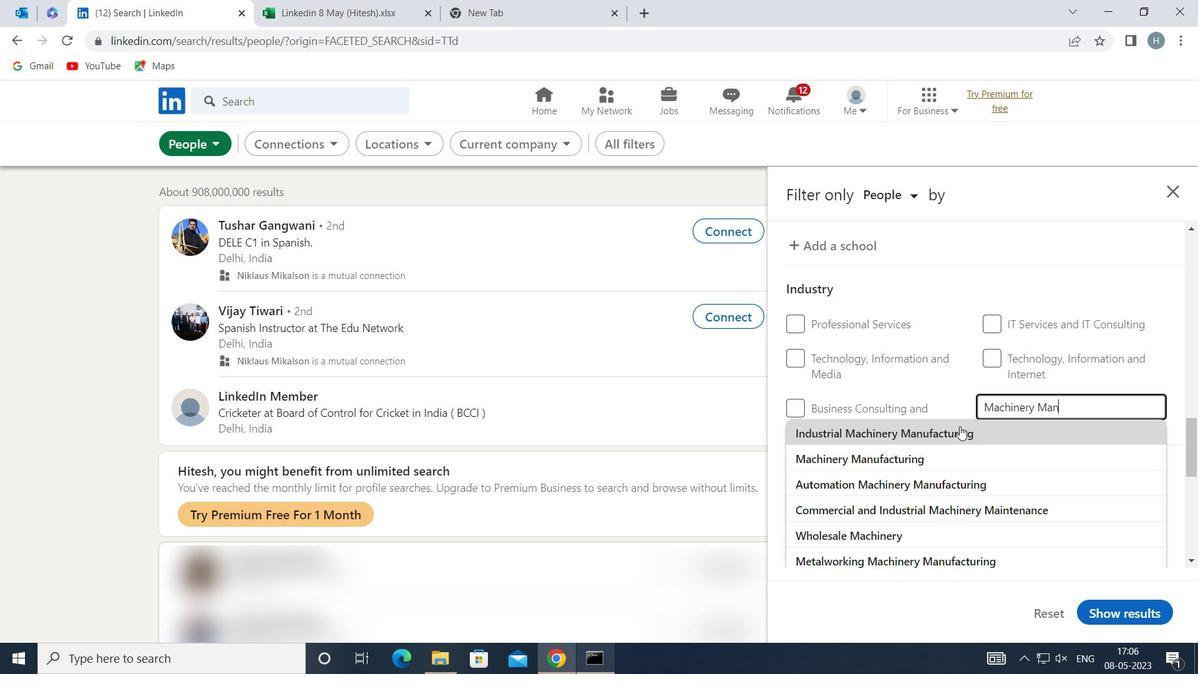 
Action: Mouse moved to (960, 426)
Screenshot: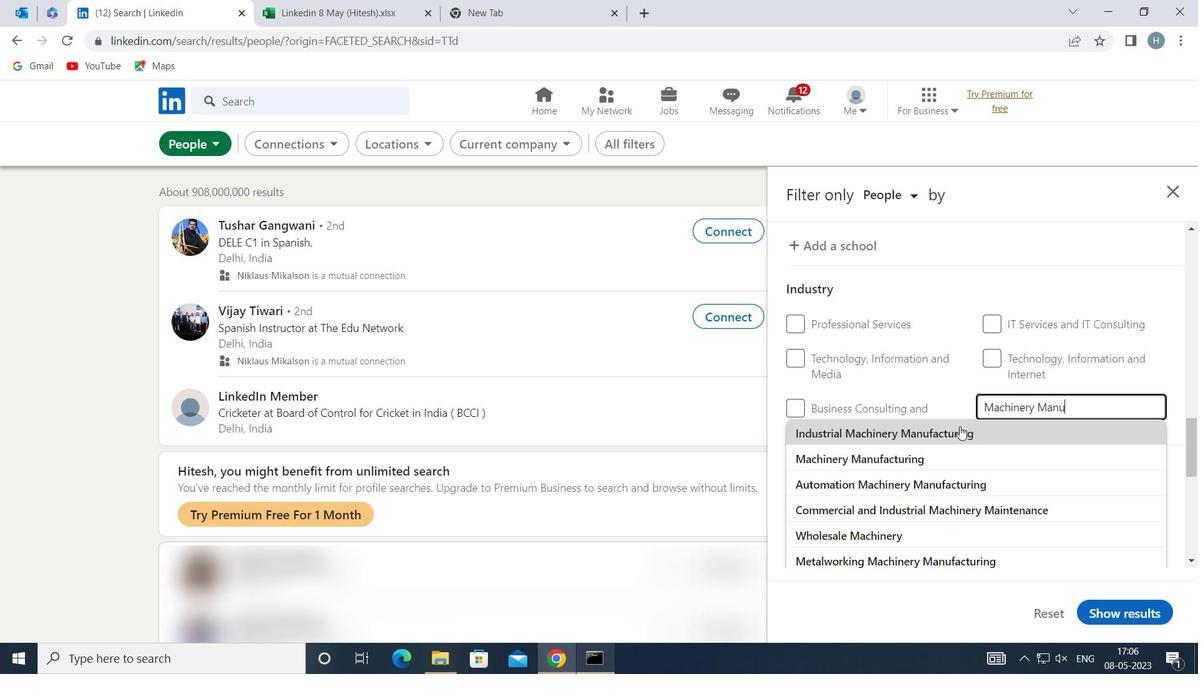 
Action: Key pressed F
Screenshot: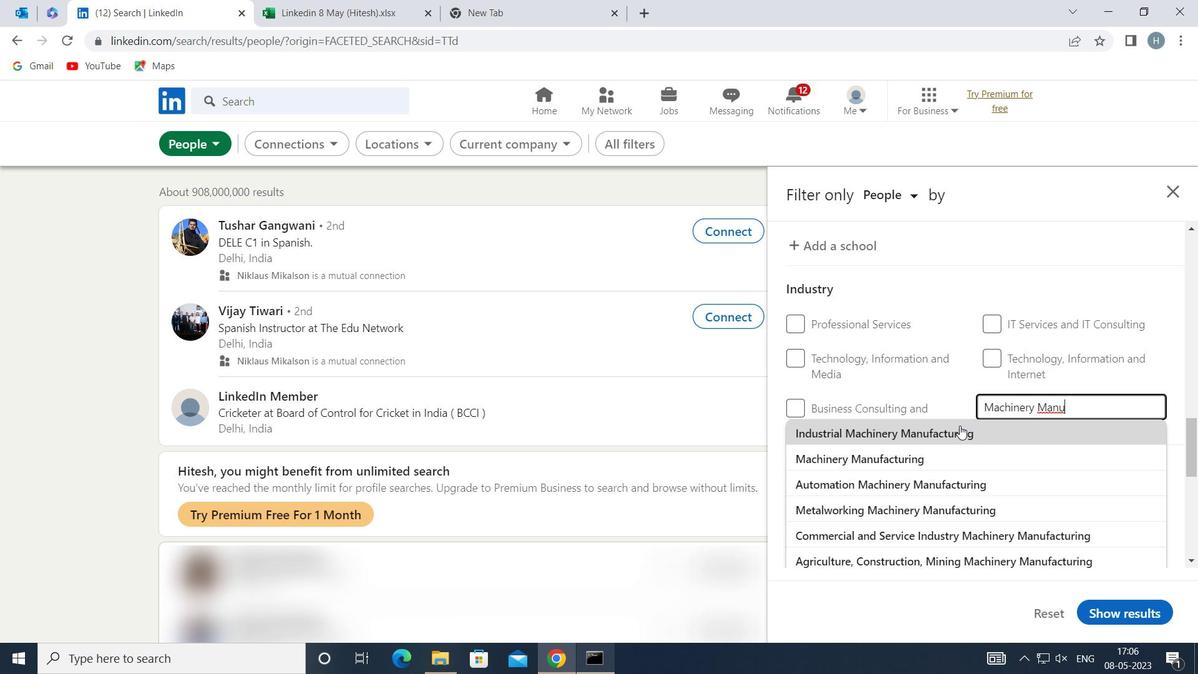 
Action: Mouse moved to (944, 450)
Screenshot: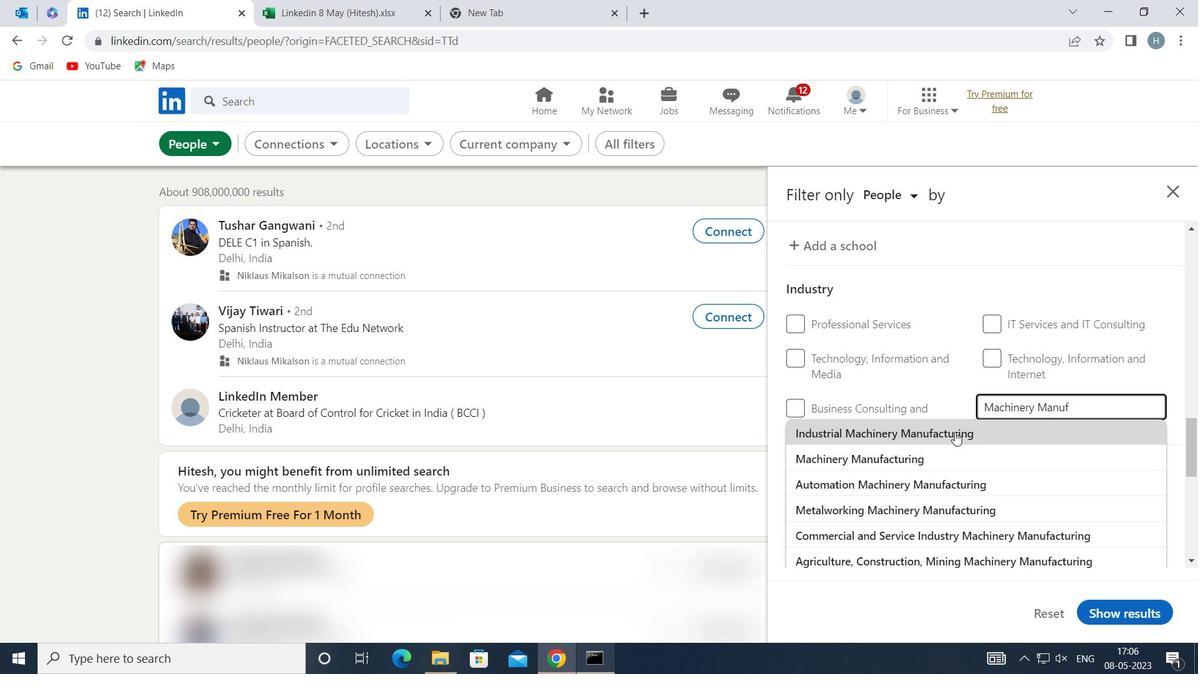 
Action: Mouse pressed left at (944, 450)
Screenshot: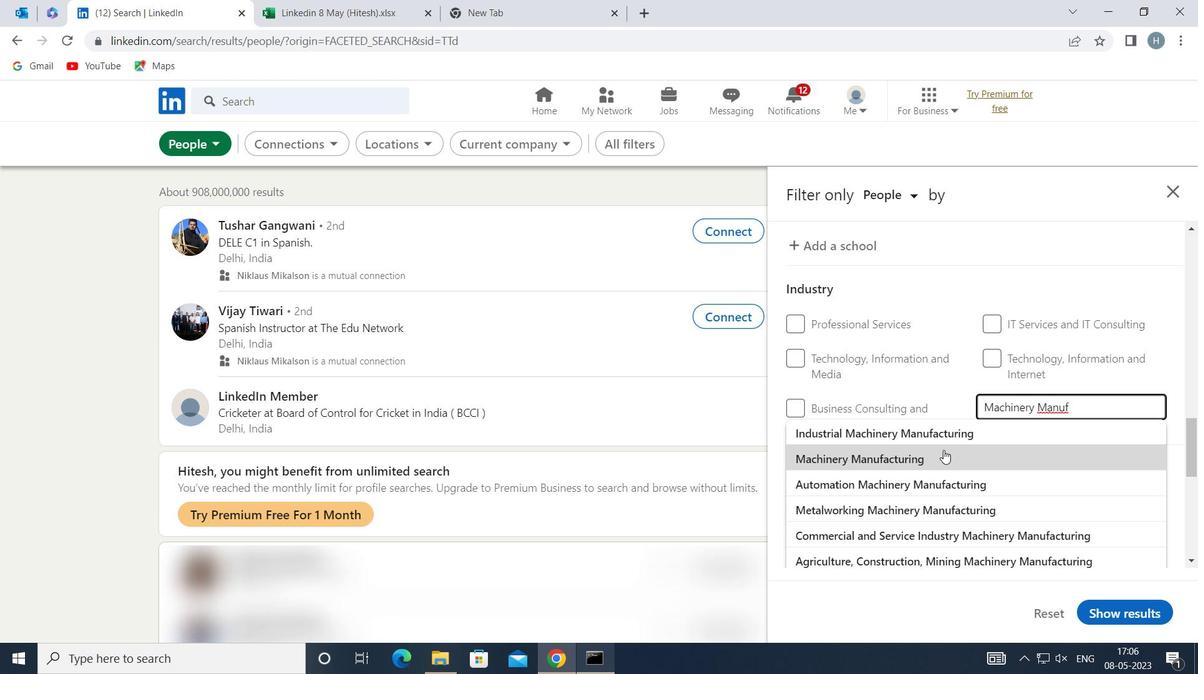 
Action: Mouse moved to (943, 439)
Screenshot: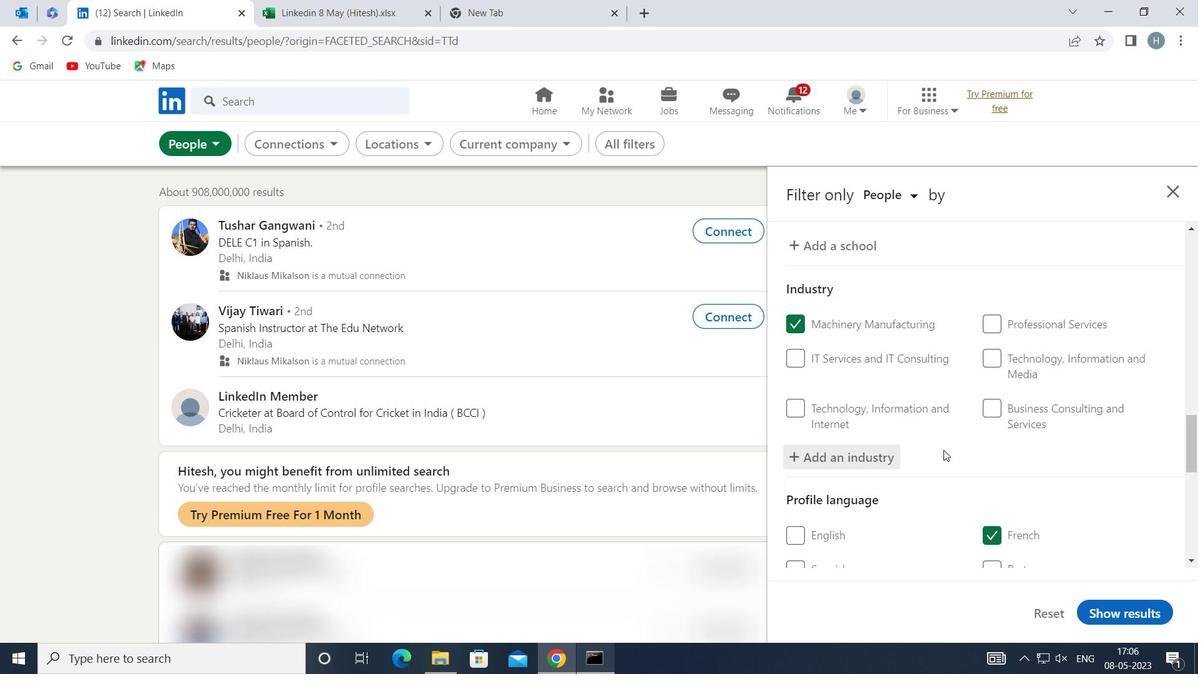 
Action: Mouse scrolled (943, 438) with delta (0, 0)
Screenshot: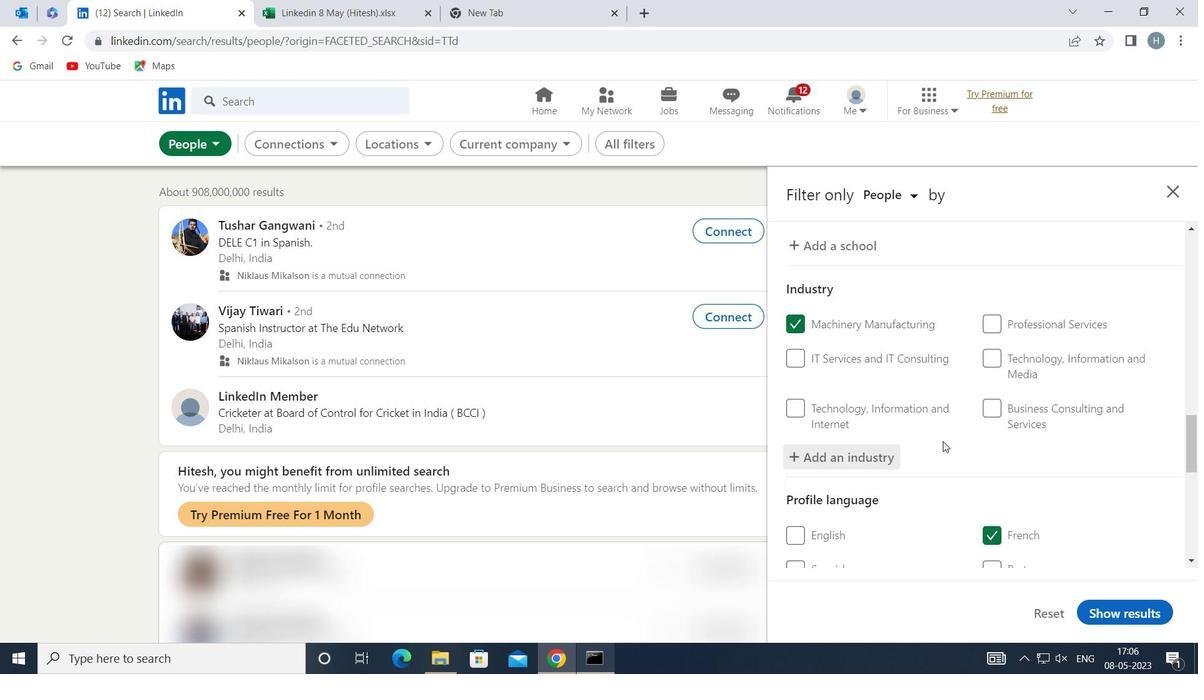 
Action: Mouse moved to (943, 438)
Screenshot: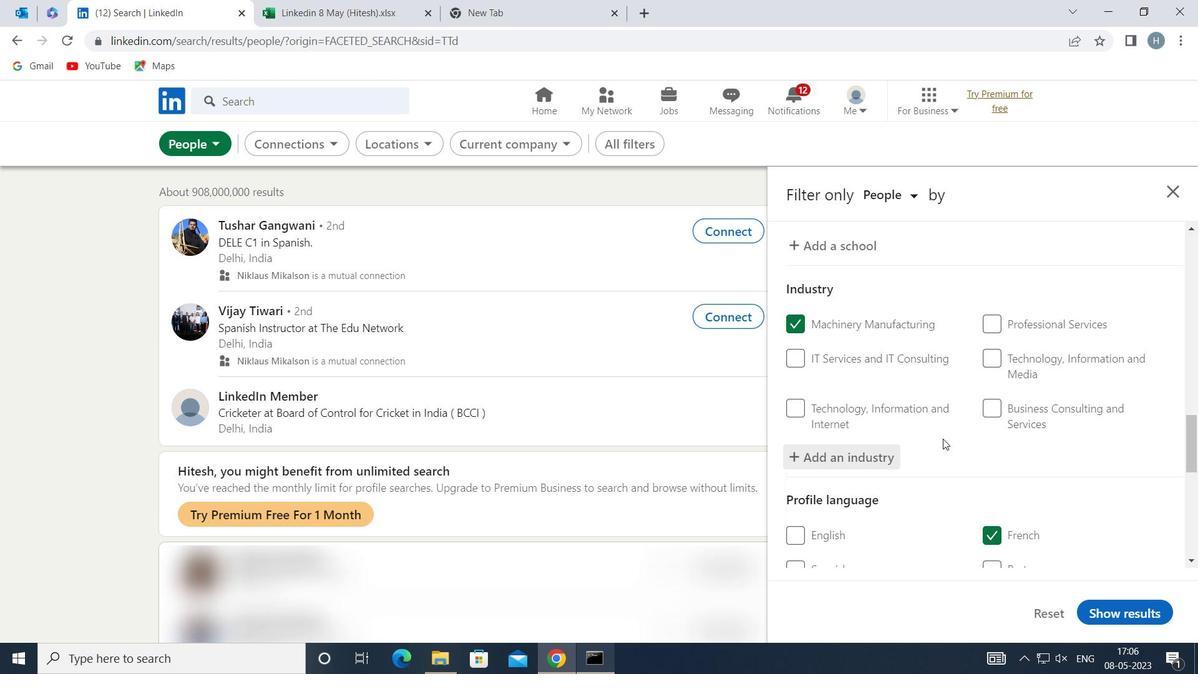
Action: Mouse scrolled (943, 438) with delta (0, 0)
Screenshot: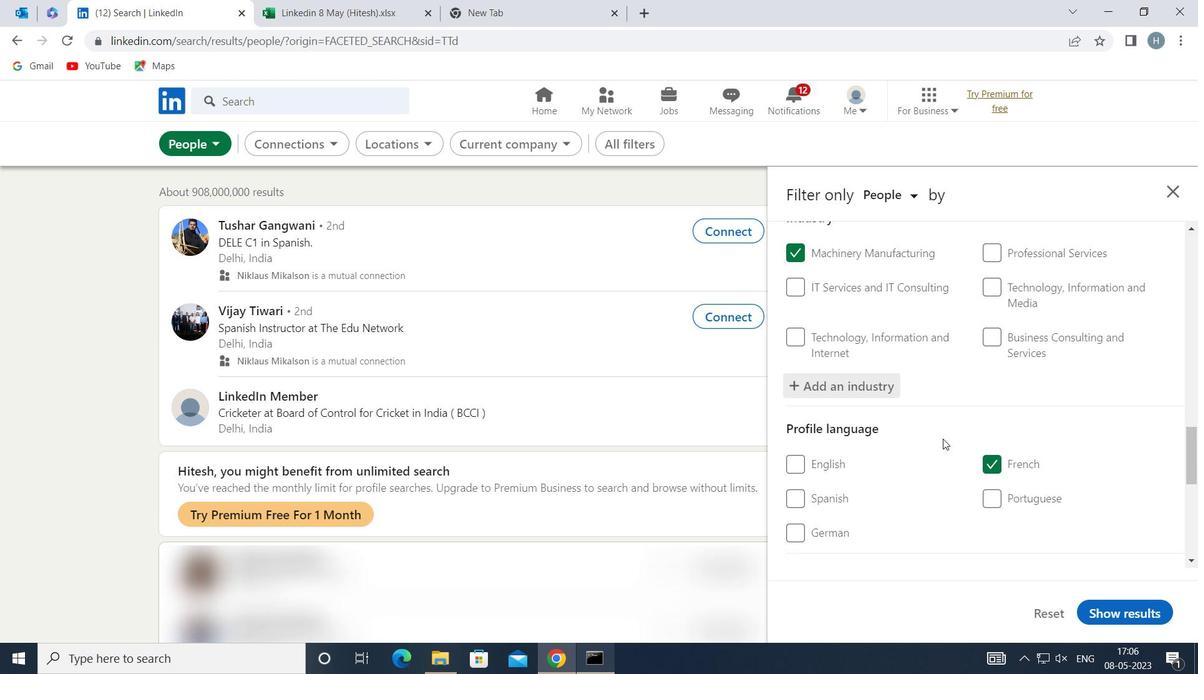 
Action: Mouse scrolled (943, 438) with delta (0, 0)
Screenshot: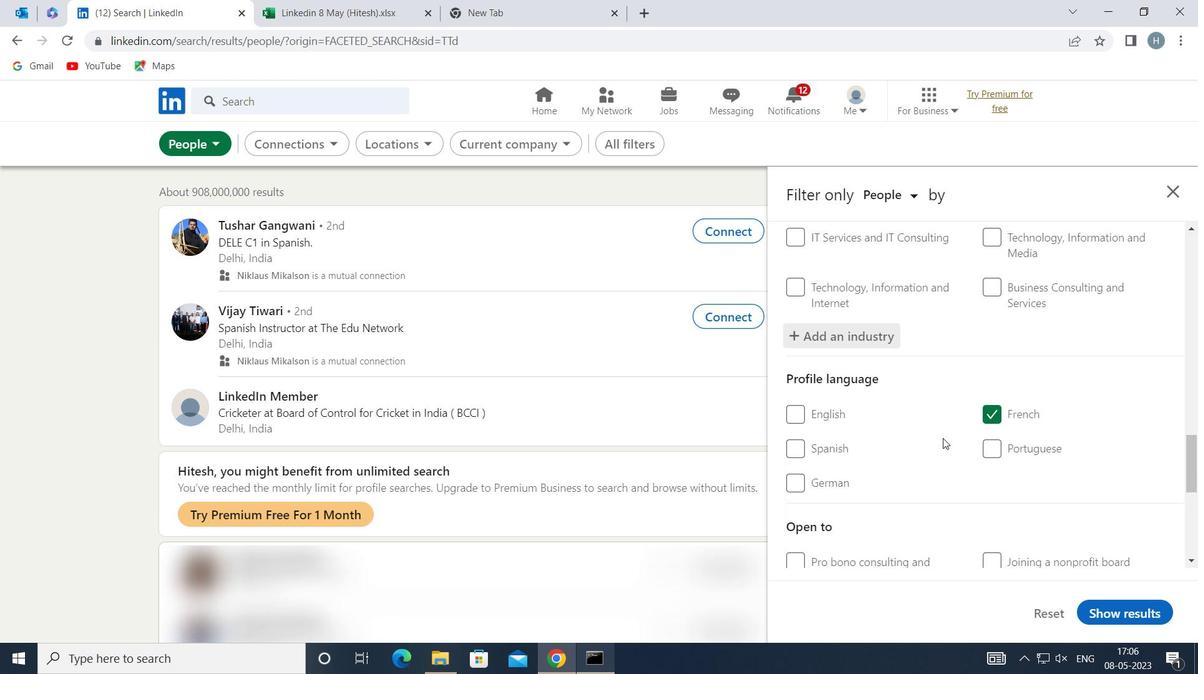 
Action: Mouse scrolled (943, 438) with delta (0, 0)
Screenshot: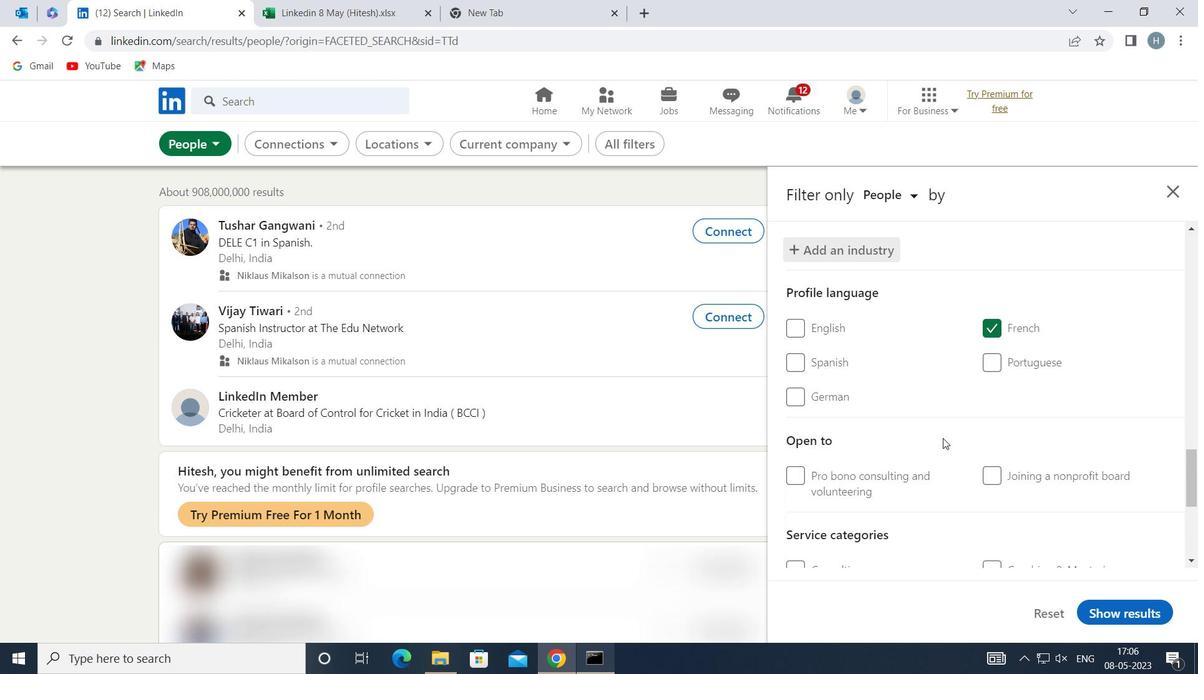 
Action: Mouse scrolled (943, 438) with delta (0, 0)
Screenshot: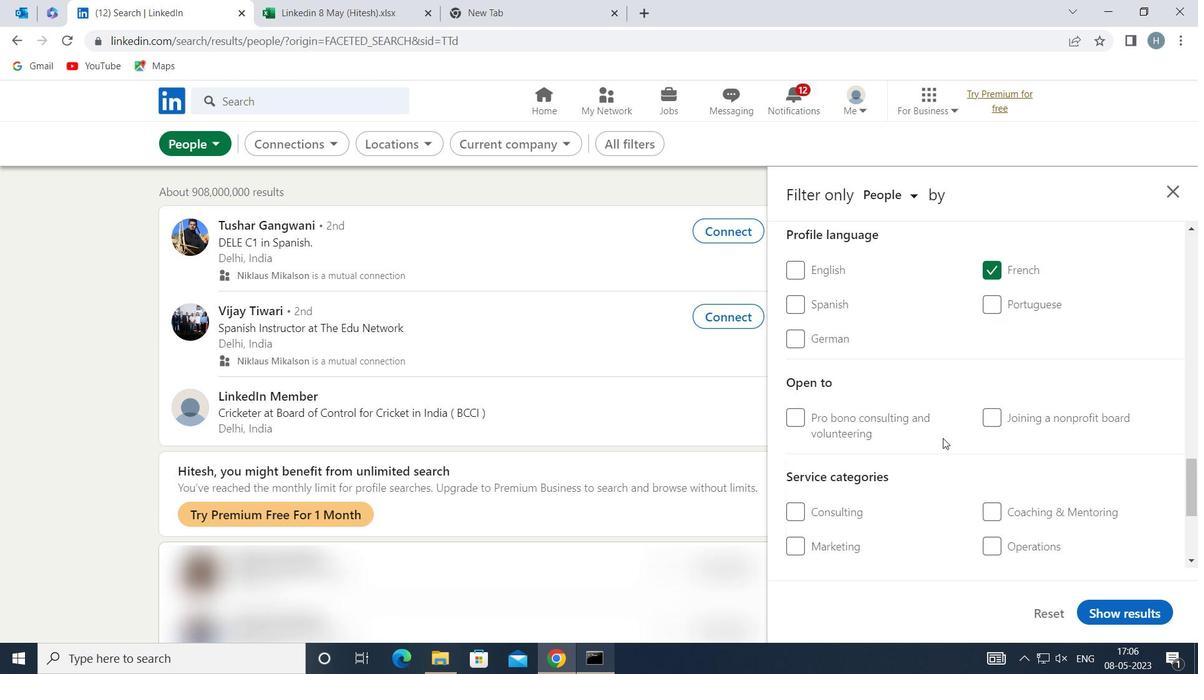 
Action: Mouse moved to (1029, 453)
Screenshot: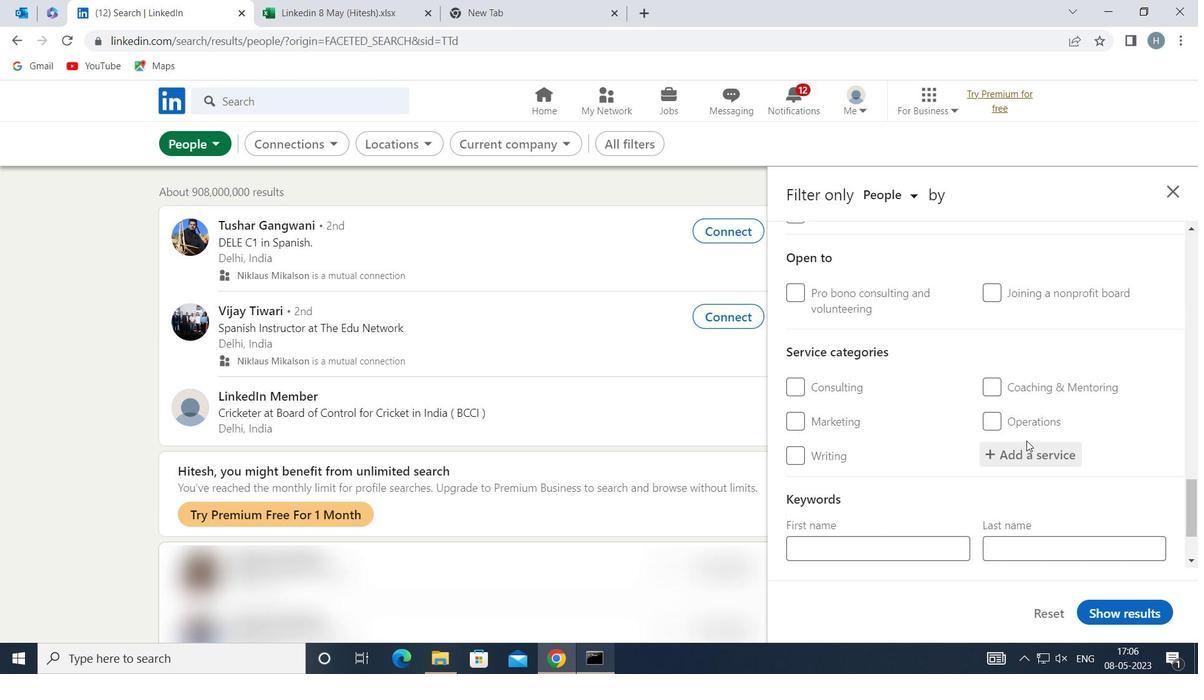 
Action: Mouse pressed left at (1029, 453)
Screenshot: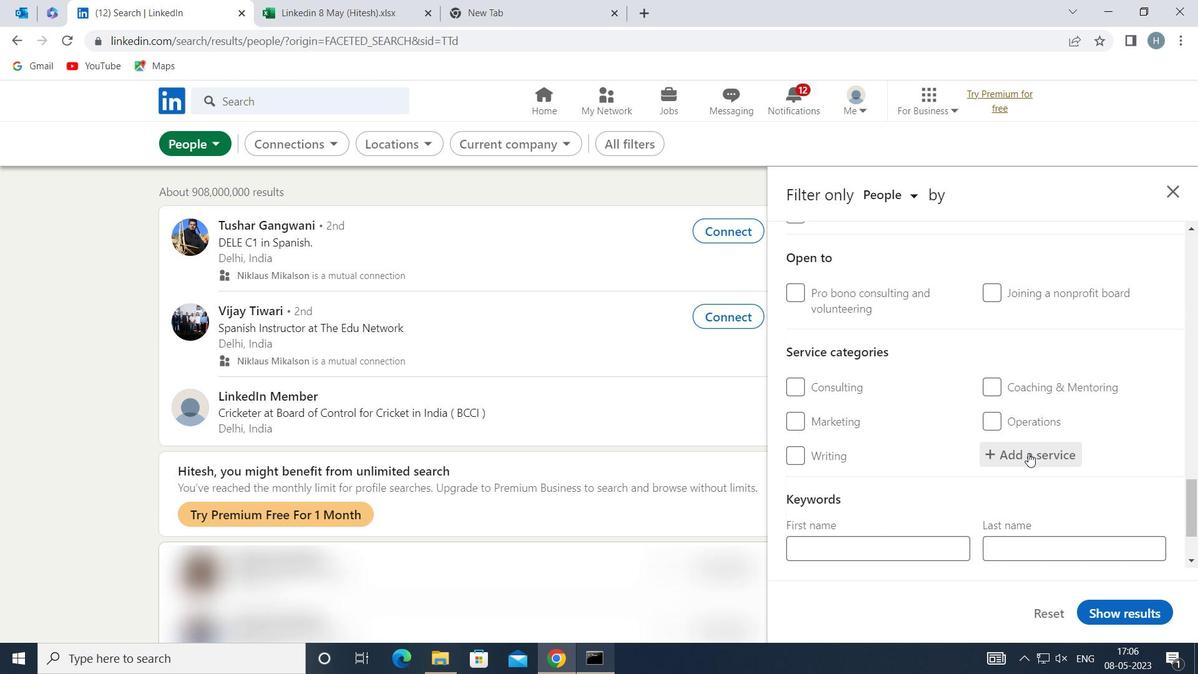
Action: Key pressed <Key.shift>TECHNICAL
Screenshot: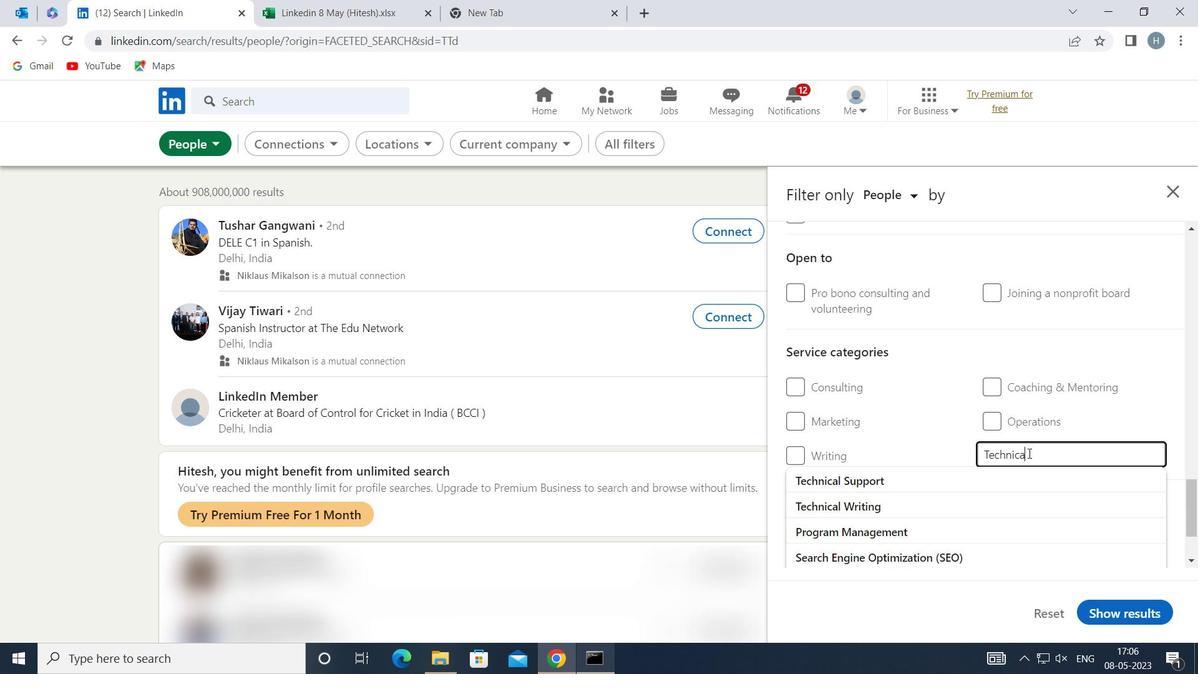 
Action: Mouse moved to (1085, 430)
Screenshot: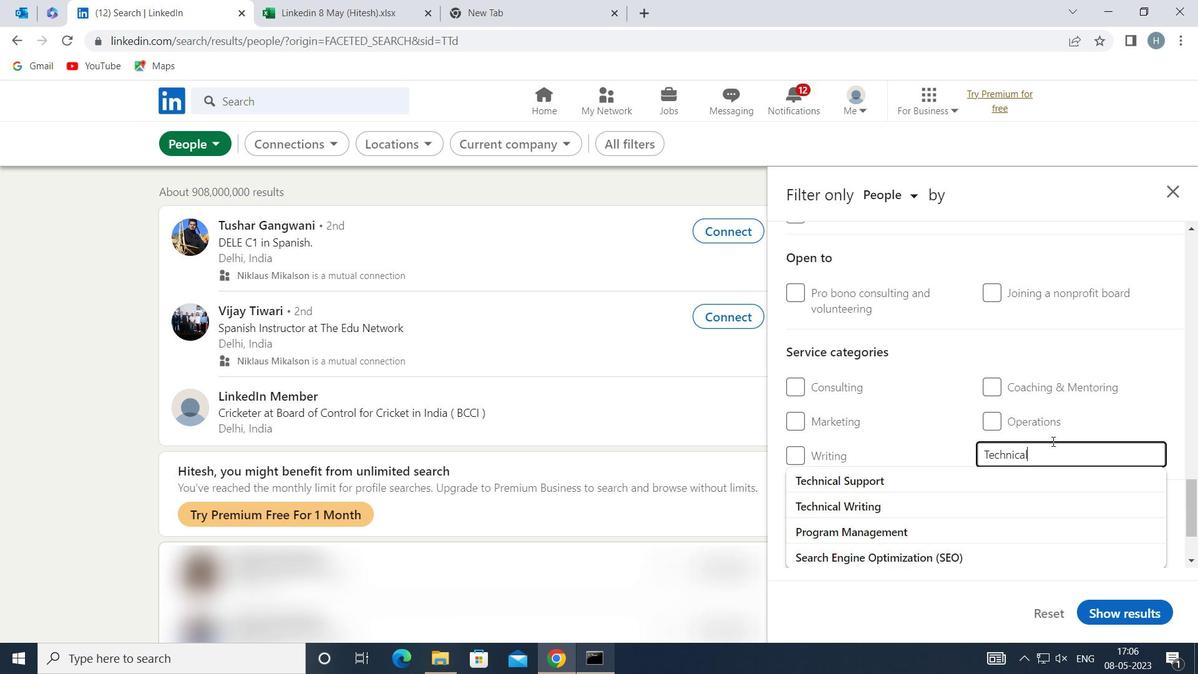 
Action: Mouse pressed left at (1085, 430)
Screenshot: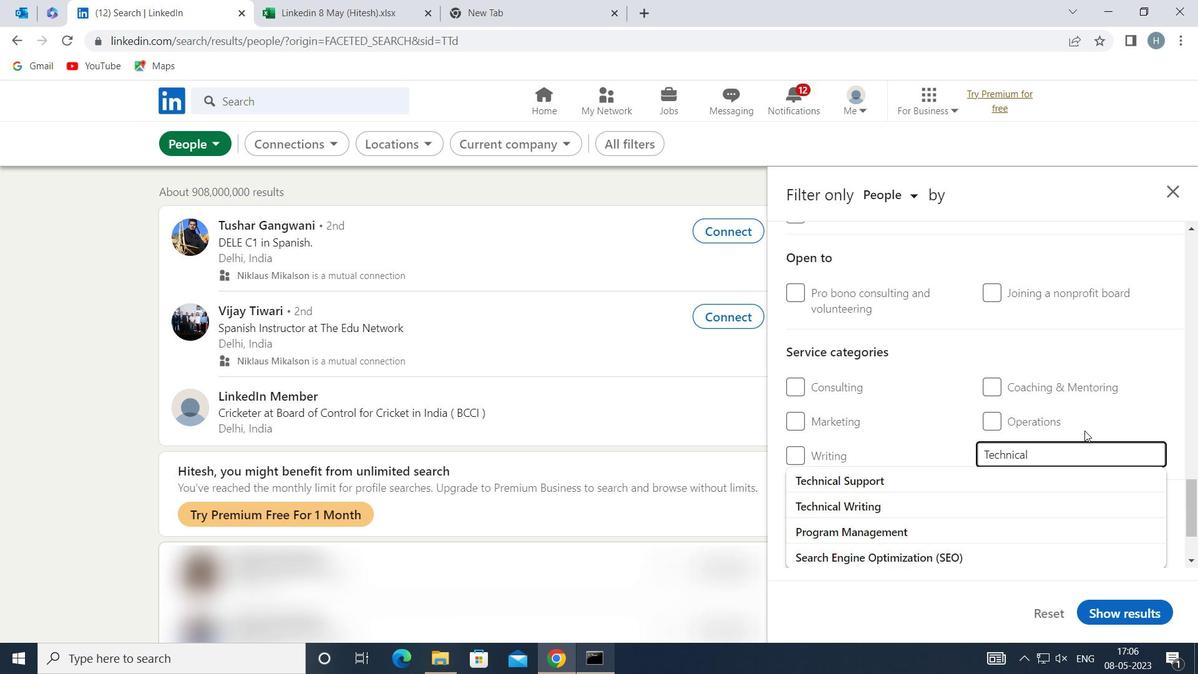 
Action: Mouse moved to (1057, 450)
Screenshot: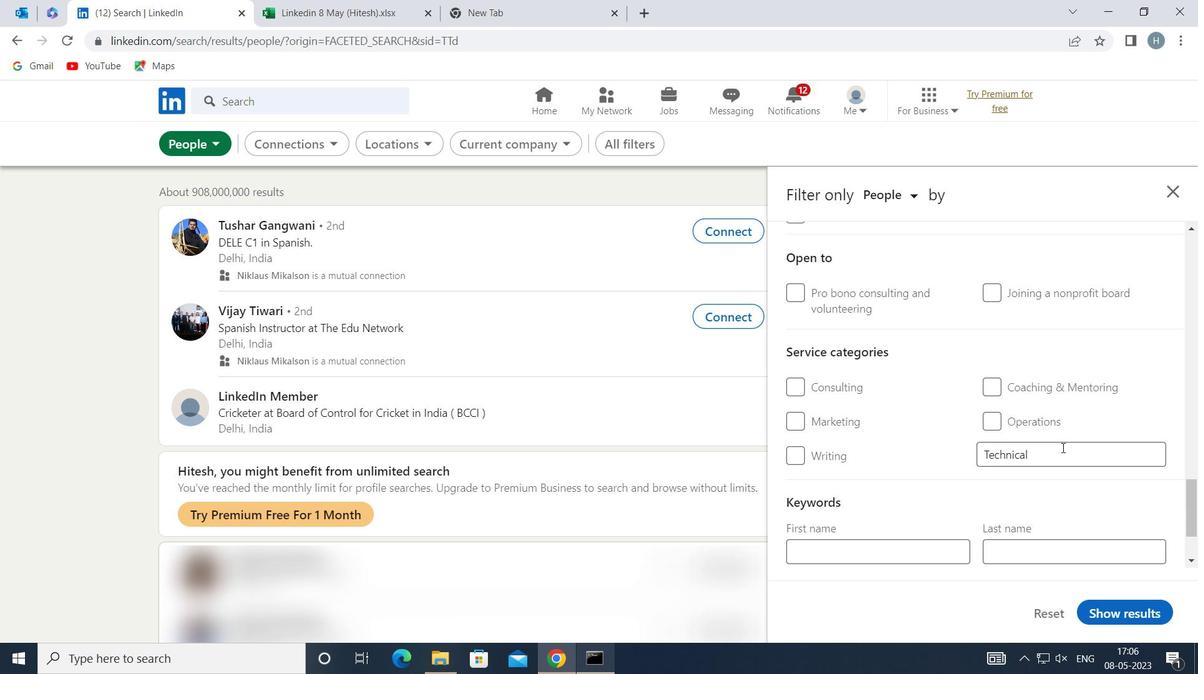 
Action: Mouse scrolled (1057, 449) with delta (0, 0)
Screenshot: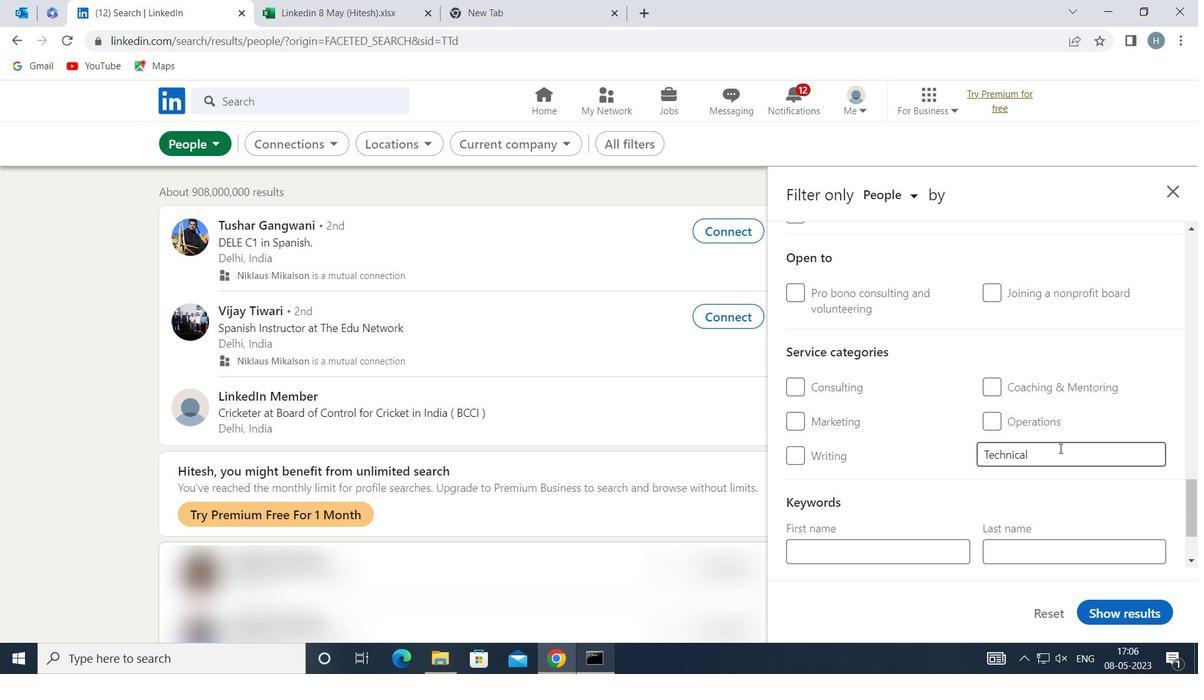 
Action: Mouse moved to (1017, 458)
Screenshot: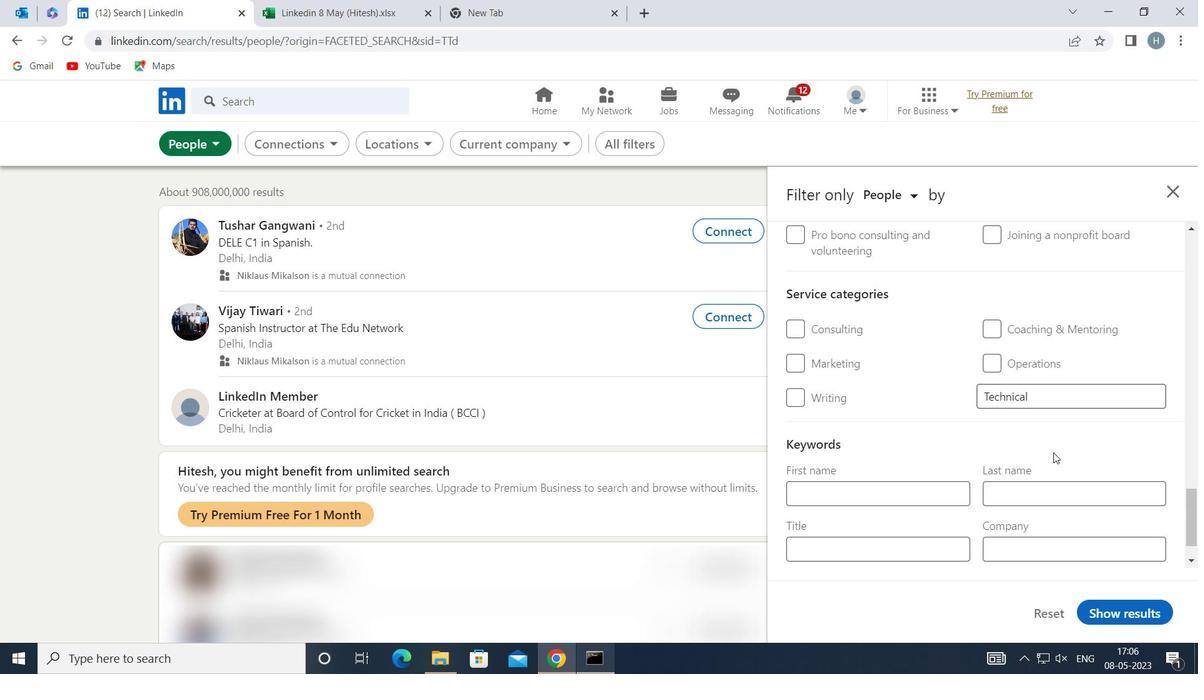 
Action: Mouse scrolled (1017, 457) with delta (0, 0)
Screenshot: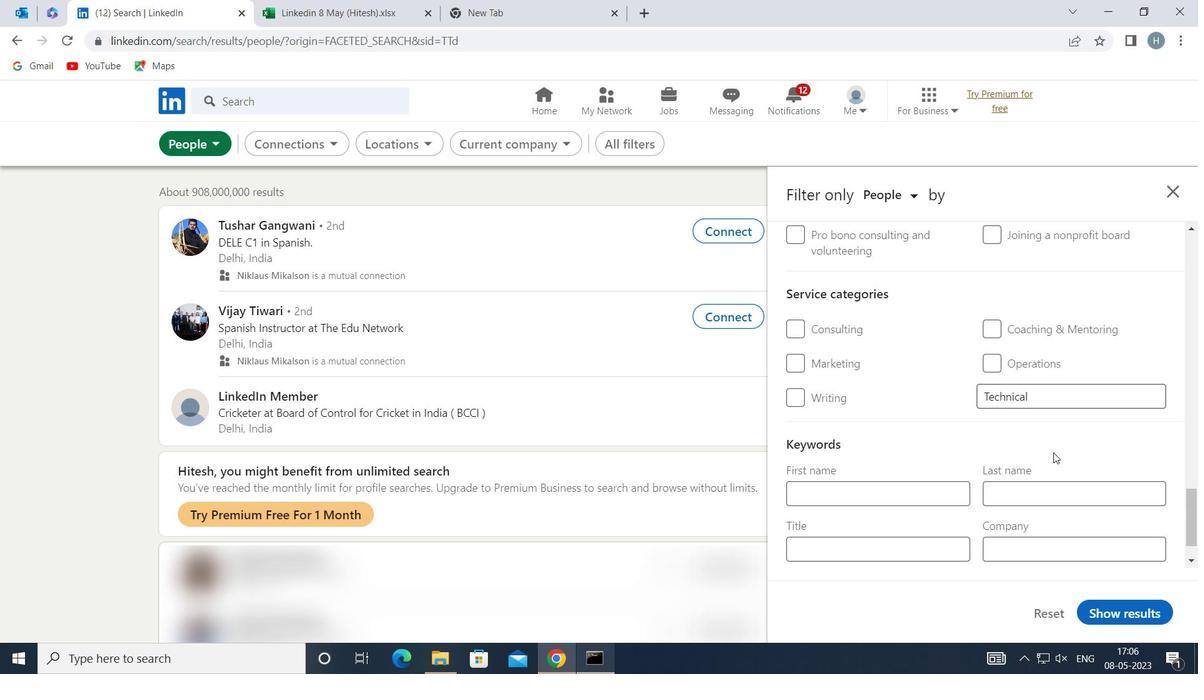 
Action: Mouse moved to (925, 496)
Screenshot: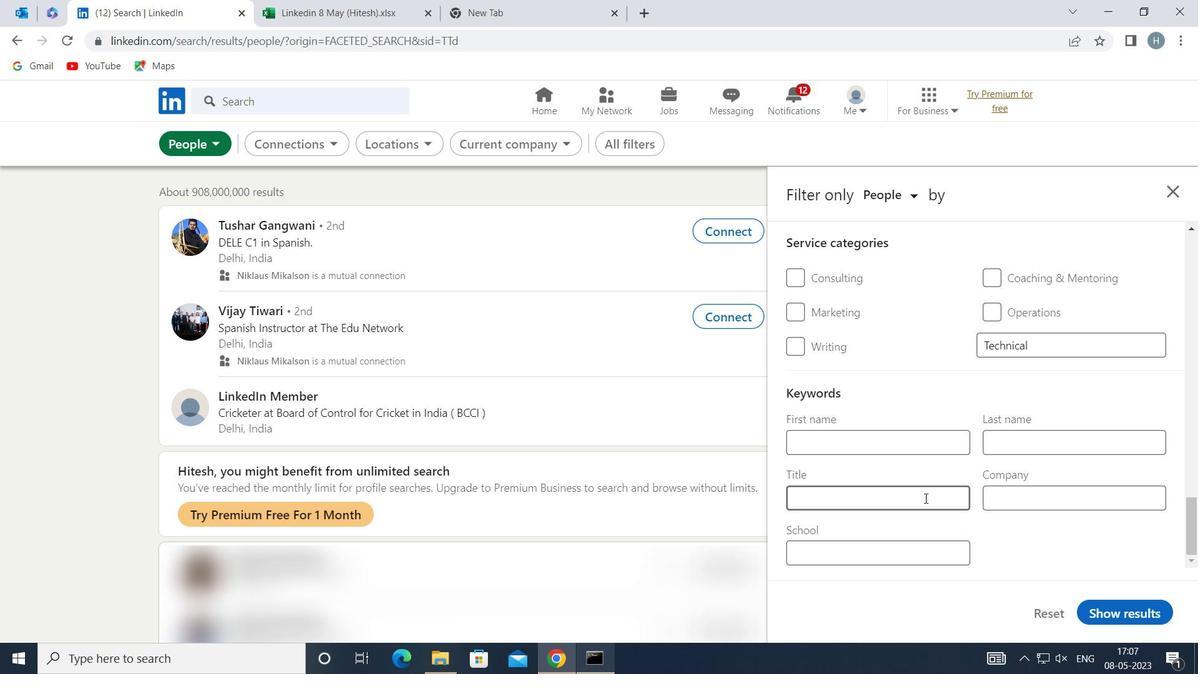
Action: Mouse pressed left at (925, 496)
Screenshot: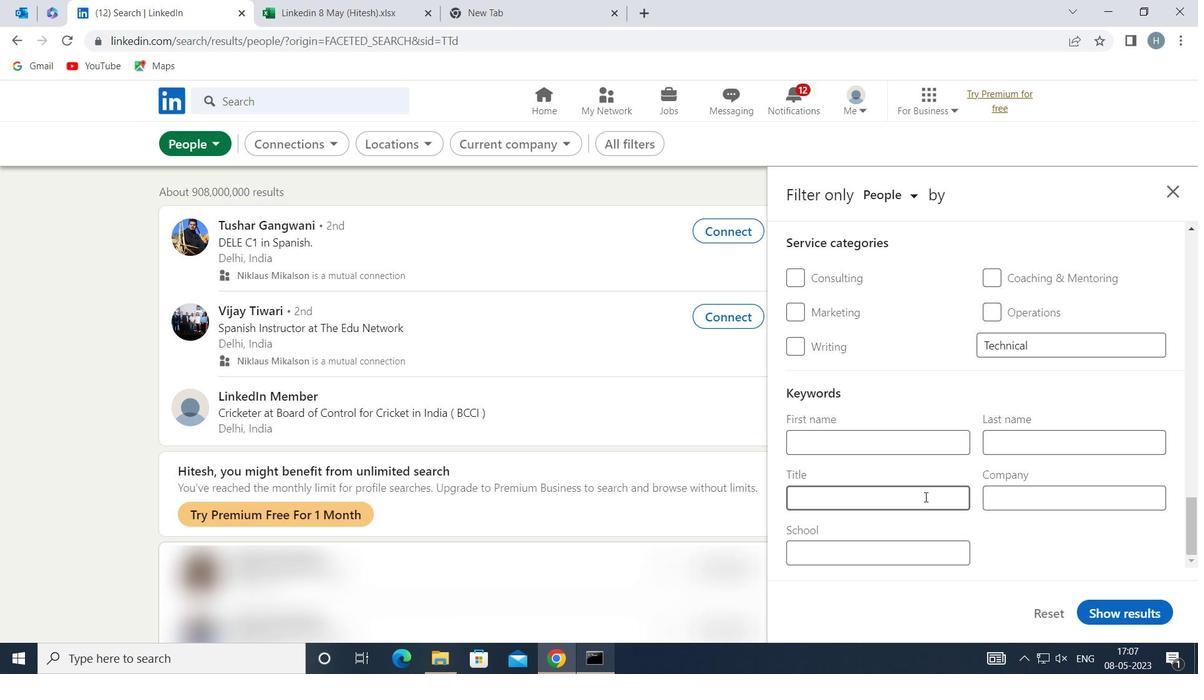 
Action: Key pressed <Key.shift>CULTURE<Key.space><Key.shift>OPERATIONS<Key.space><Key.shift>MANAGER
Screenshot: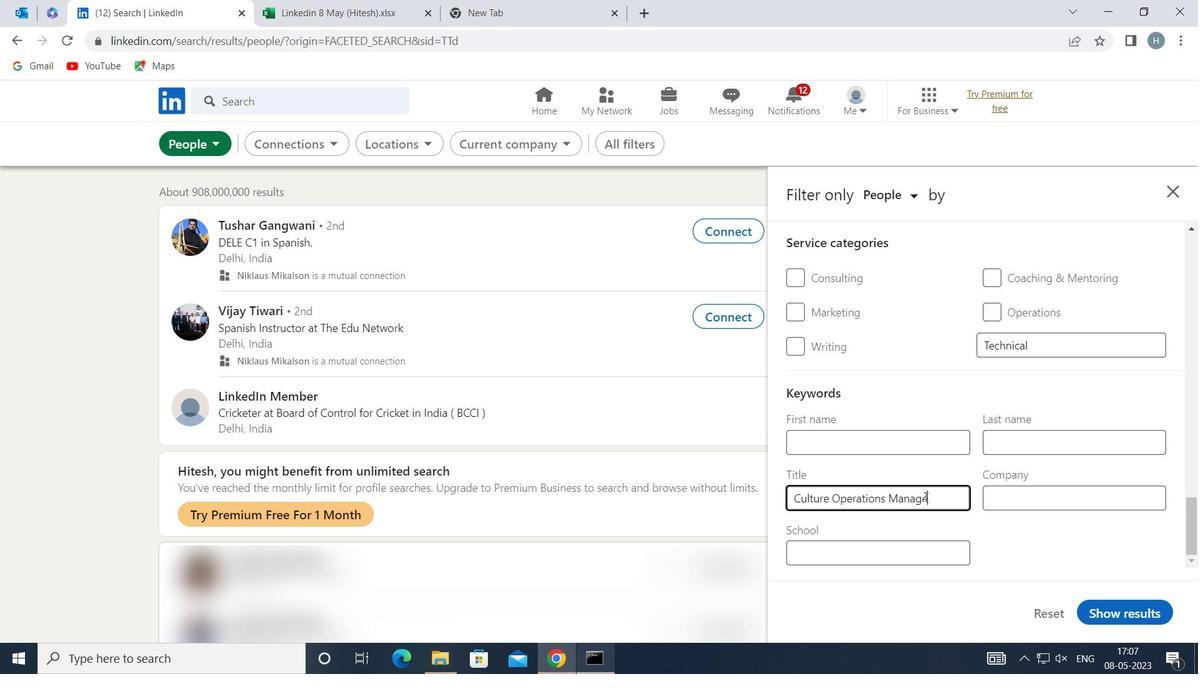 
Action: Mouse moved to (1120, 614)
Screenshot: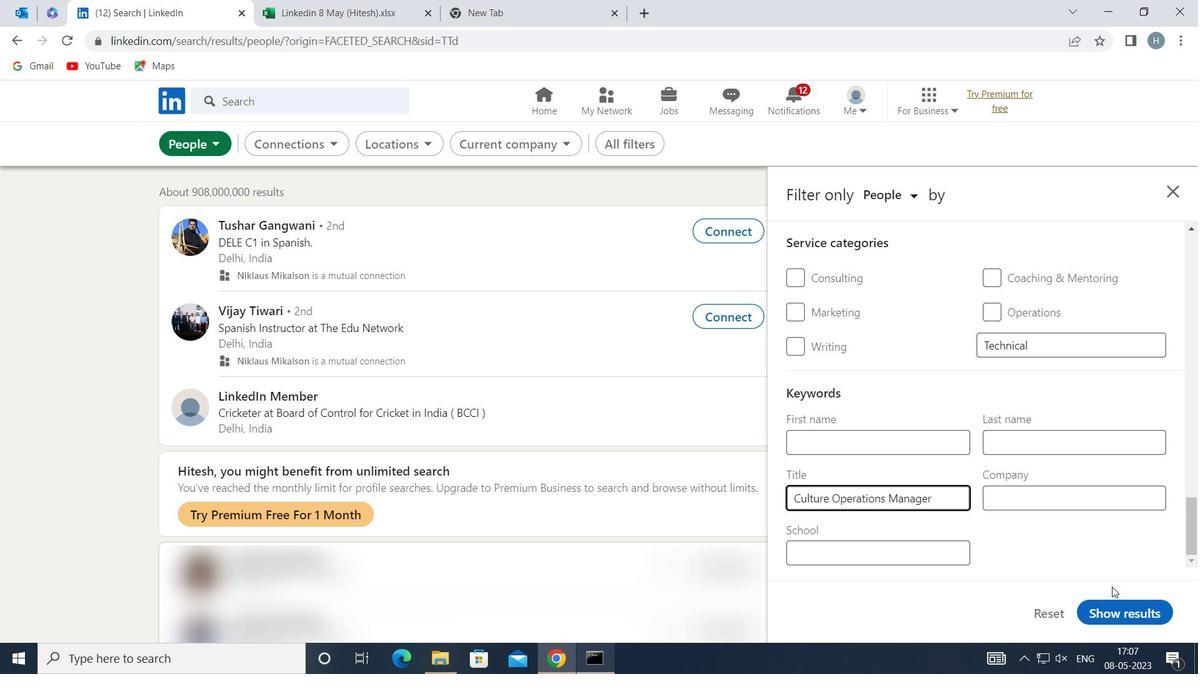
Action: Mouse pressed left at (1120, 614)
Screenshot: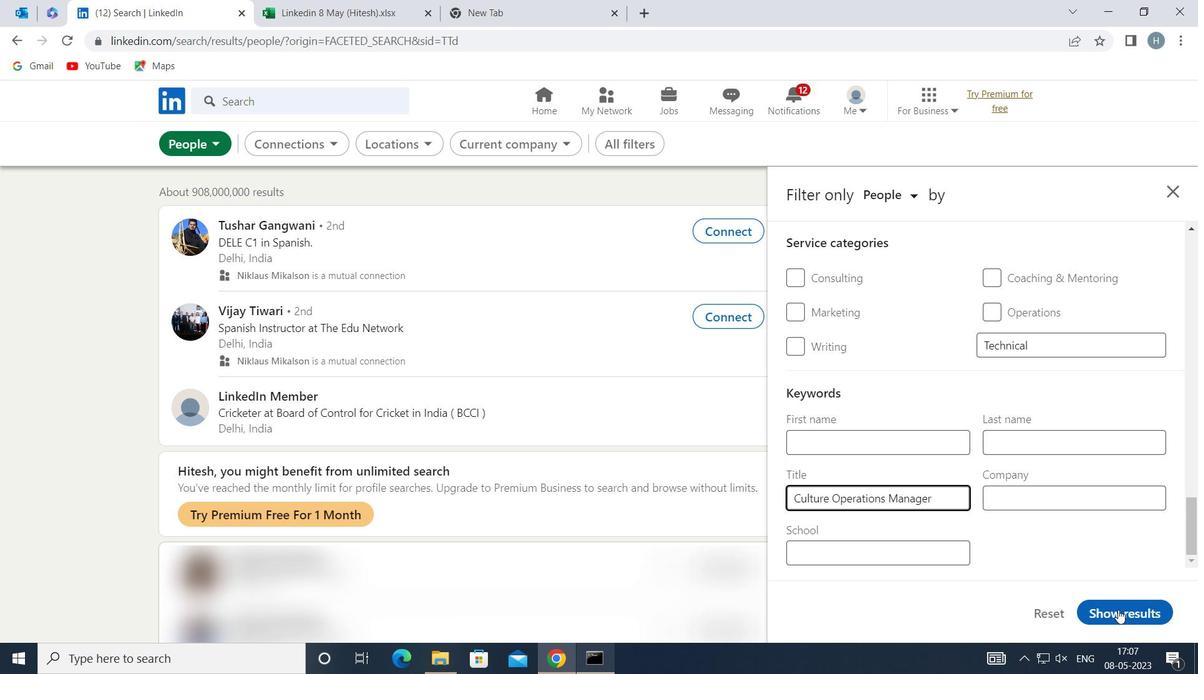 
Action: Mouse moved to (713, 219)
Screenshot: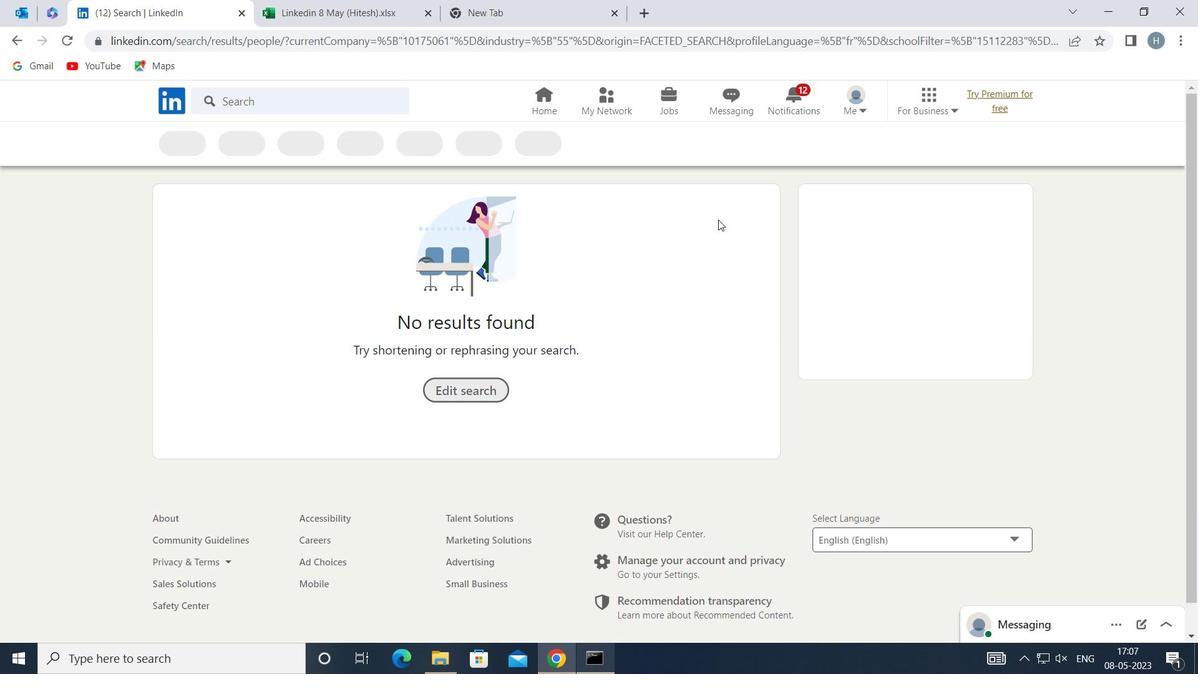 
